Task: Assign Person0000000115 as Assignee of Child Issue ChildIssue0000000573 of Issue Issue0000000287 in Backlog  in Scrum Project Project0000000058 in Jira. Assign Person0000000115 as Assignee of Child Issue ChildIssue0000000574 of Issue Issue0000000287 in Backlog  in Scrum Project Project0000000058 in Jira. Assign Person0000000115 as Assignee of Child Issue ChildIssue0000000575 of Issue Issue0000000288 in Backlog  in Scrum Project Project0000000058 in Jira. Assign Person0000000116 as Assignee of Child Issue ChildIssue0000000576 of Issue Issue0000000288 in Backlog  in Scrum Project Project0000000058 in Jira. Assign Person0000000116 as Assignee of Child Issue ChildIssue0000000577 of Issue Issue0000000289 in Backlog  in Scrum Project Project0000000058 in Jira
Action: Mouse moved to (56, 298)
Screenshot: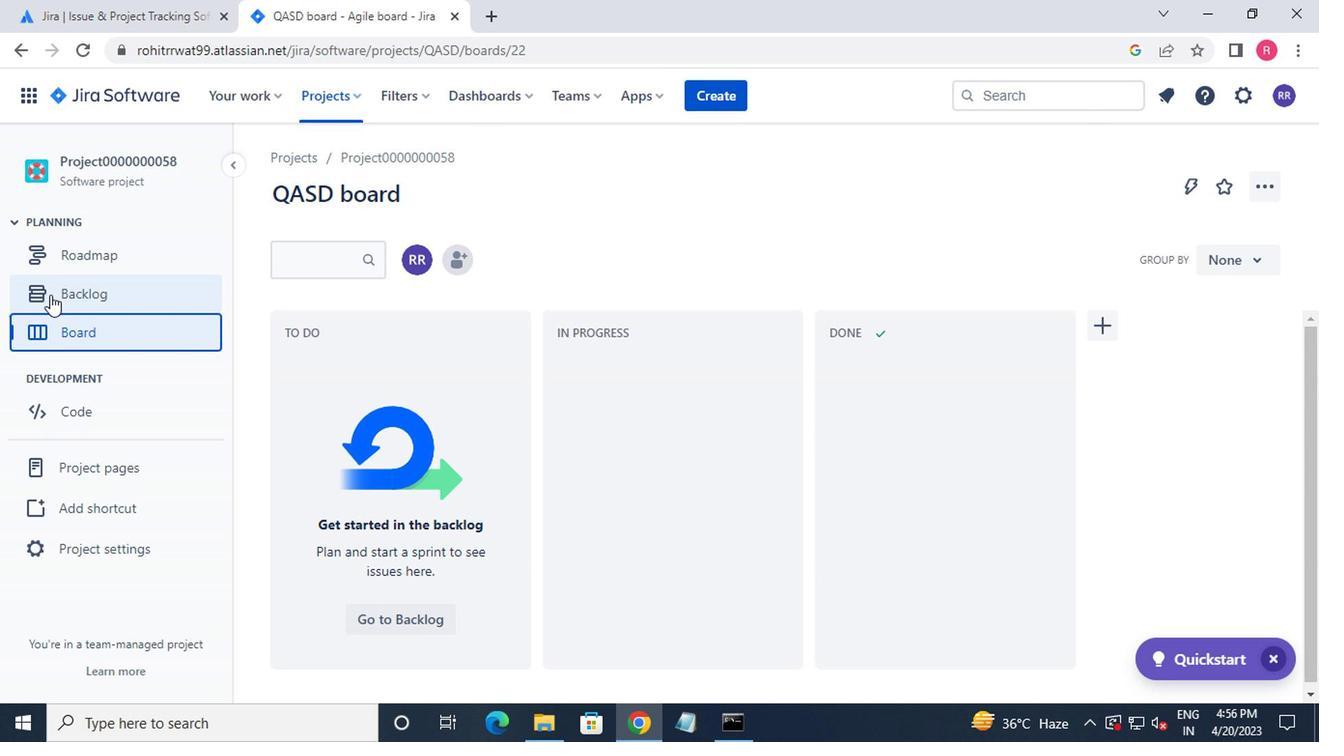 
Action: Mouse pressed left at (56, 298)
Screenshot: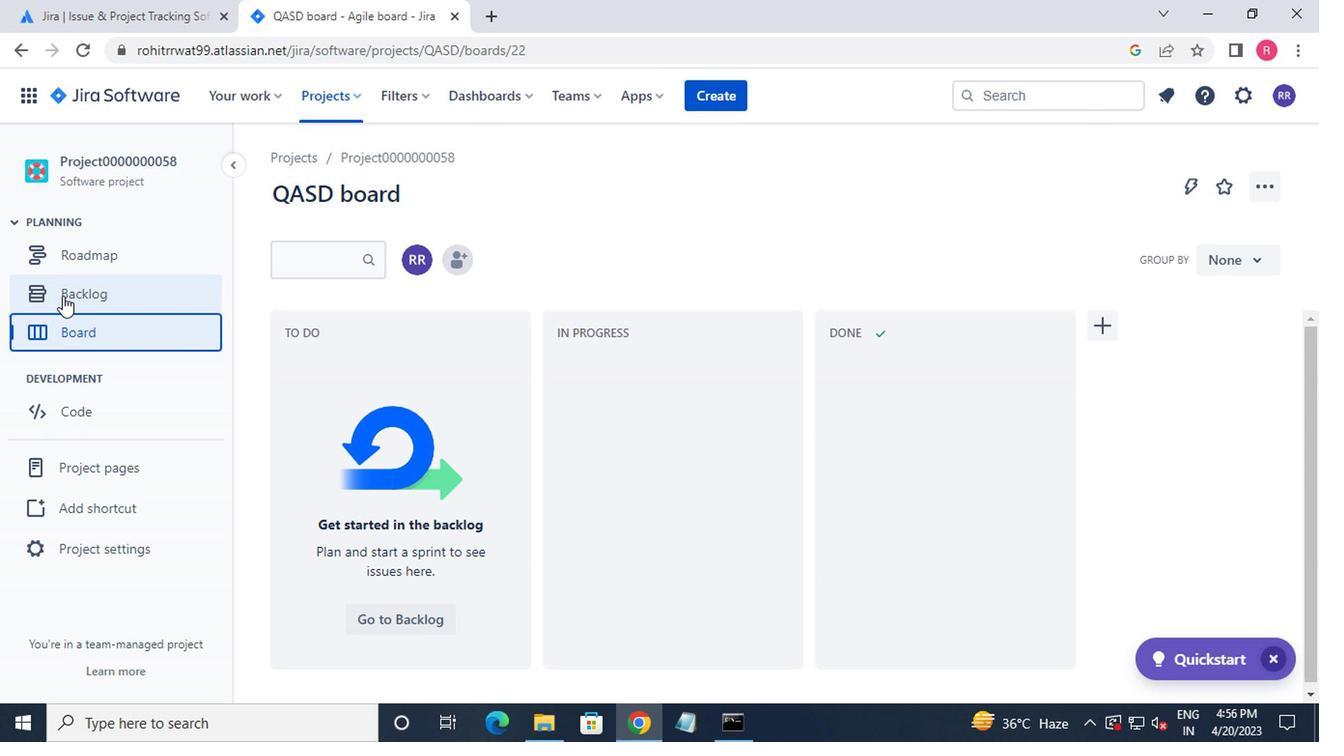 
Action: Mouse moved to (345, 412)
Screenshot: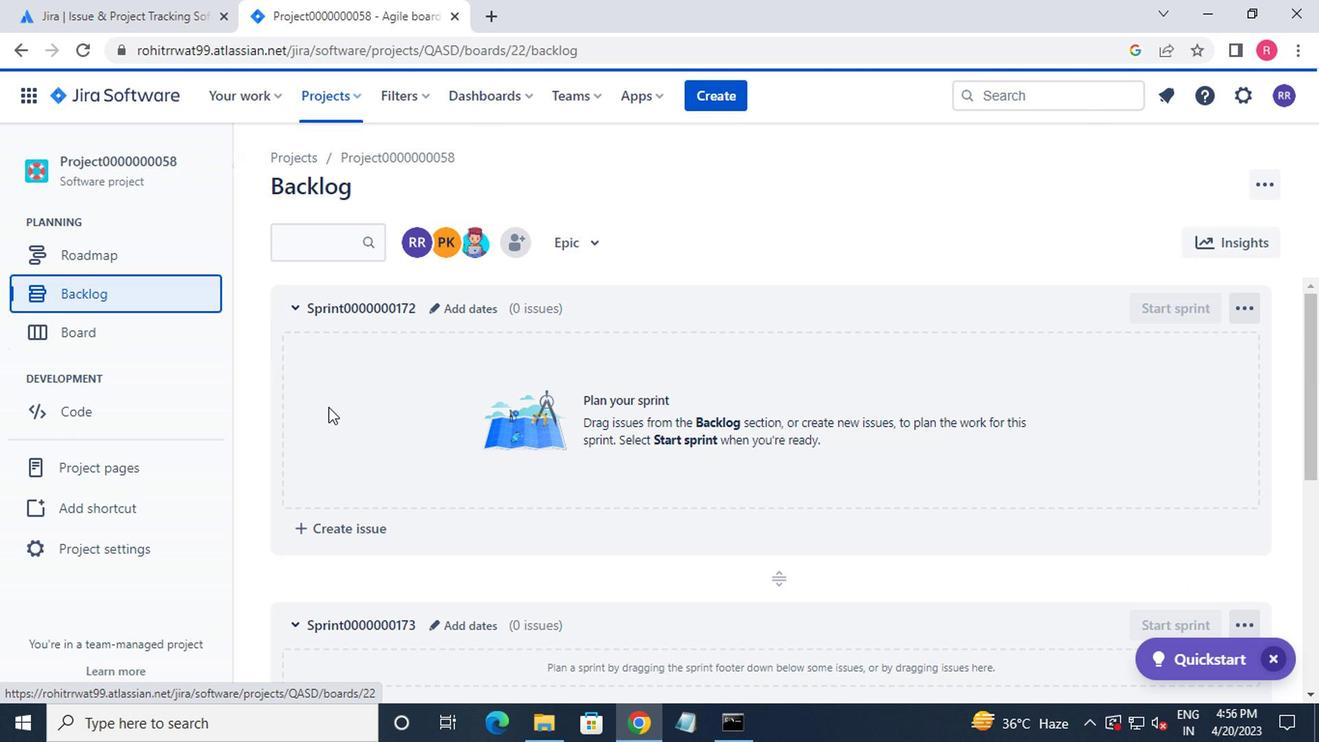
Action: Mouse scrolled (345, 411) with delta (0, 0)
Screenshot: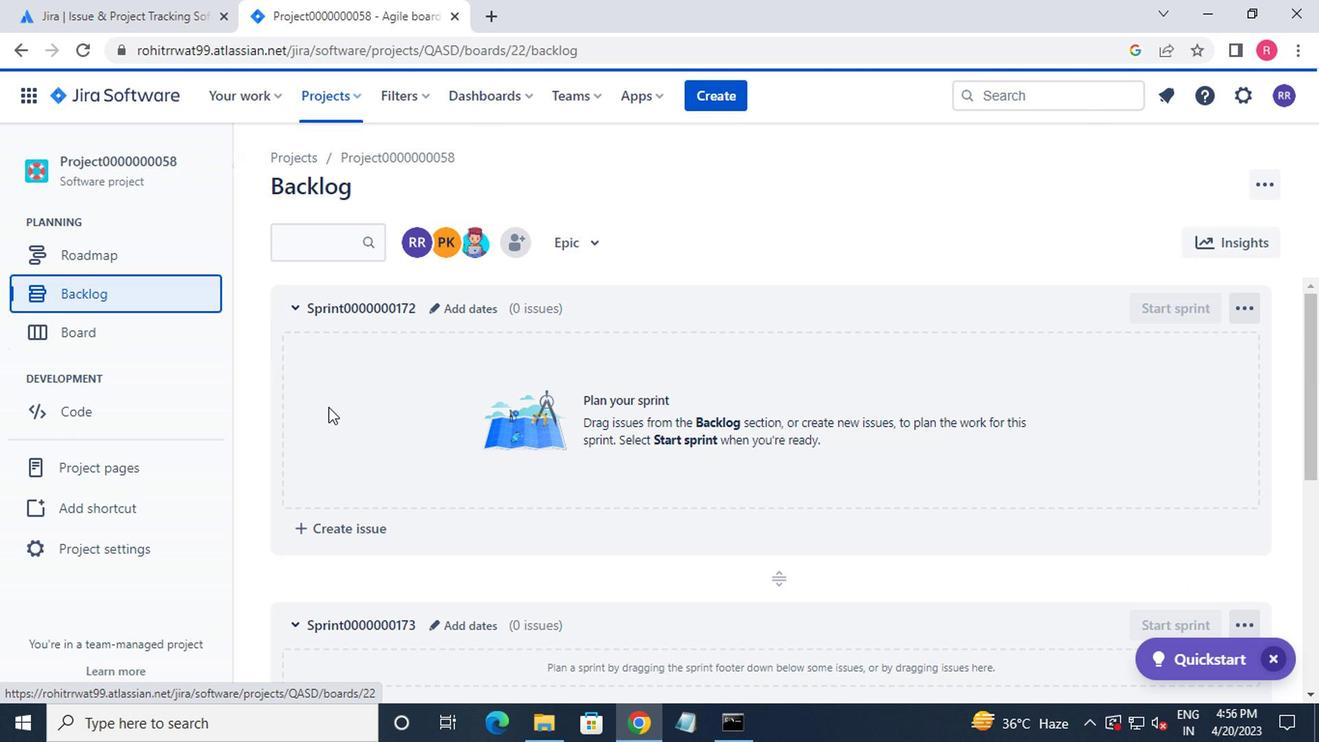 
Action: Mouse moved to (385, 415)
Screenshot: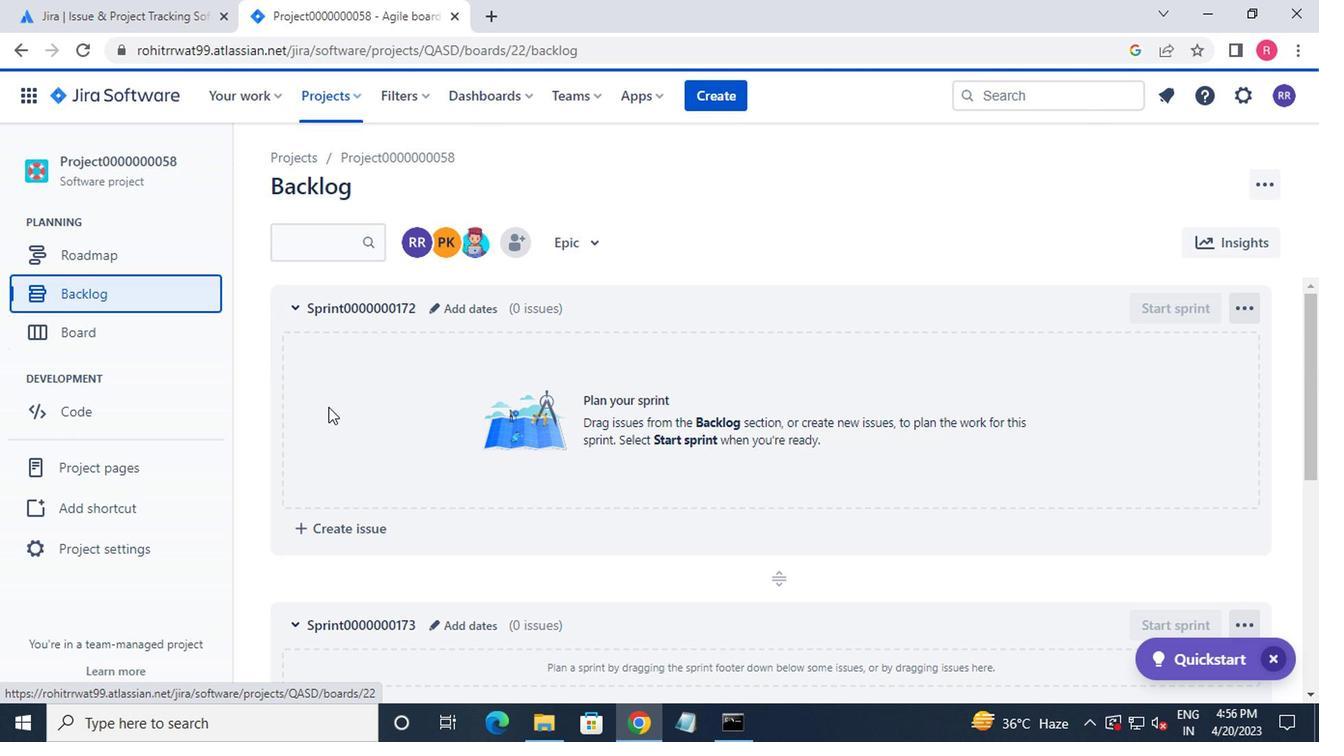 
Action: Mouse scrolled (385, 414) with delta (0, 0)
Screenshot: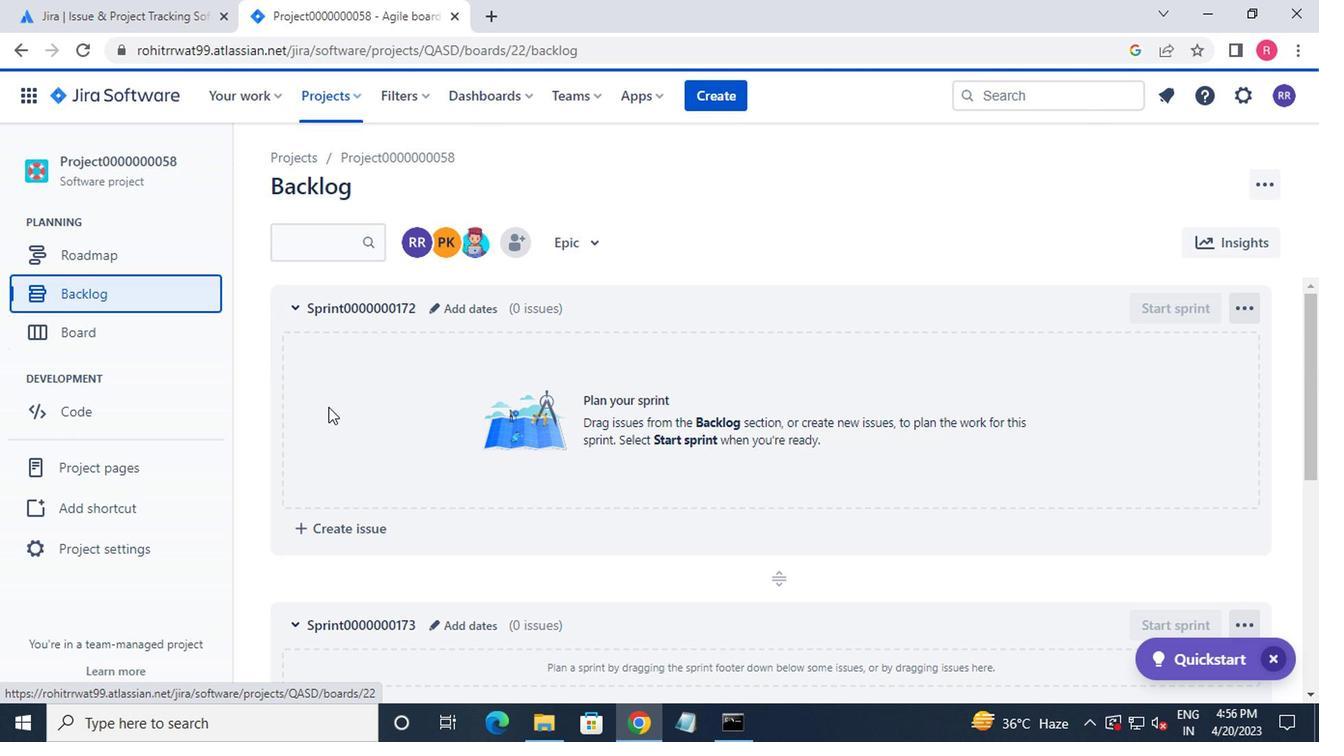
Action: Mouse moved to (414, 415)
Screenshot: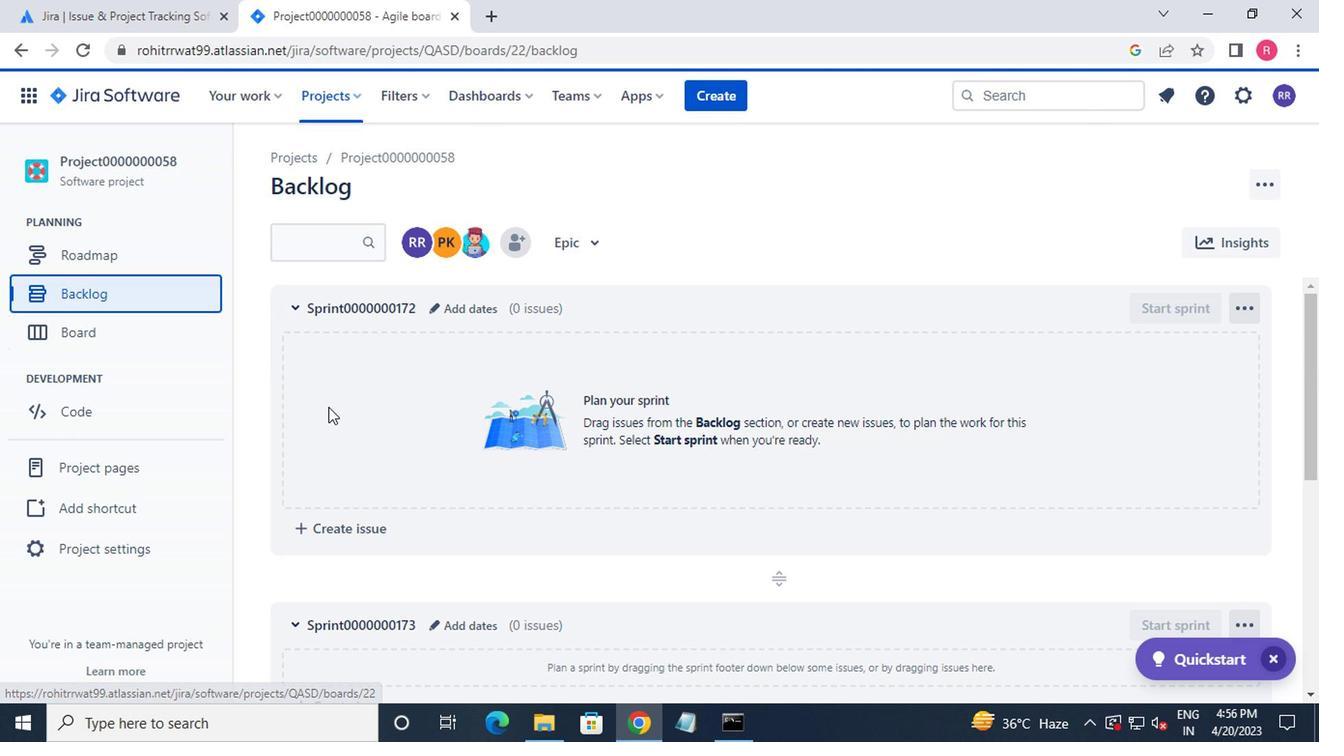 
Action: Mouse scrolled (414, 414) with delta (0, 0)
Screenshot: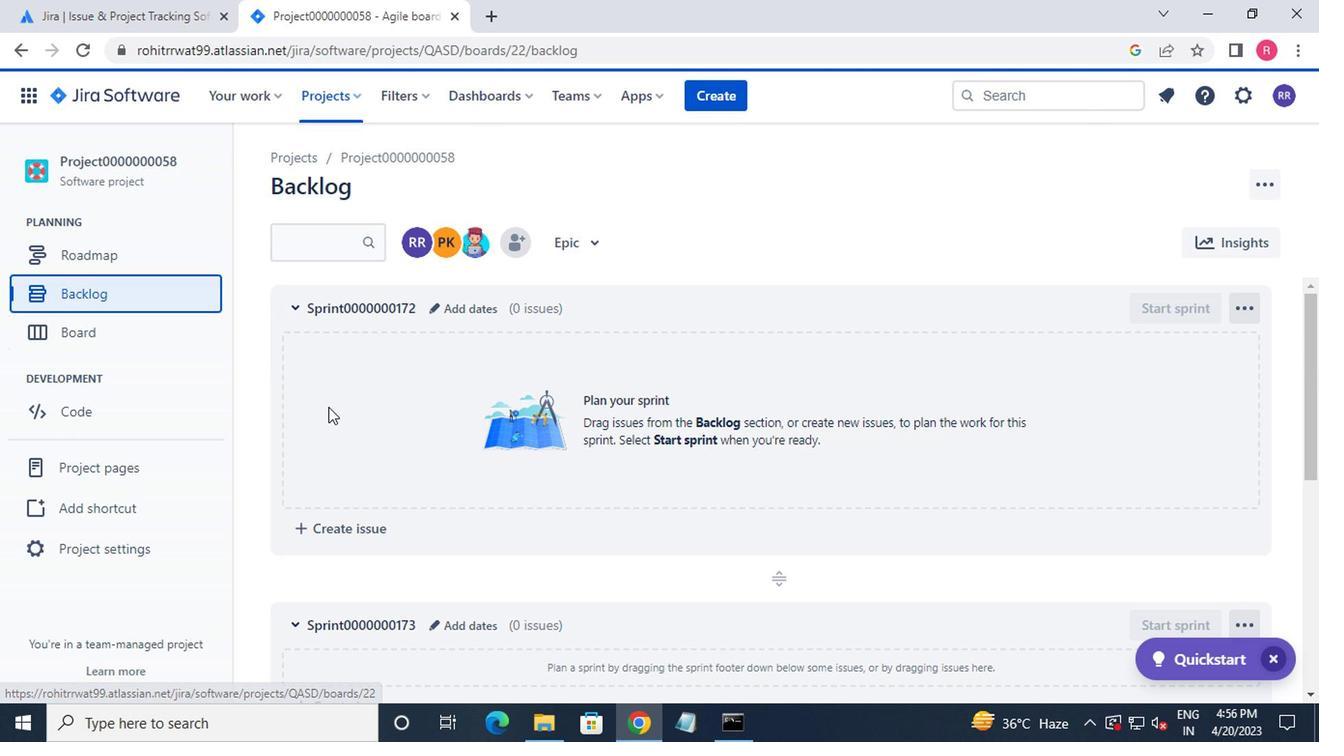 
Action: Mouse moved to (426, 416)
Screenshot: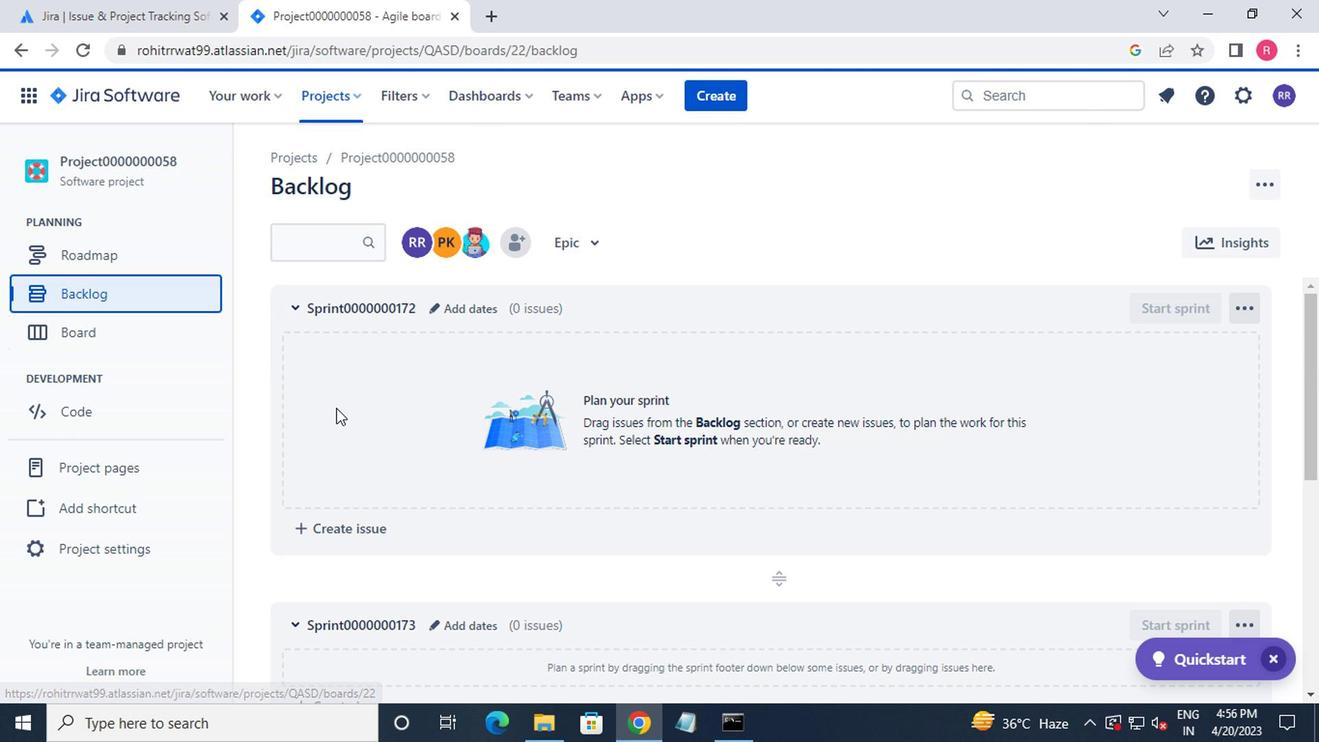 
Action: Mouse scrolled (426, 415) with delta (0, -1)
Screenshot: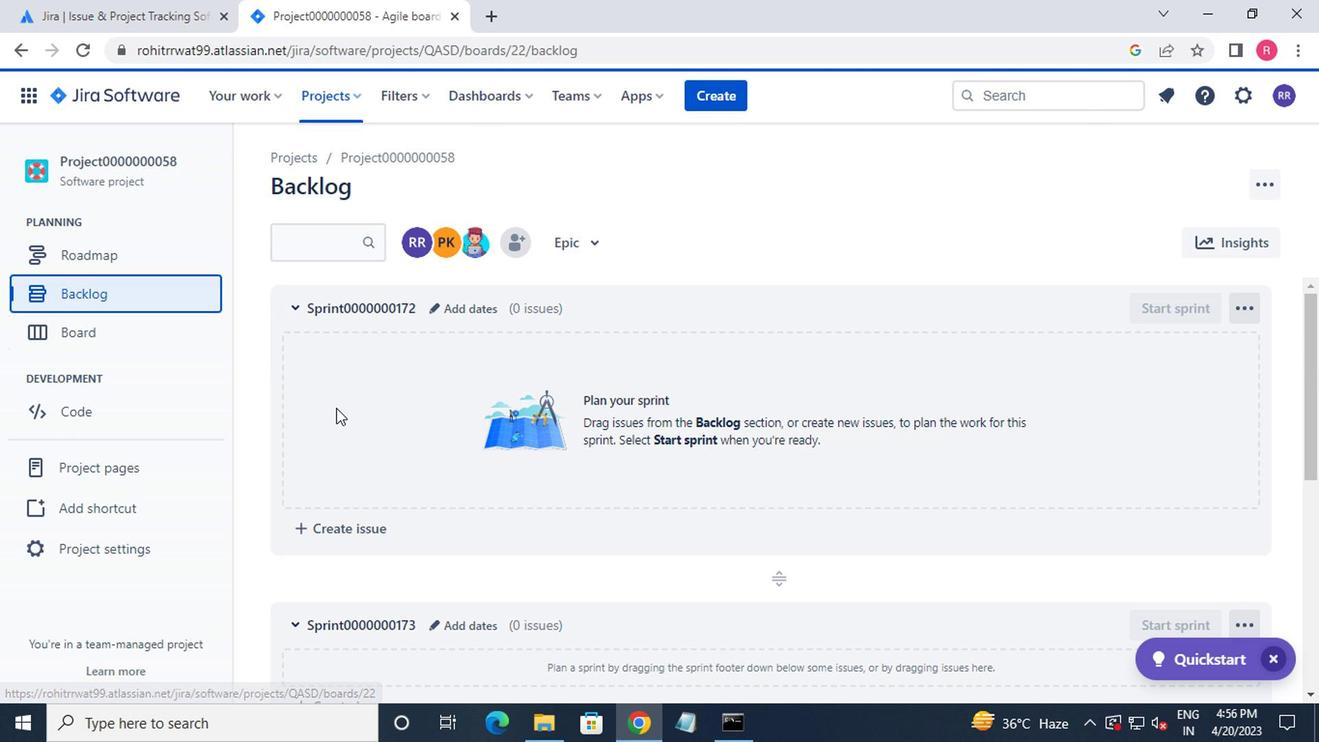 
Action: Mouse moved to (428, 416)
Screenshot: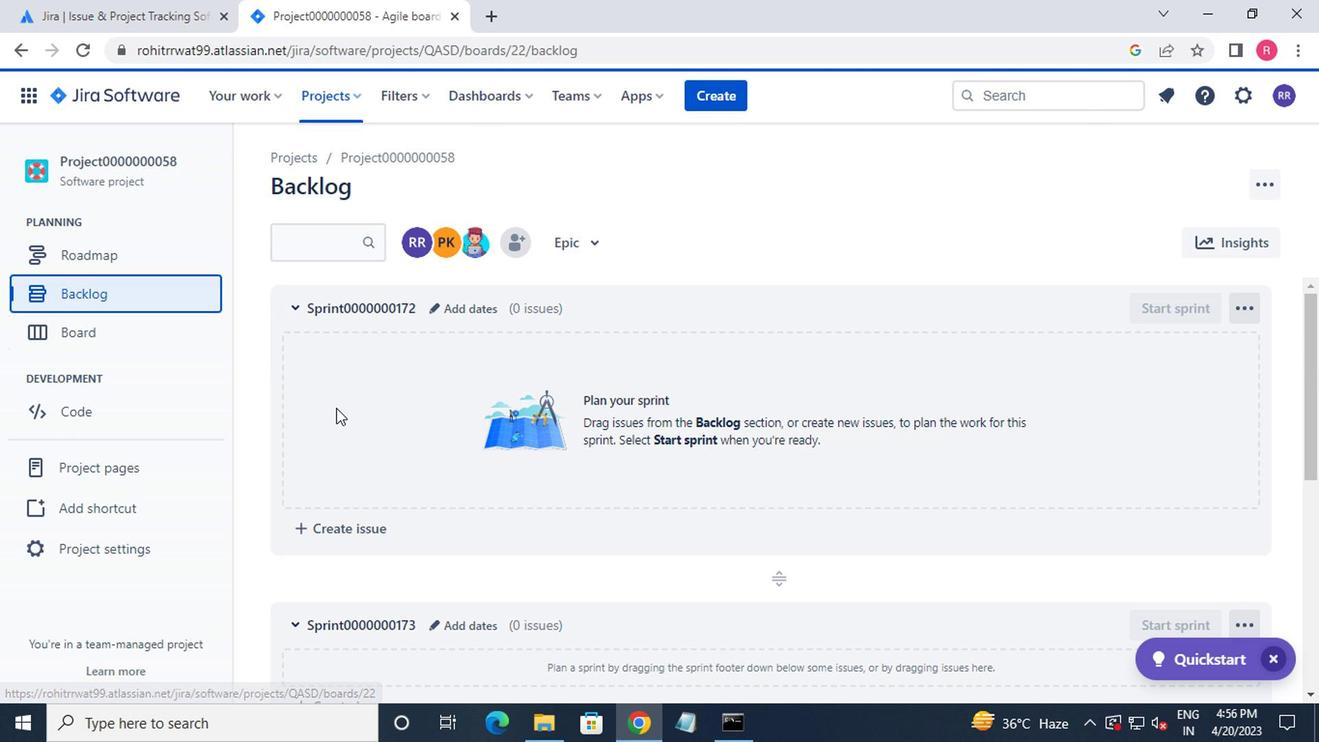
Action: Mouse scrolled (428, 415) with delta (0, -1)
Screenshot: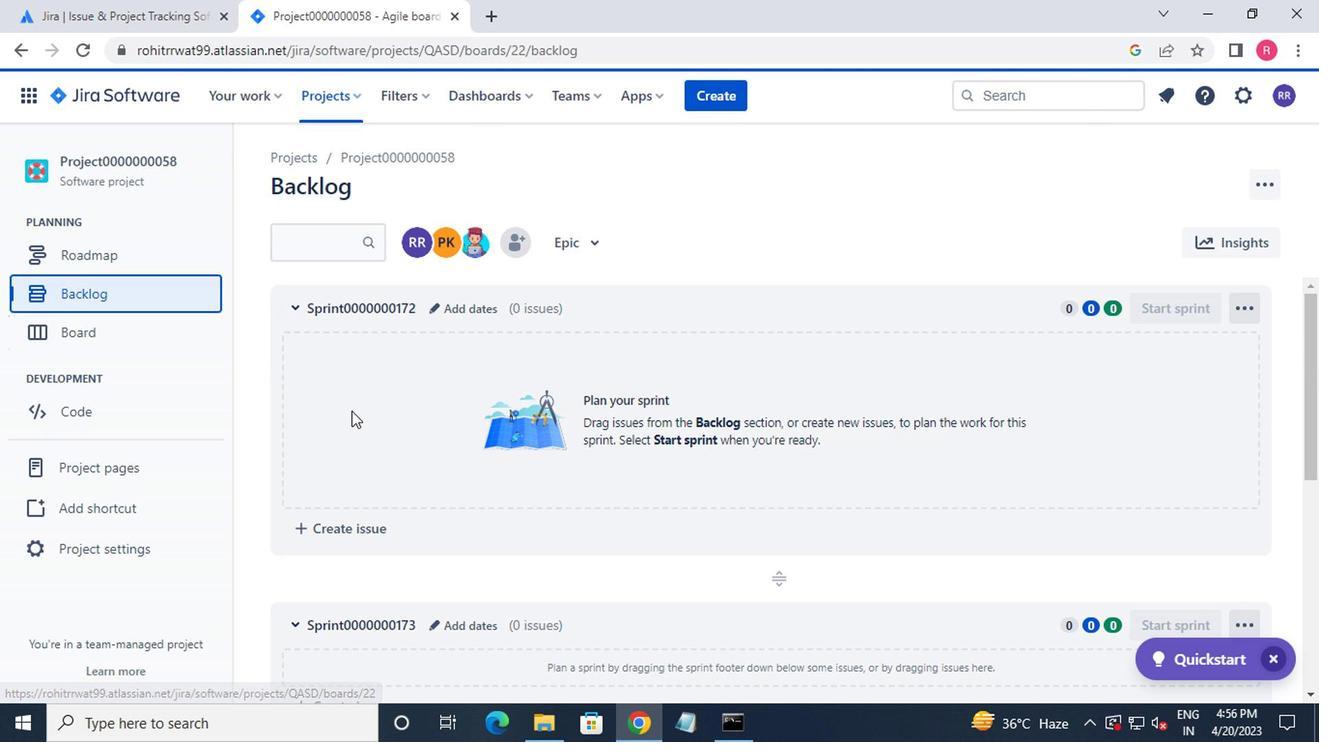 
Action: Mouse moved to (630, 470)
Screenshot: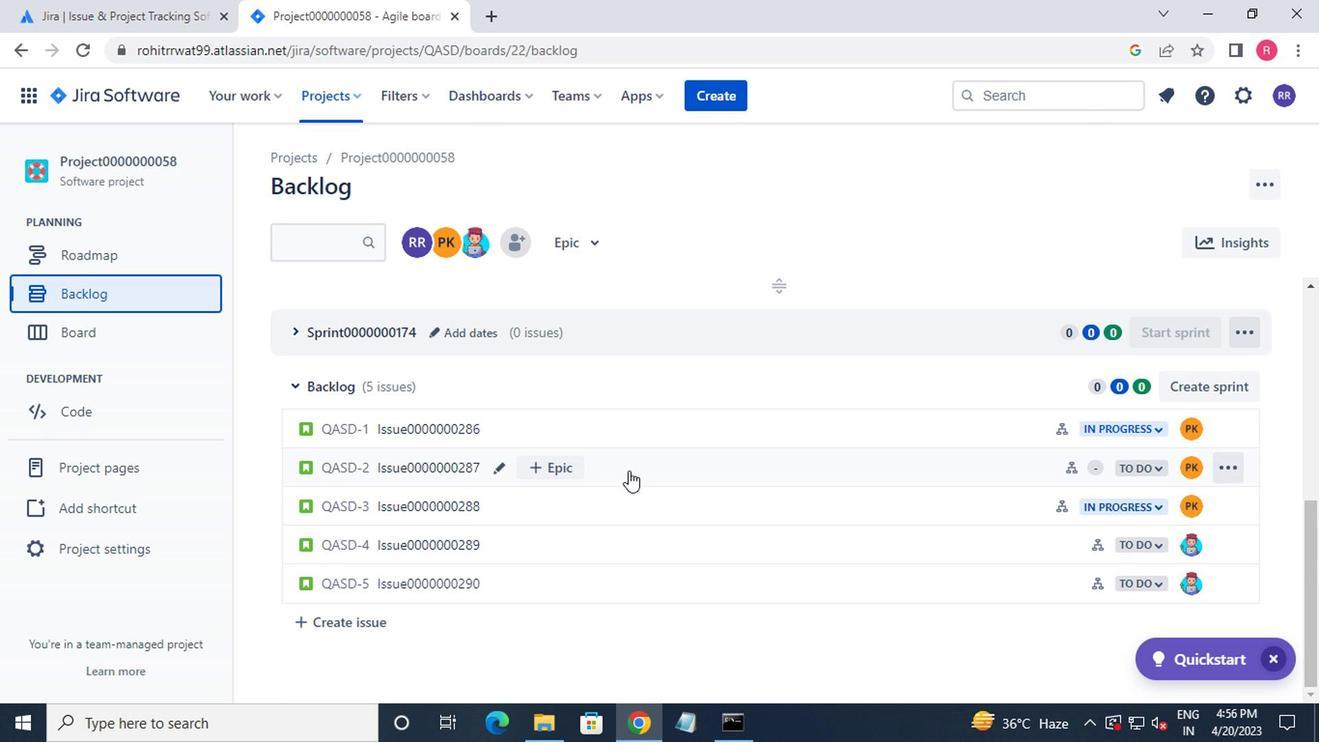 
Action: Mouse pressed left at (630, 470)
Screenshot: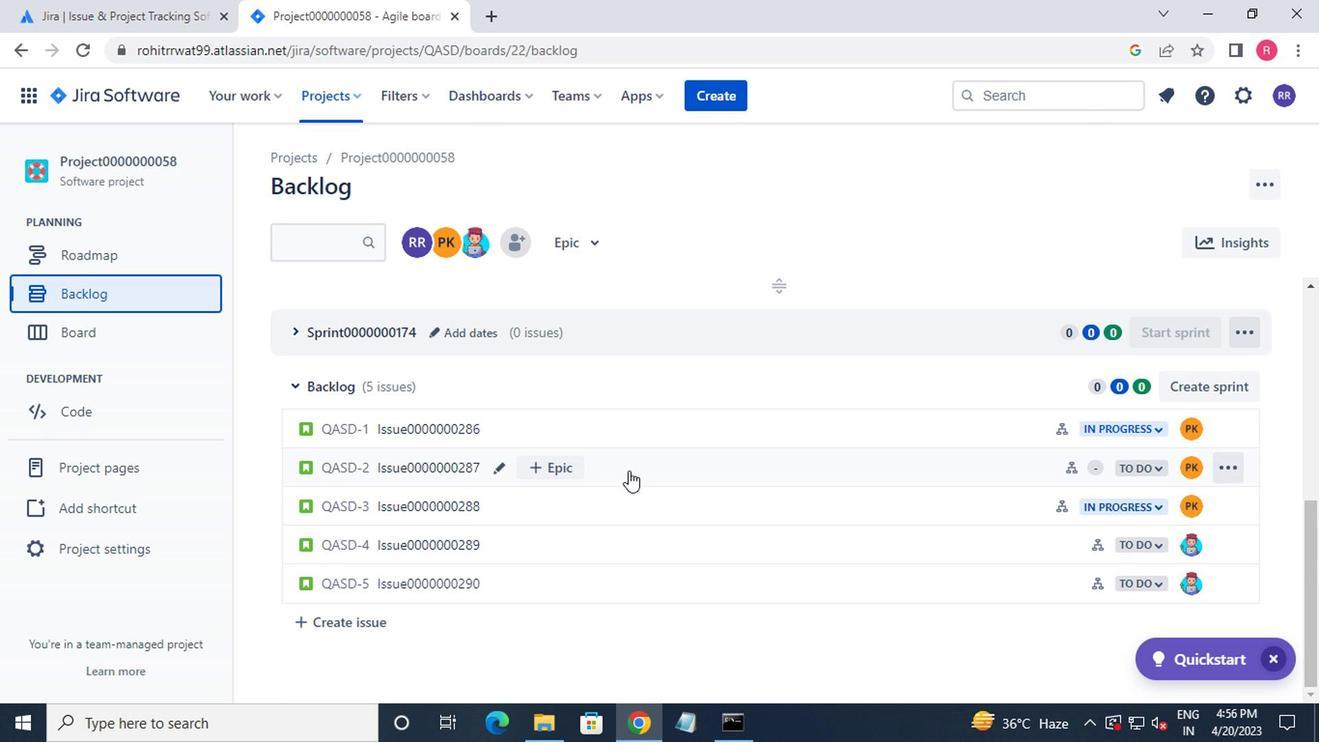 
Action: Mouse moved to (962, 393)
Screenshot: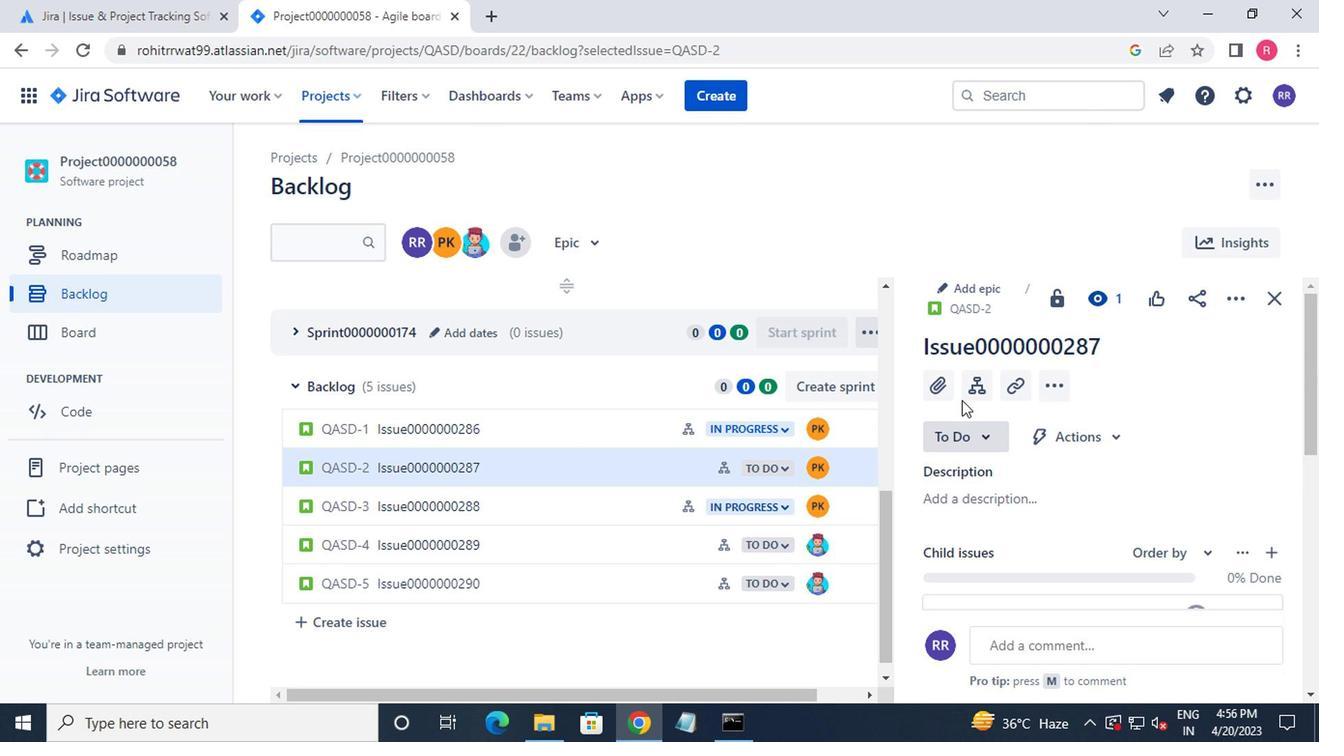 
Action: Mouse pressed left at (962, 393)
Screenshot: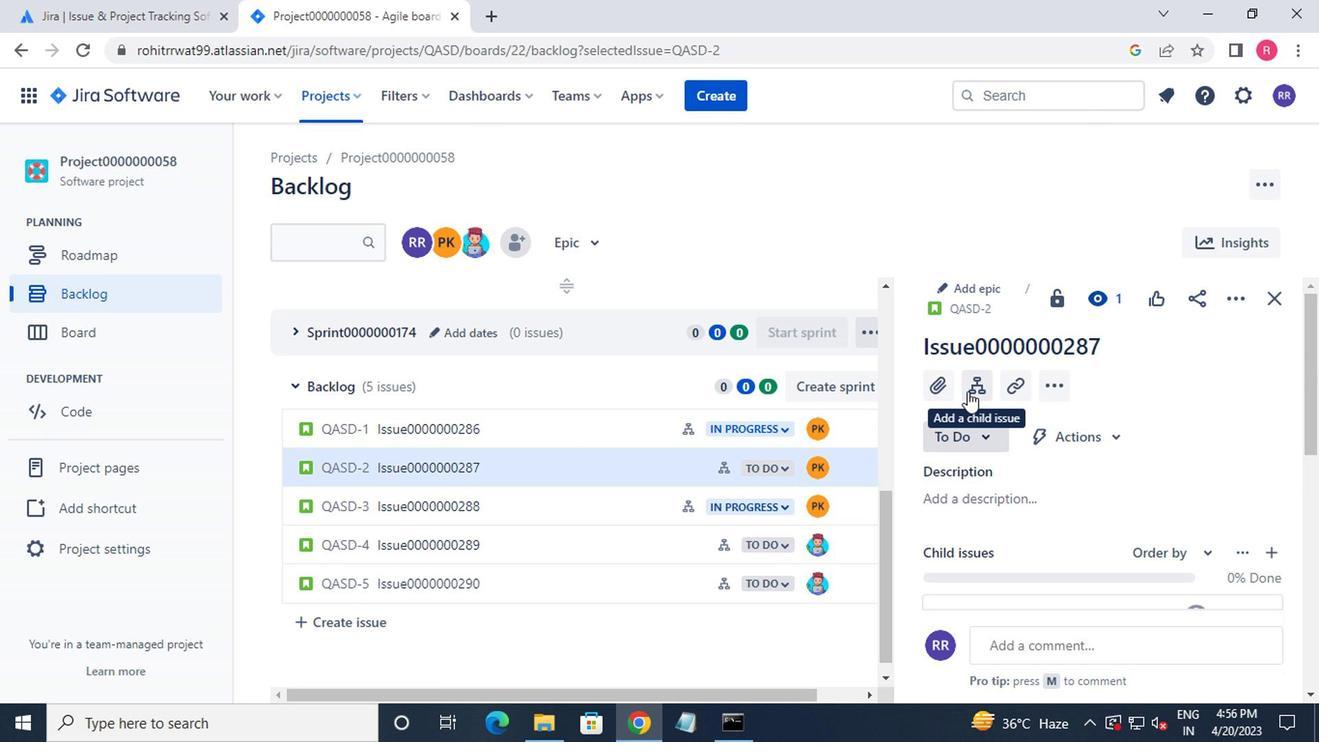 
Action: Mouse moved to (1189, 384)
Screenshot: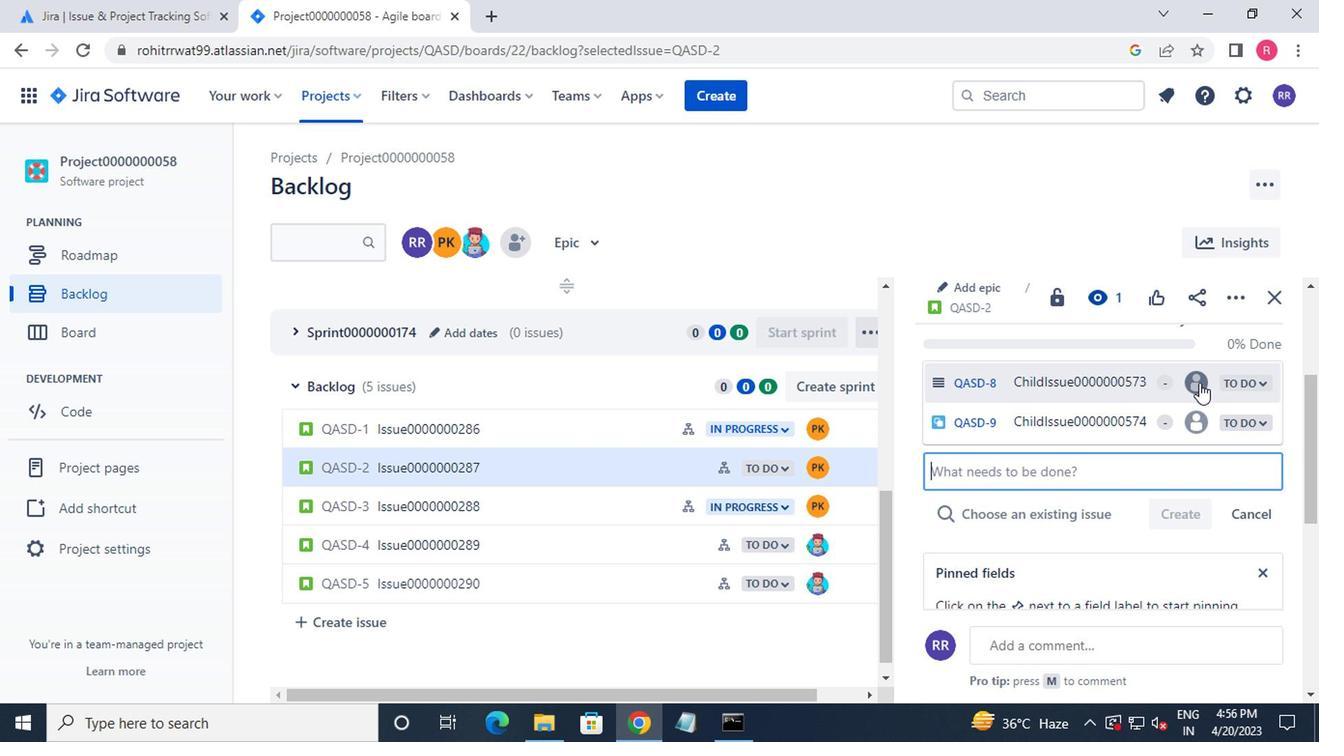 
Action: Mouse pressed left at (1189, 384)
Screenshot: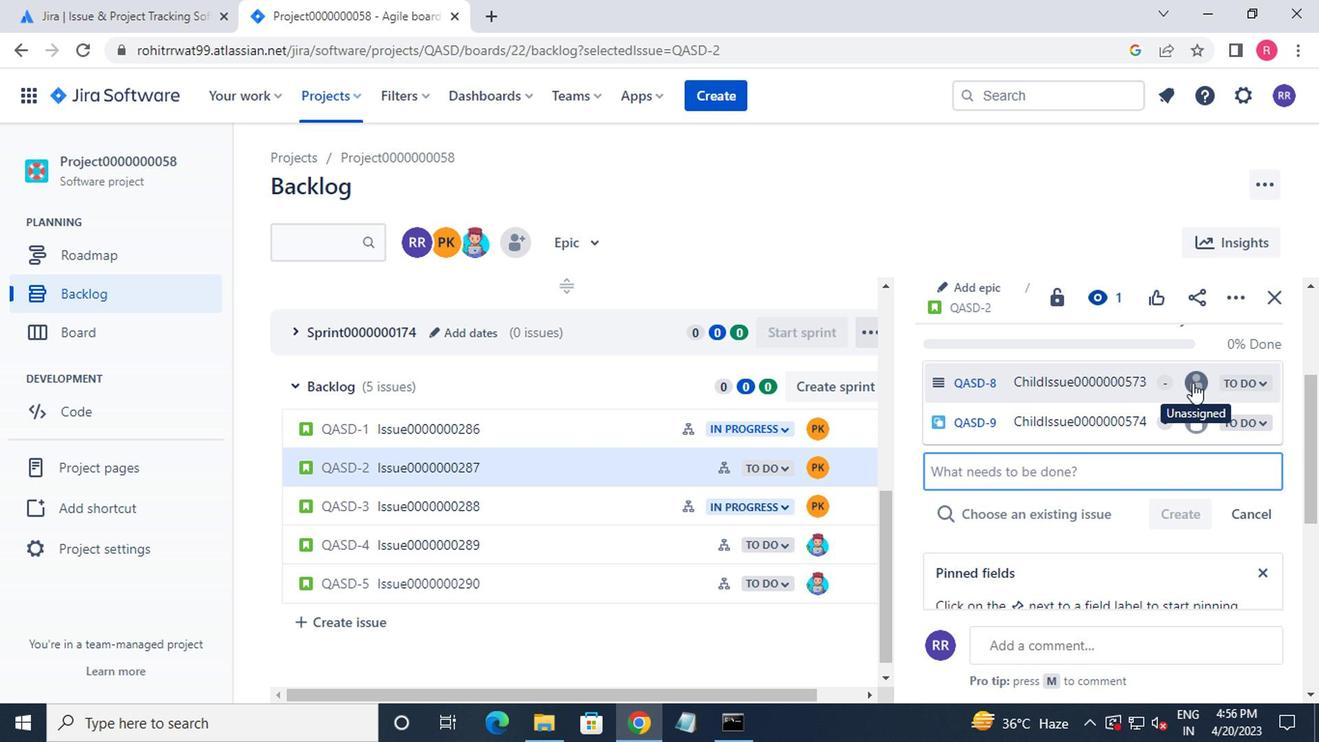 
Action: Mouse moved to (1047, 459)
Screenshot: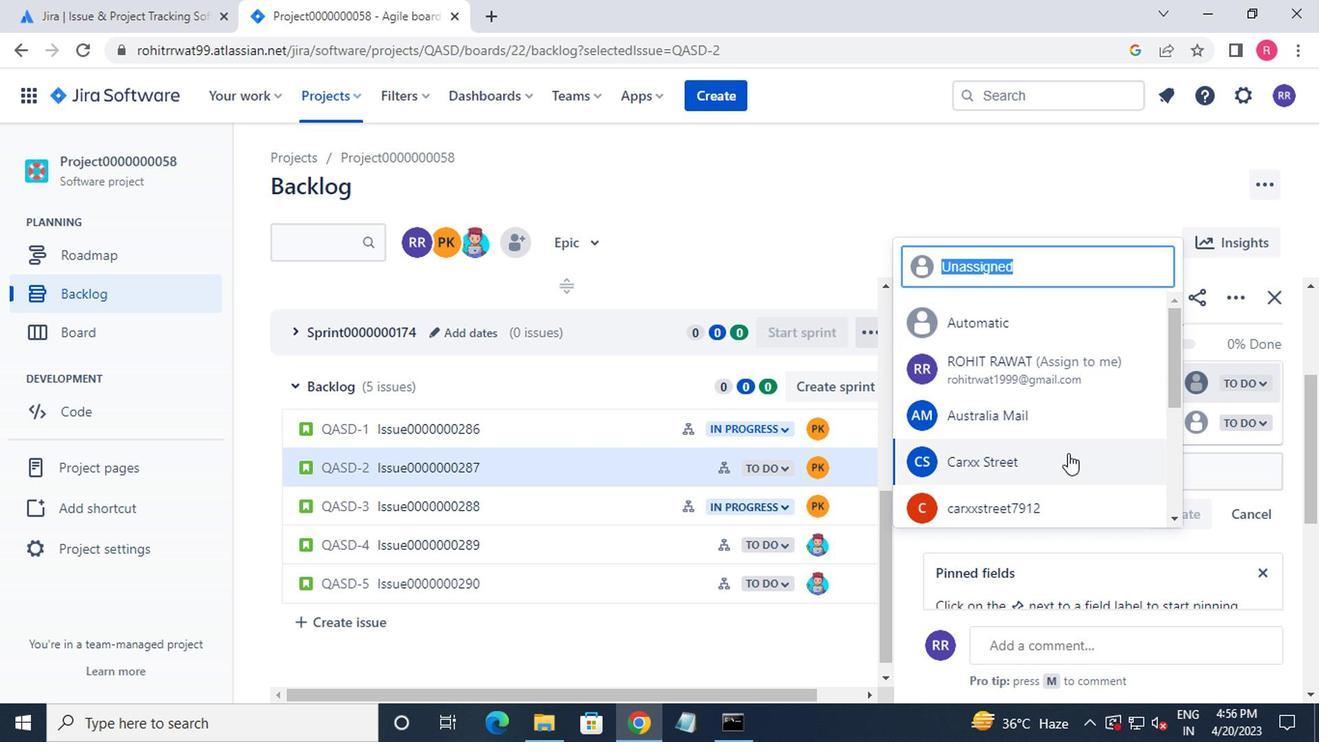 
Action: Mouse scrolled (1047, 459) with delta (0, 0)
Screenshot: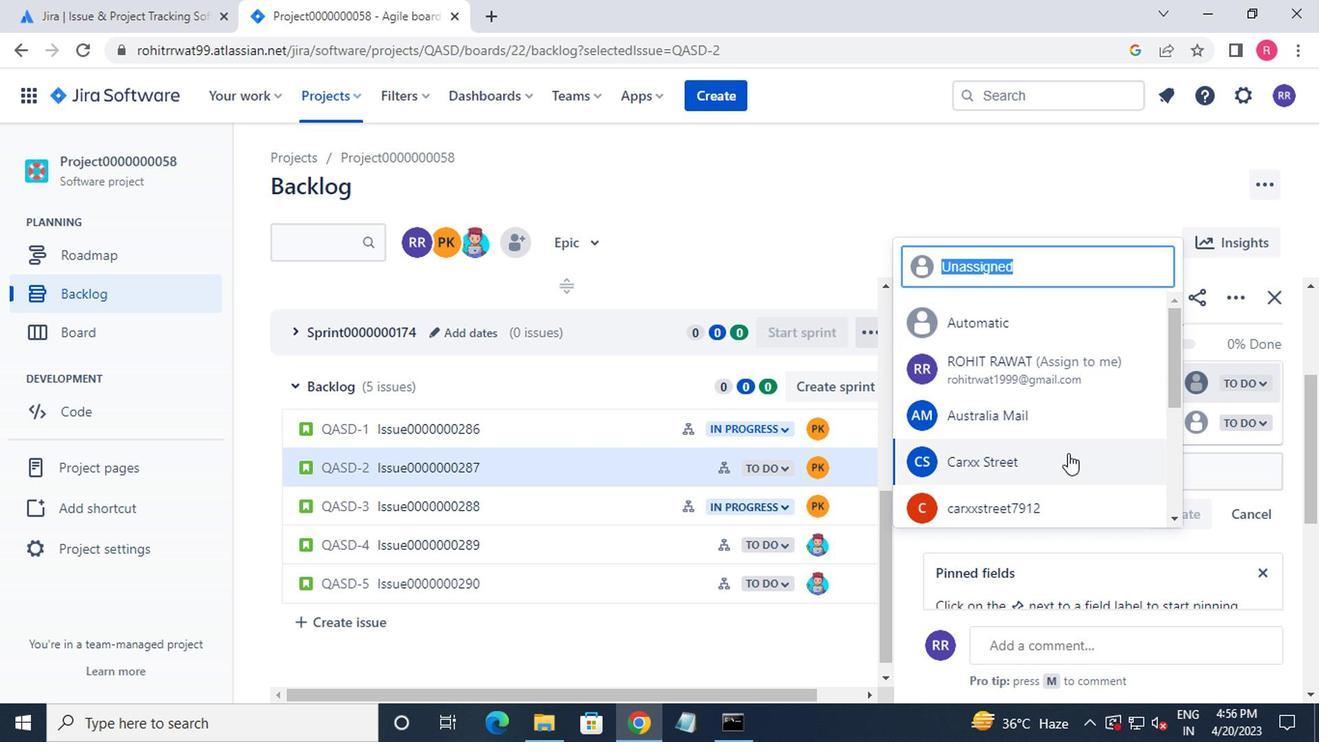 
Action: Mouse scrolled (1047, 459) with delta (0, 0)
Screenshot: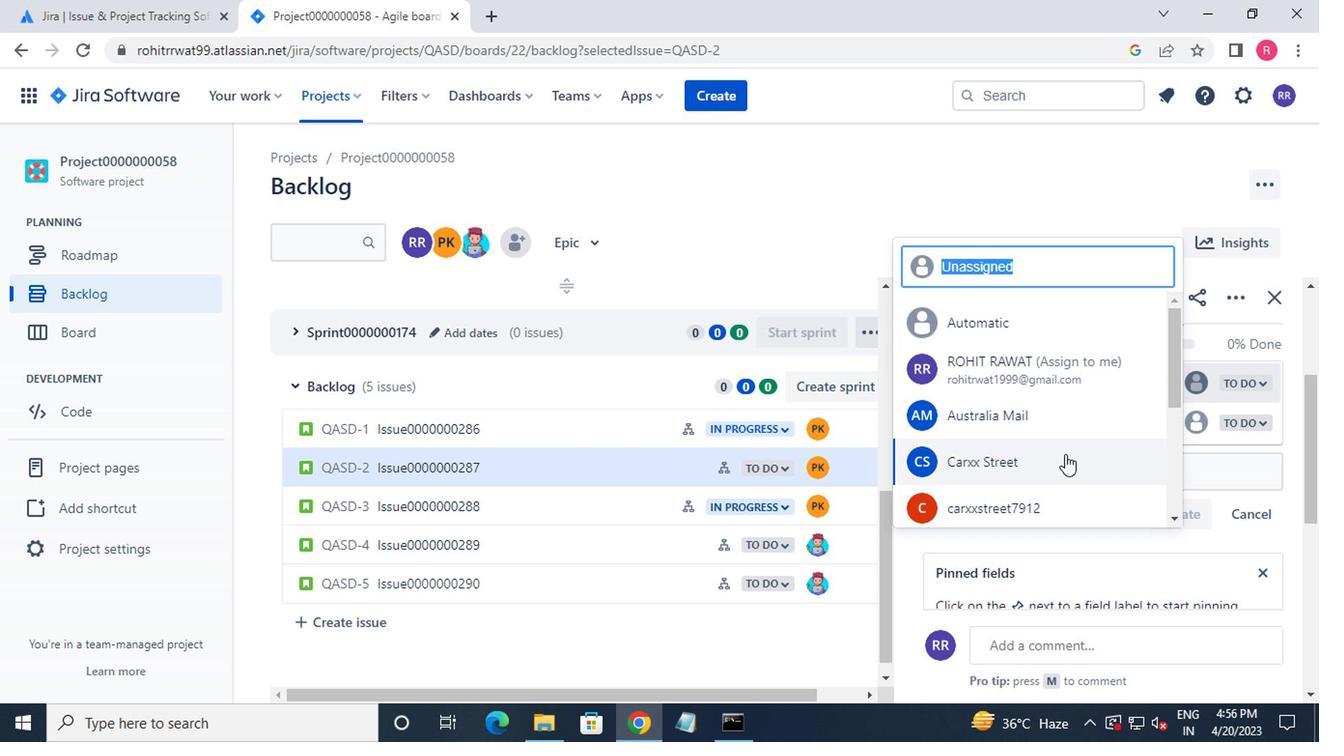 
Action: Mouse scrolled (1047, 459) with delta (0, 0)
Screenshot: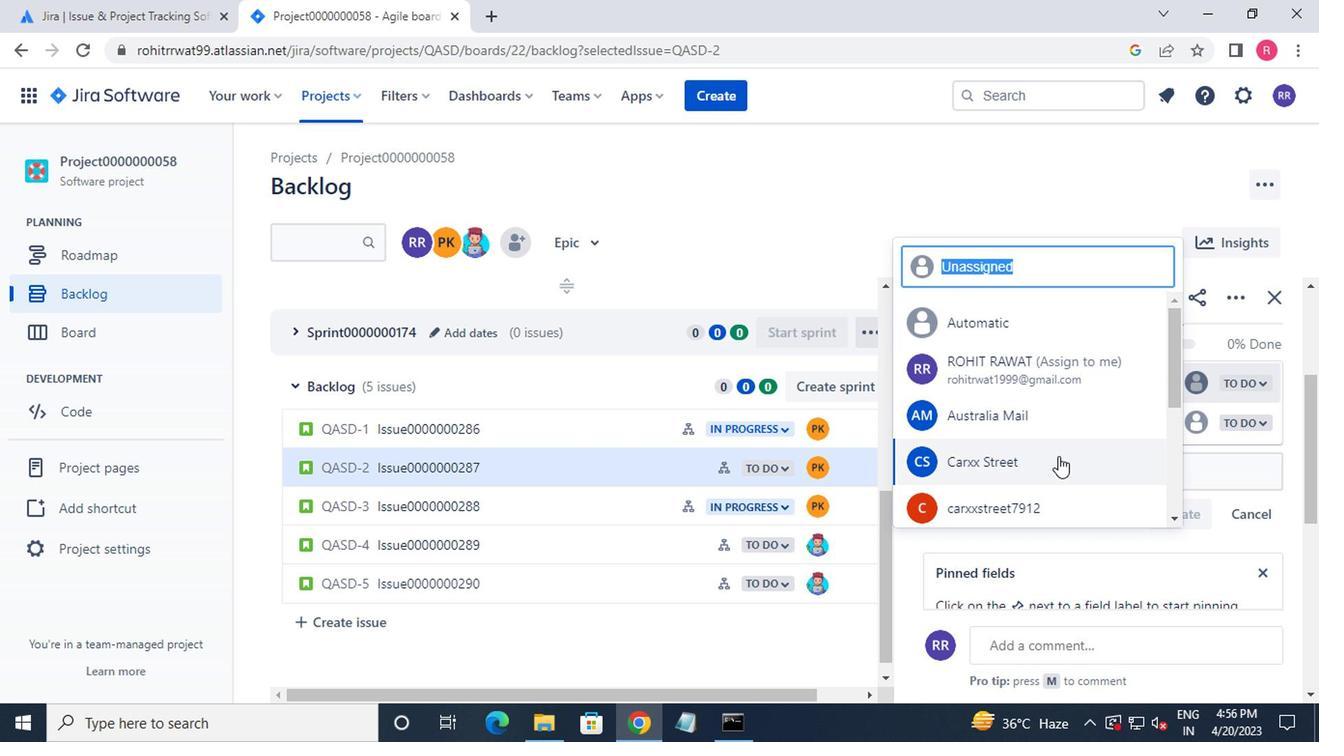 
Action: Mouse moved to (1014, 356)
Screenshot: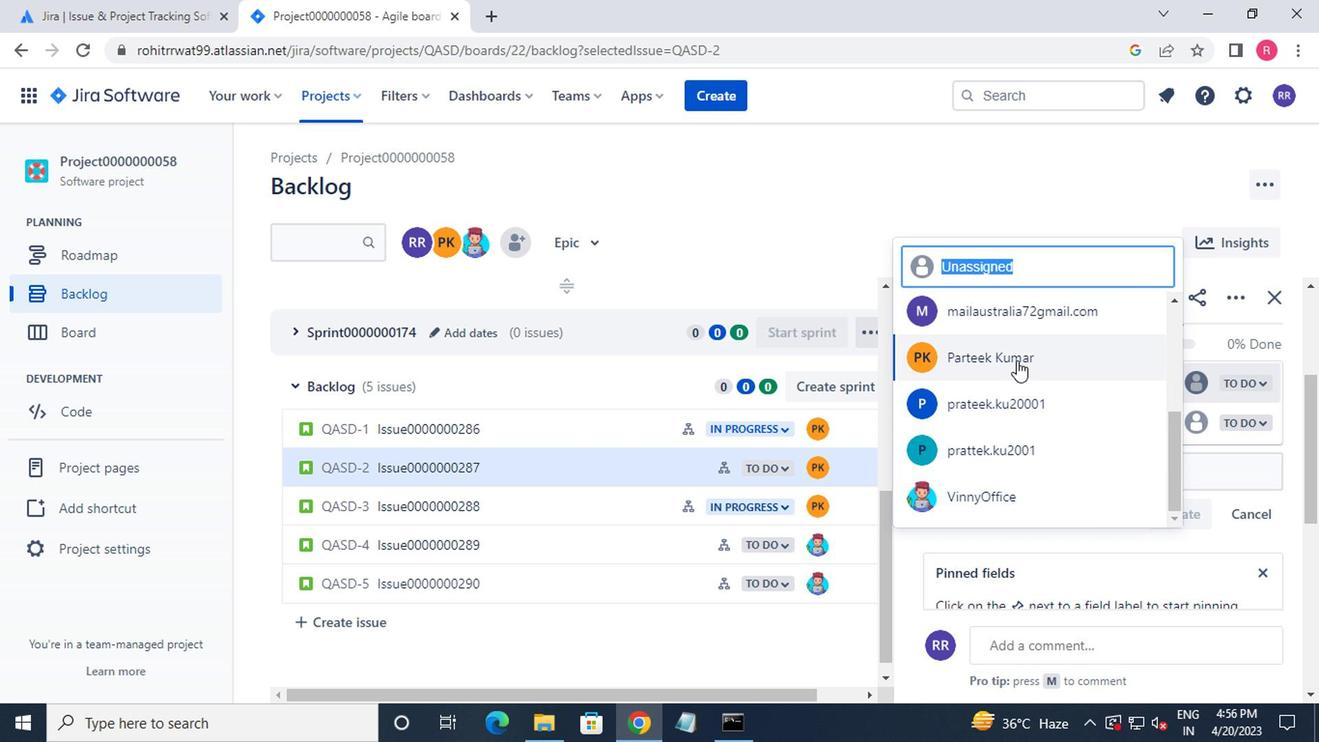 
Action: Mouse pressed left at (1014, 356)
Screenshot: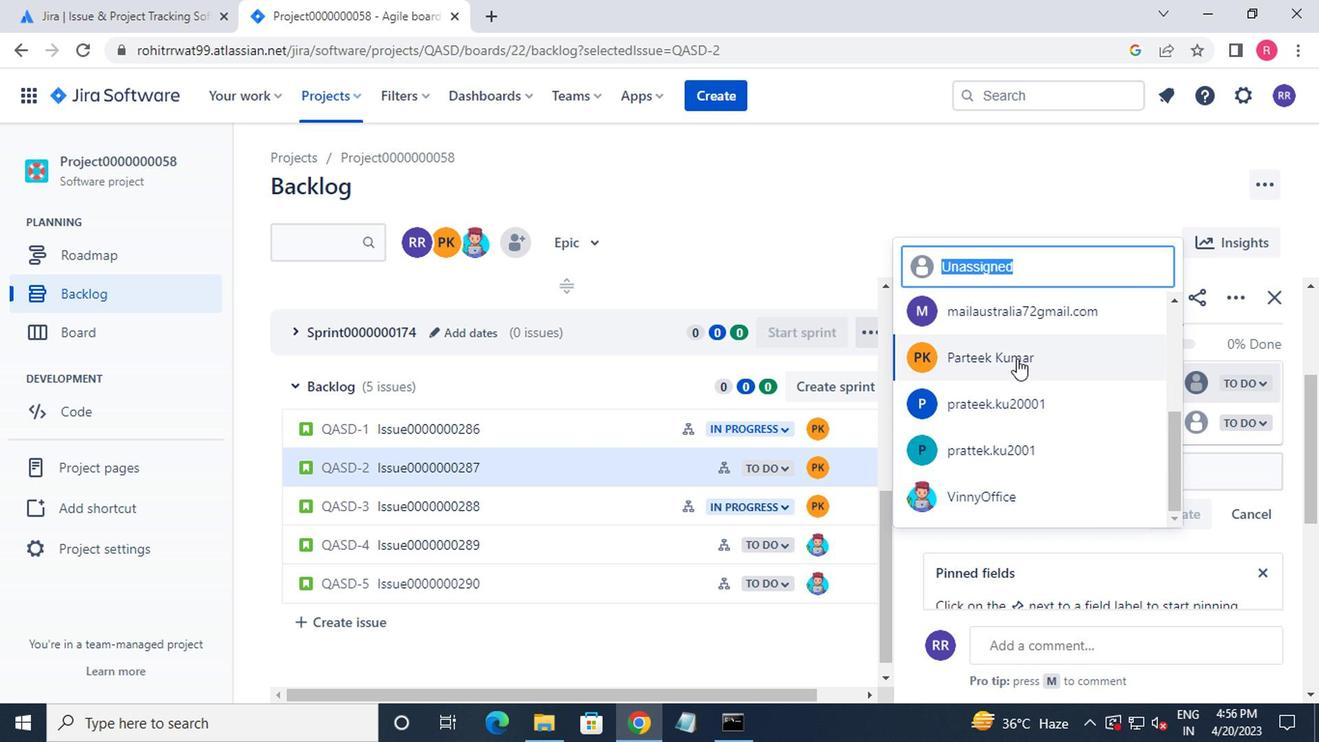 
Action: Mouse moved to (1182, 427)
Screenshot: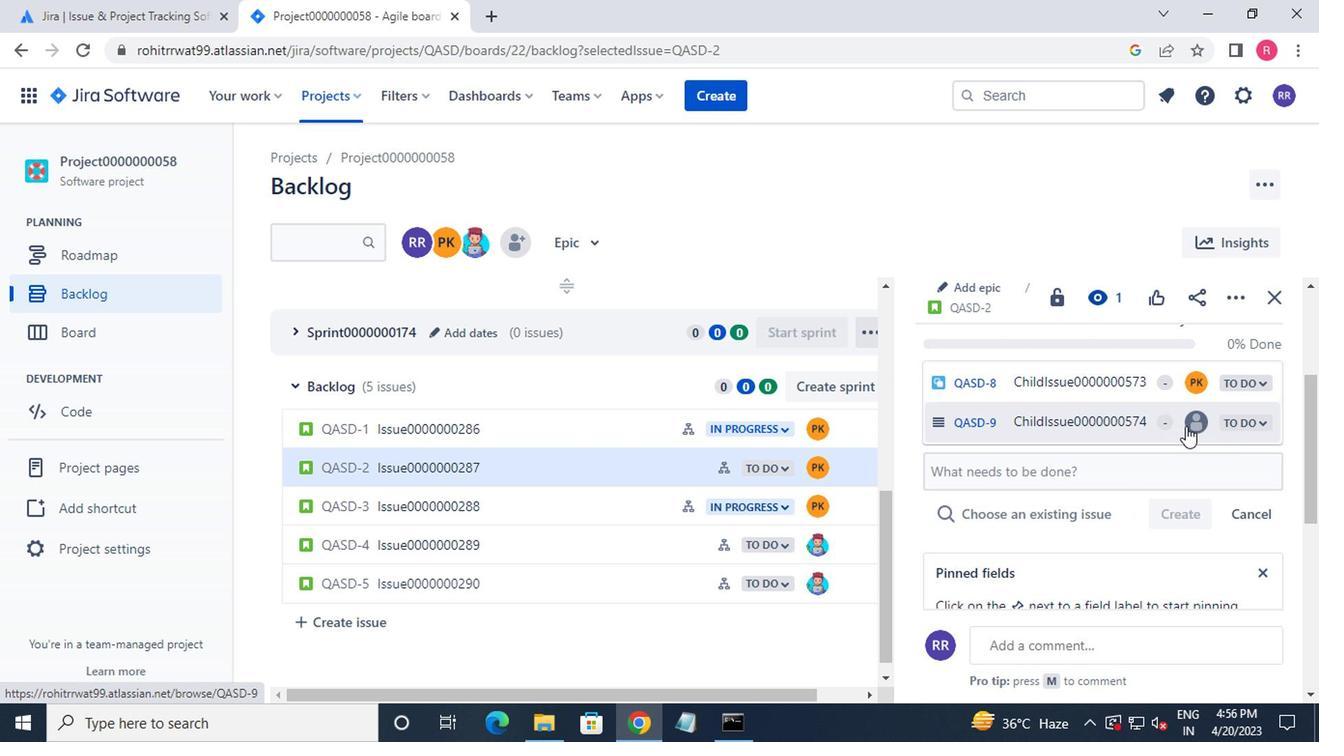 
Action: Mouse pressed left at (1182, 427)
Screenshot: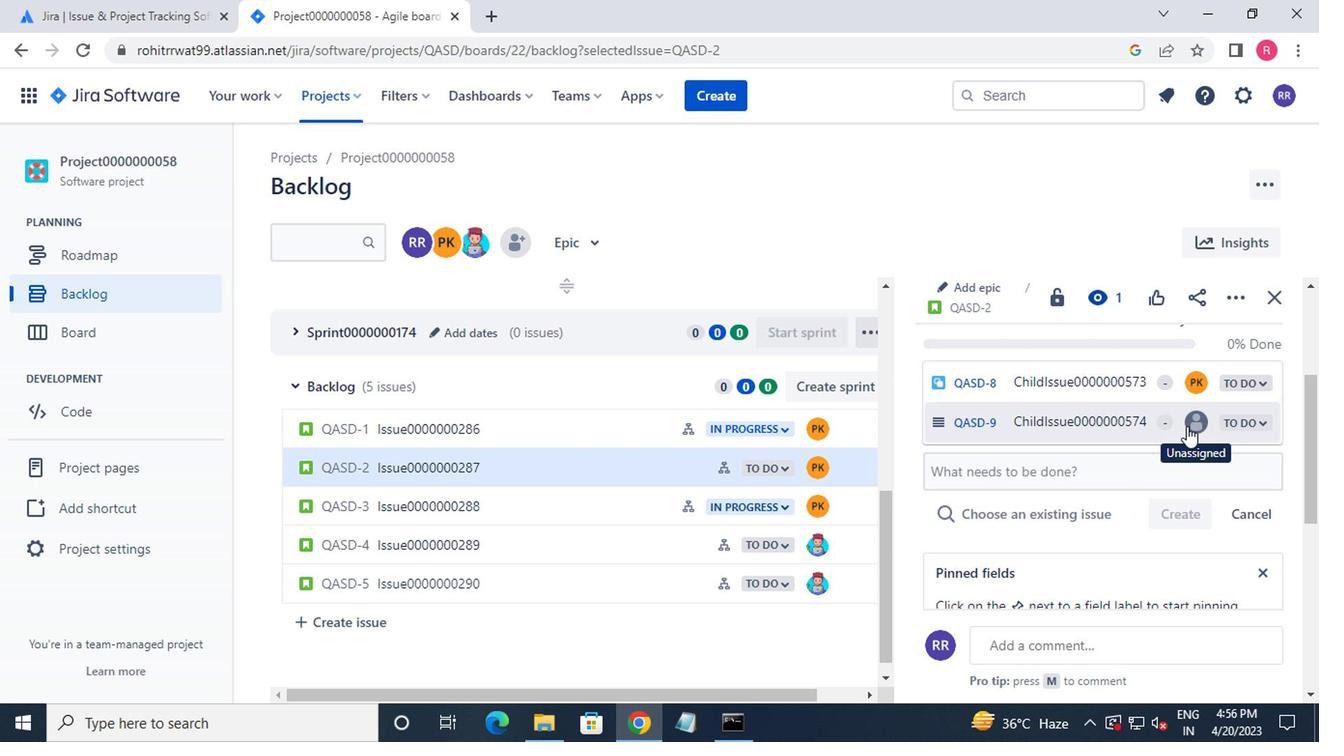 
Action: Mouse moved to (1097, 458)
Screenshot: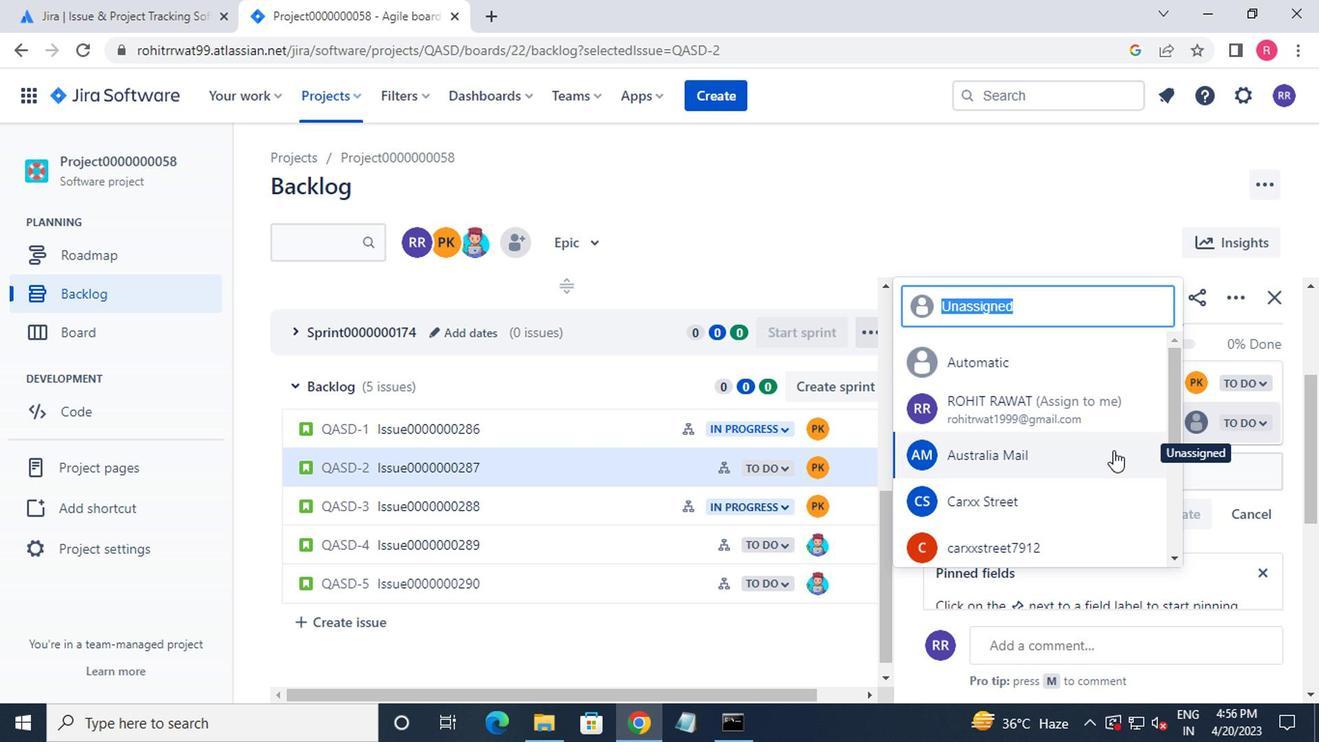 
Action: Mouse scrolled (1097, 457) with delta (0, -1)
Screenshot: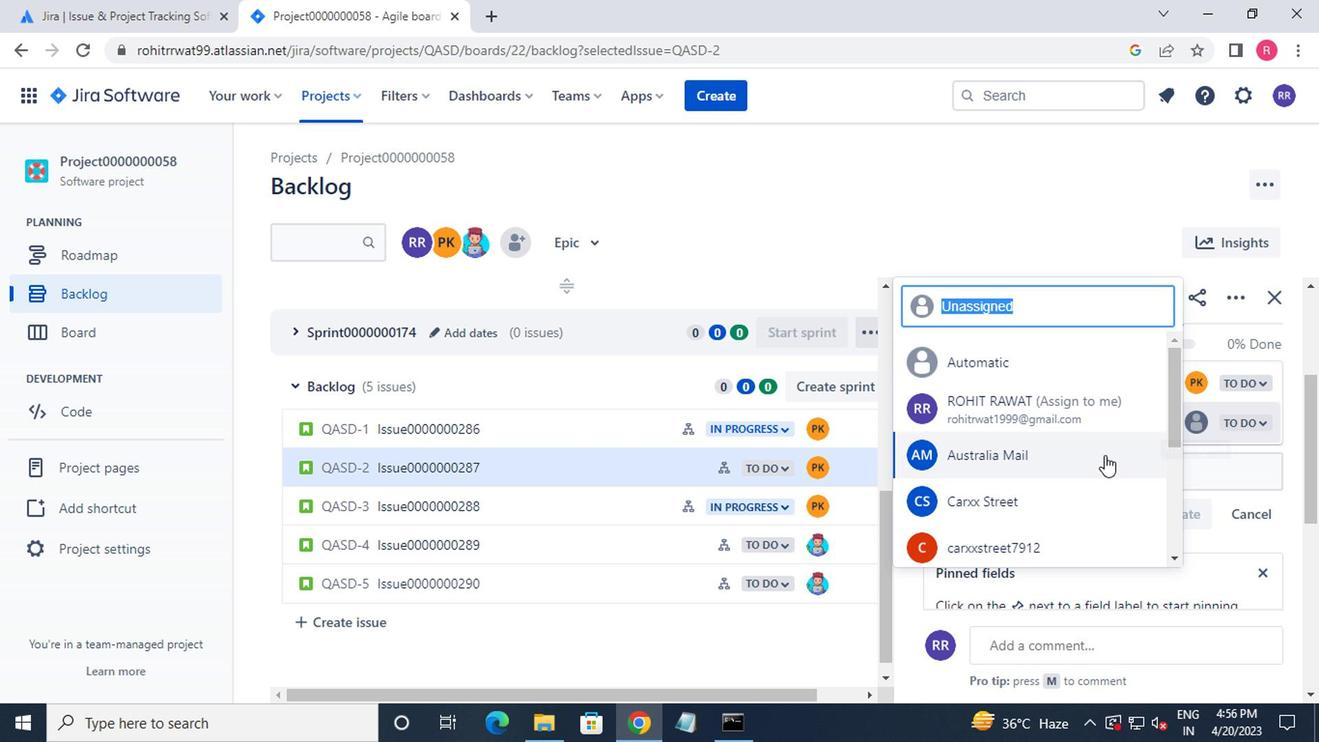 
Action: Mouse scrolled (1097, 457) with delta (0, -1)
Screenshot: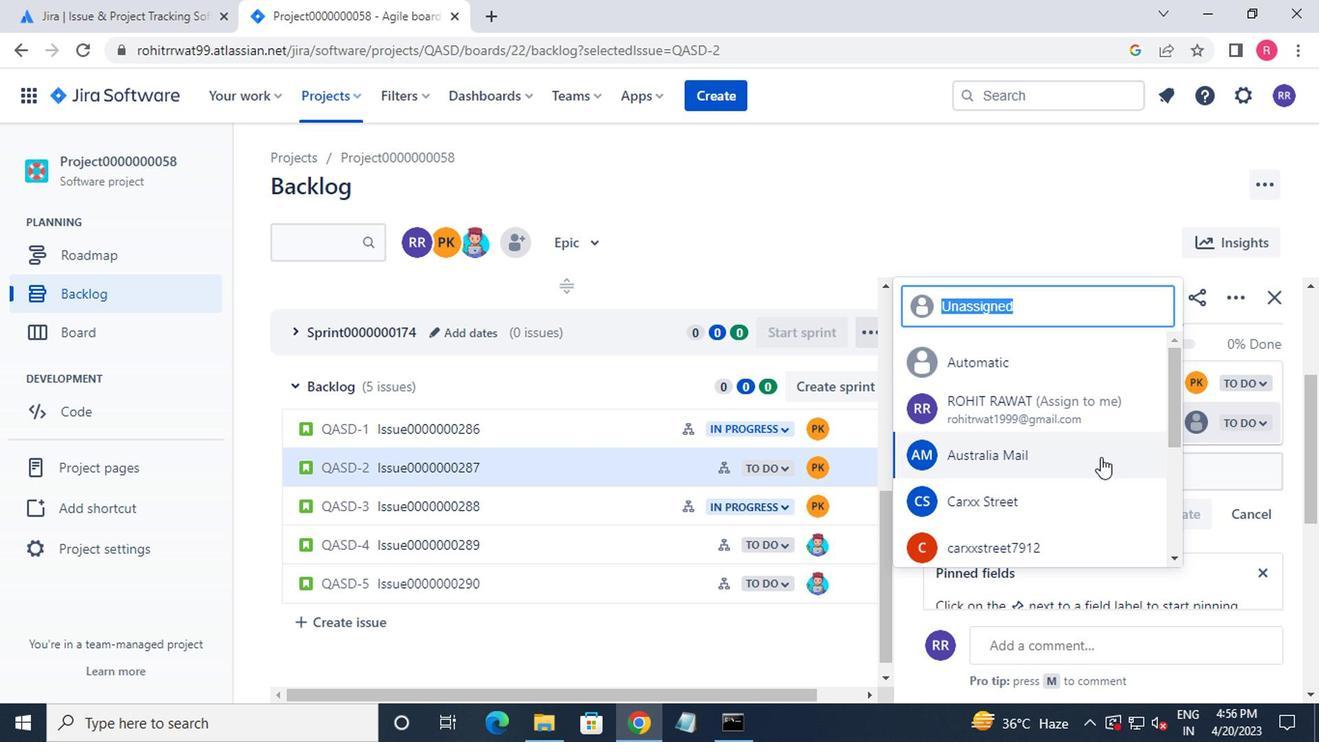 
Action: Mouse moved to (1097, 459)
Screenshot: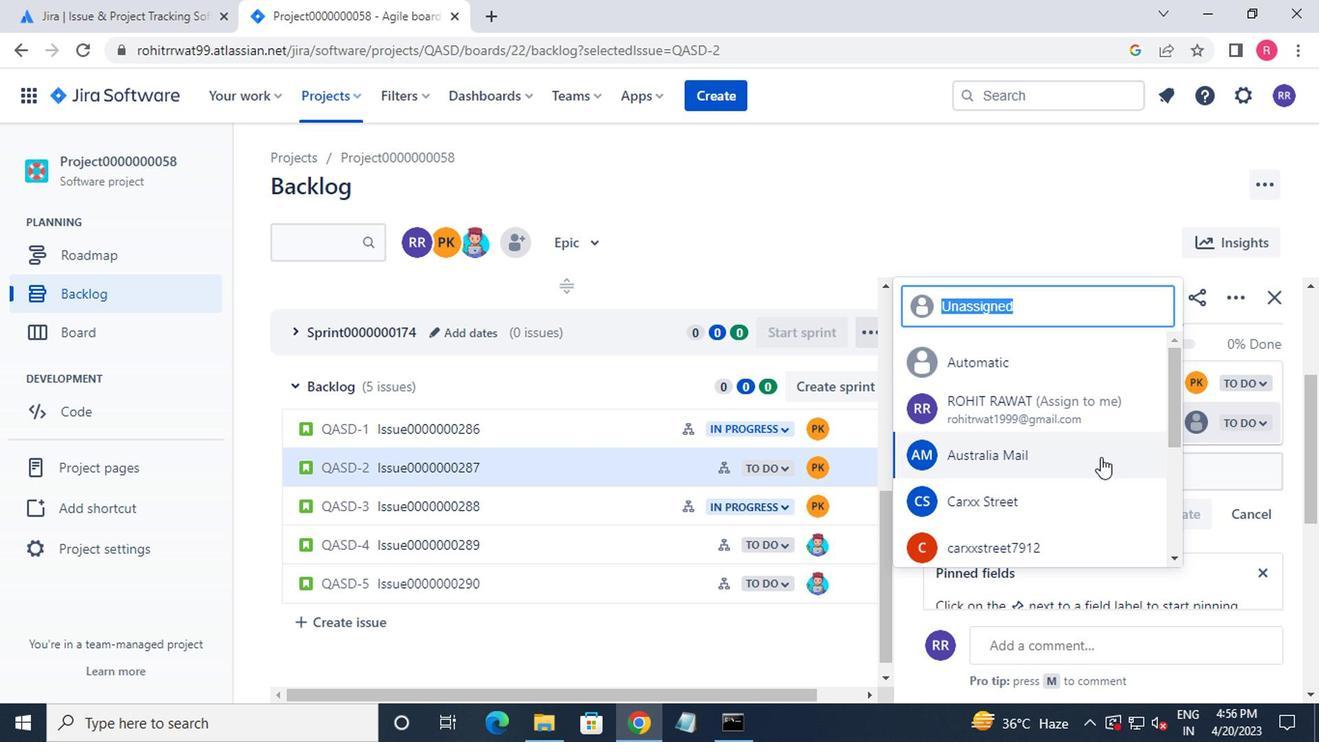 
Action: Mouse scrolled (1097, 458) with delta (0, 0)
Screenshot: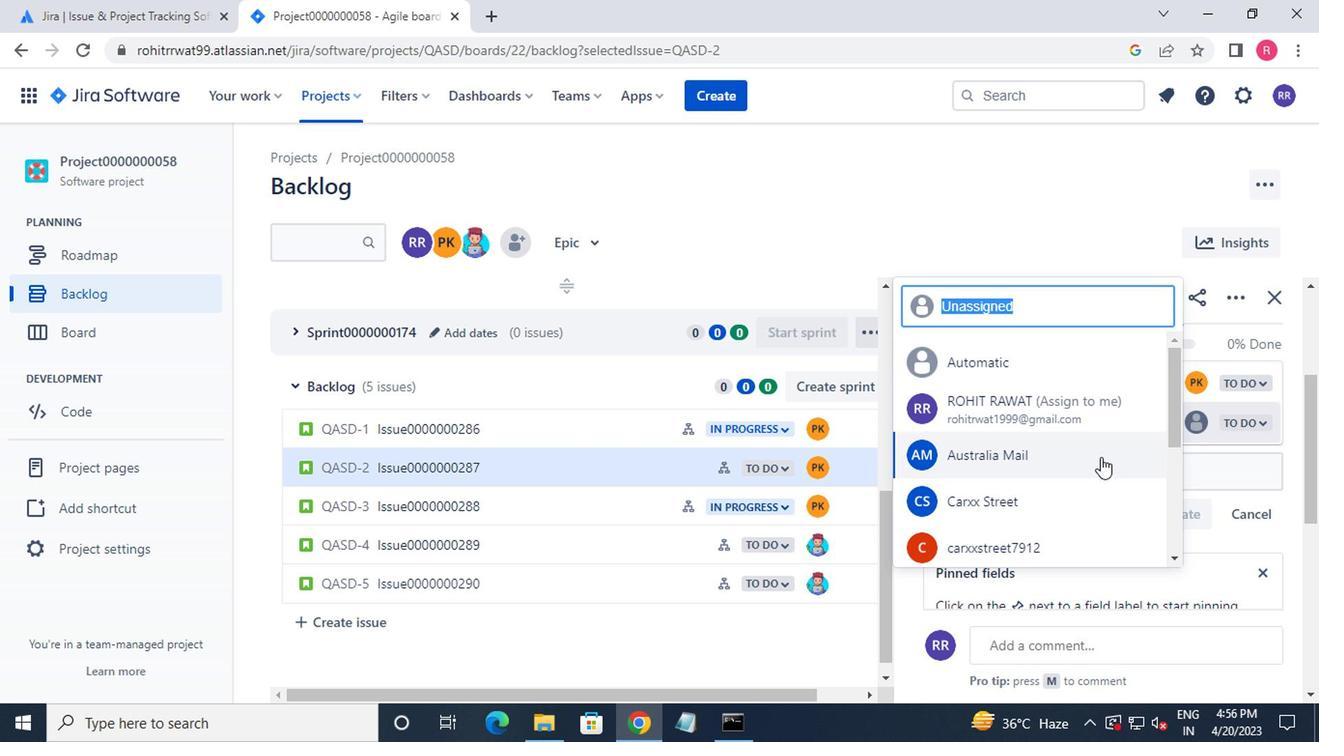 
Action: Mouse moved to (1095, 461)
Screenshot: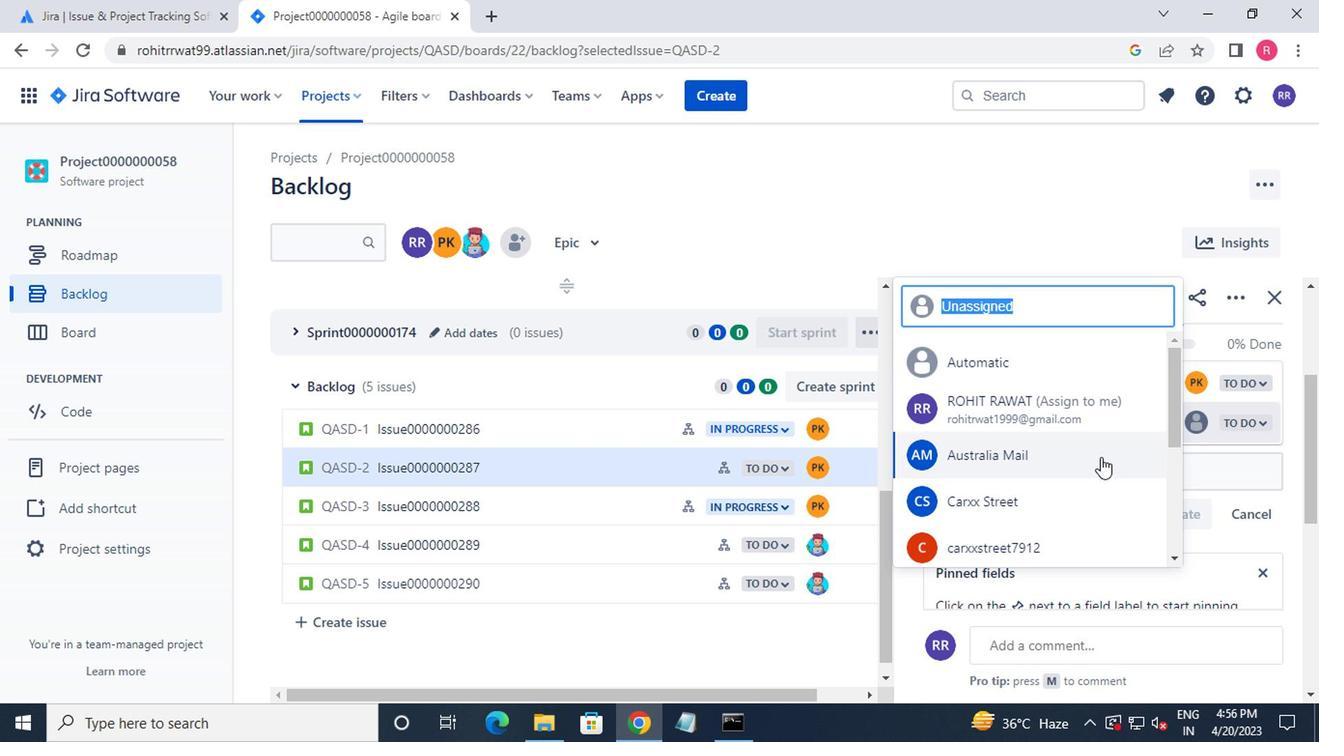 
Action: Mouse scrolled (1095, 459) with delta (0, -1)
Screenshot: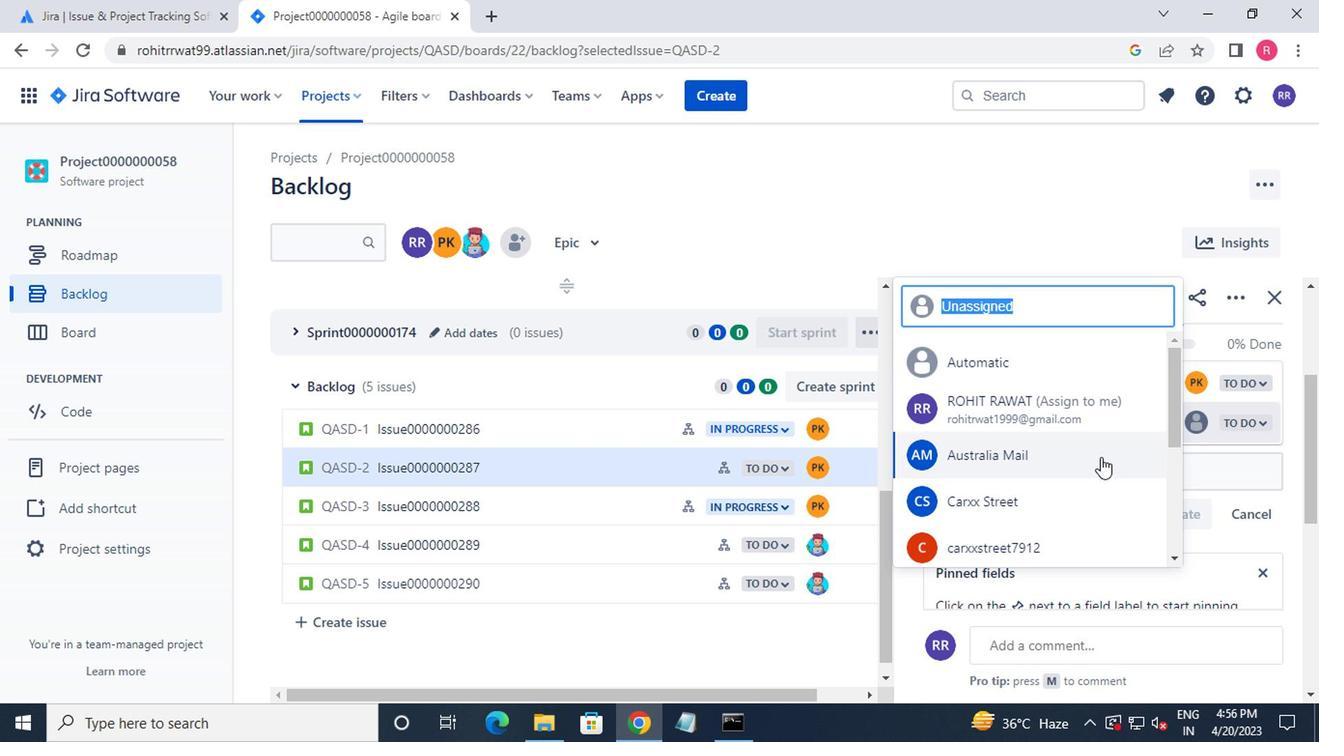 
Action: Mouse moved to (1056, 407)
Screenshot: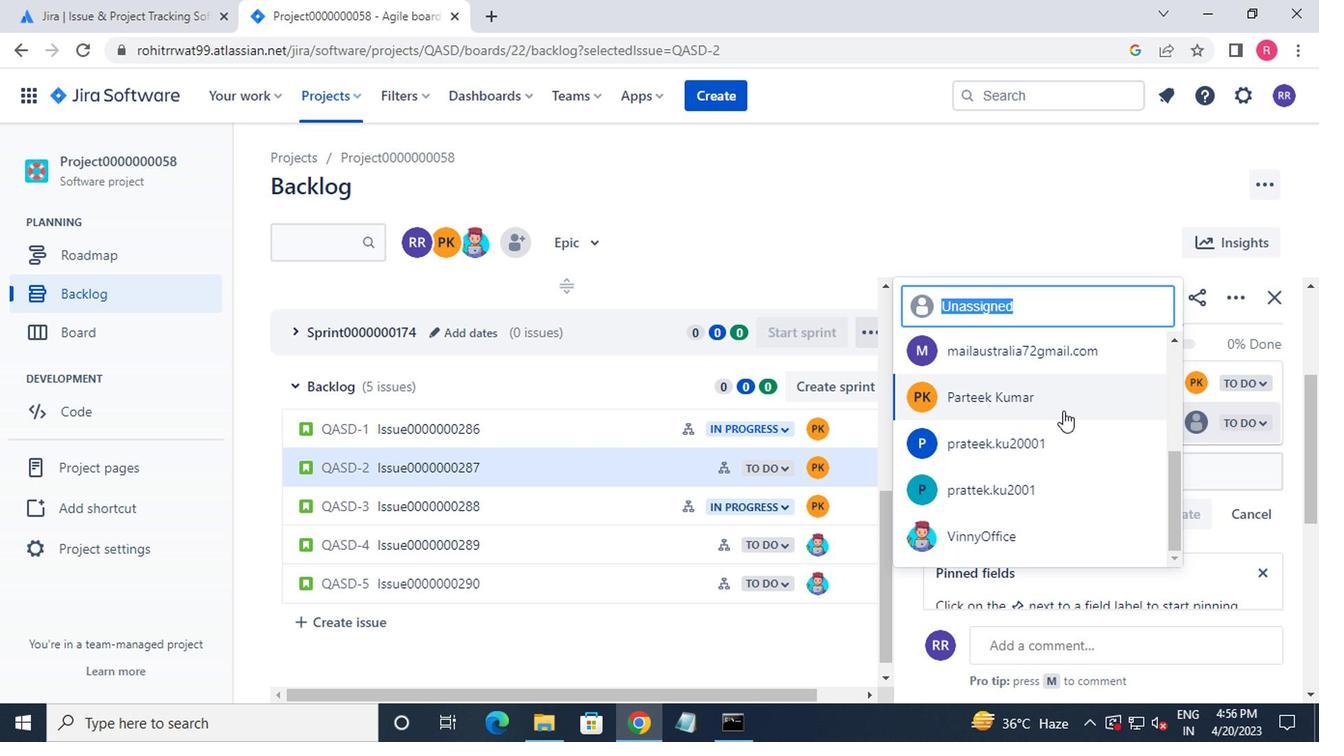 
Action: Mouse pressed left at (1056, 407)
Screenshot: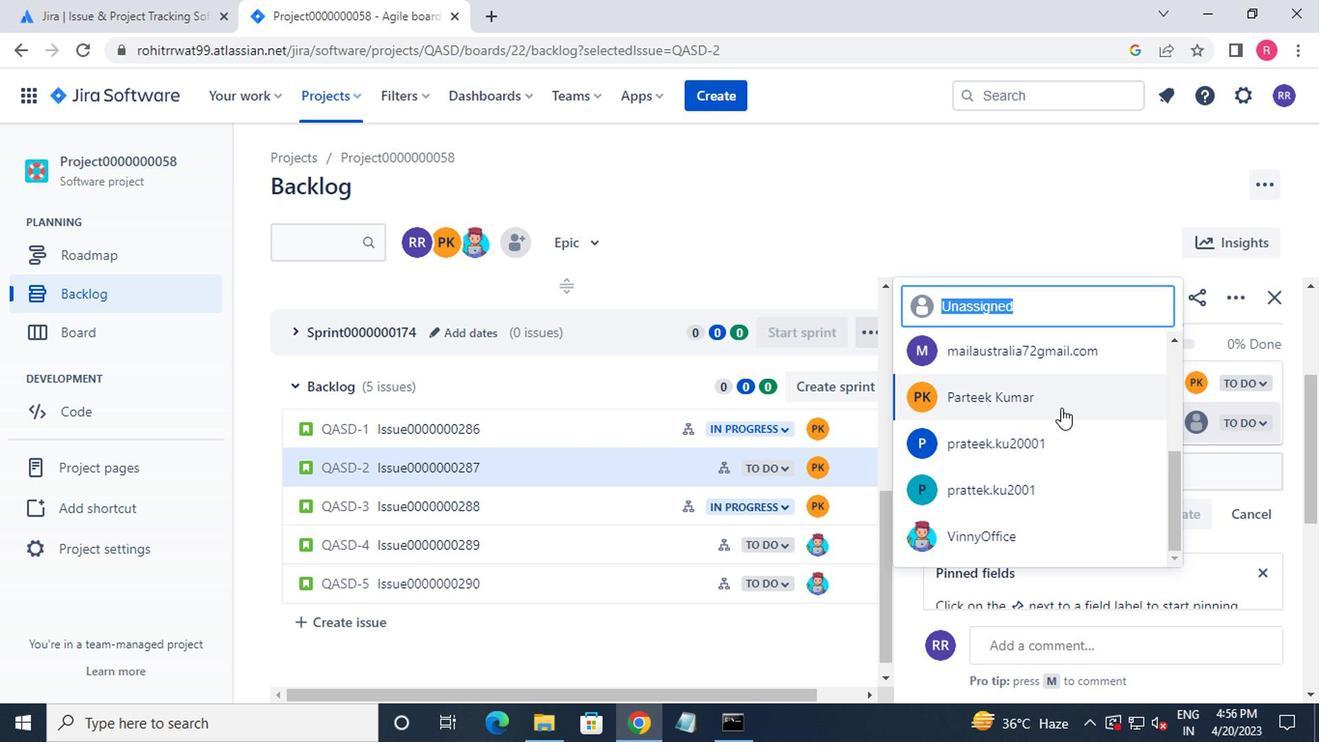 
Action: Mouse moved to (604, 514)
Screenshot: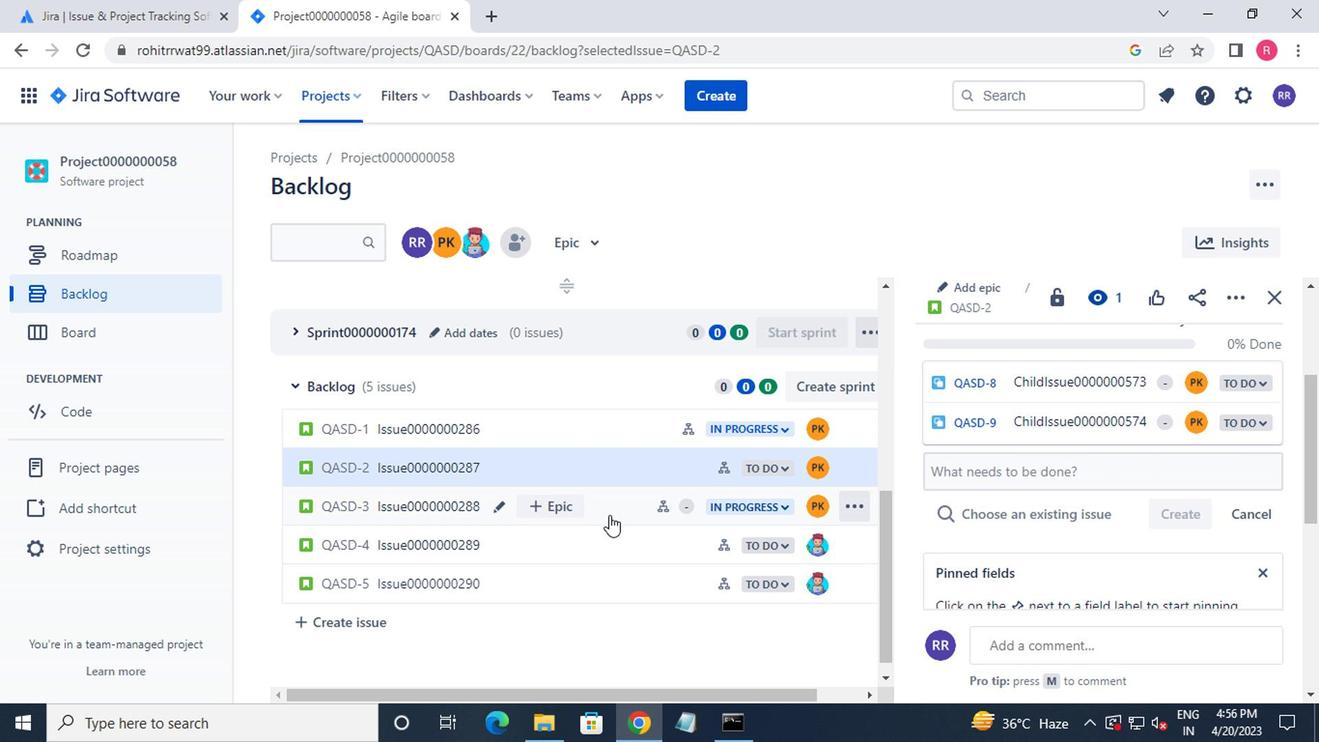 
Action: Mouse pressed left at (604, 514)
Screenshot: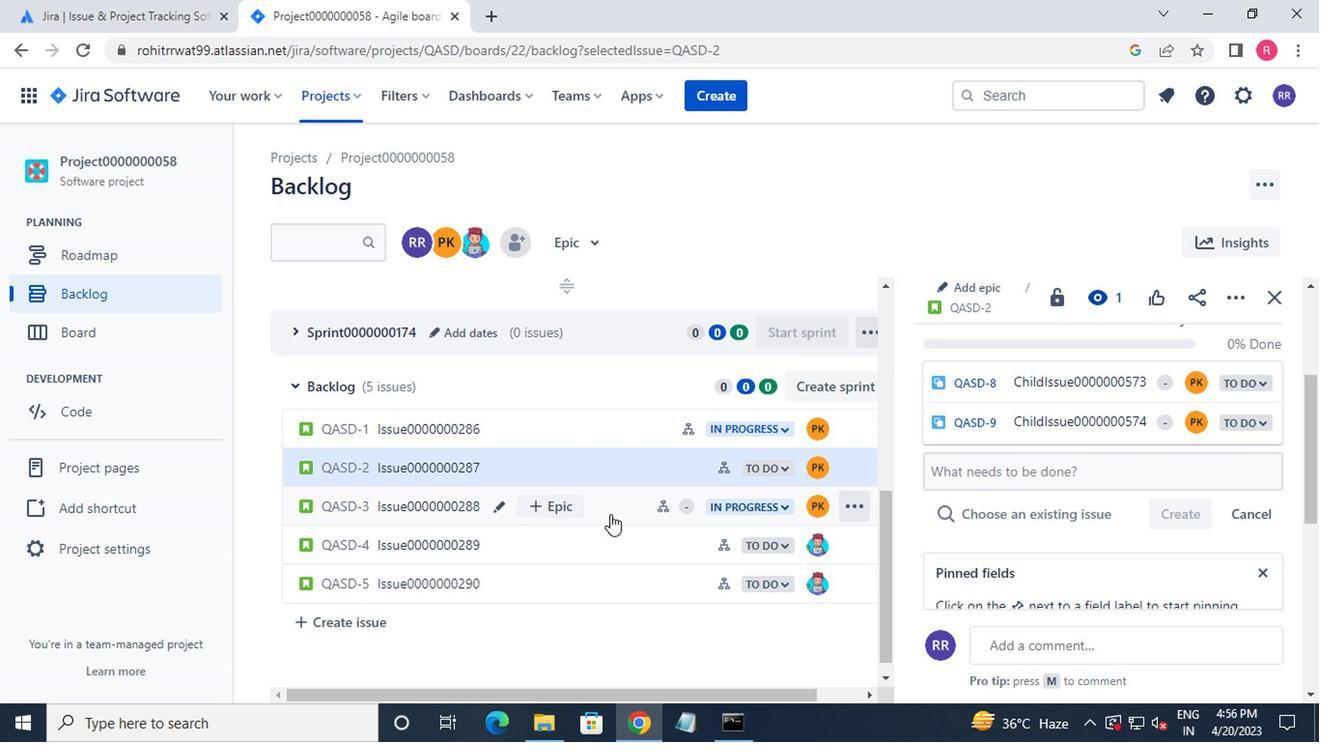 
Action: Mouse moved to (983, 388)
Screenshot: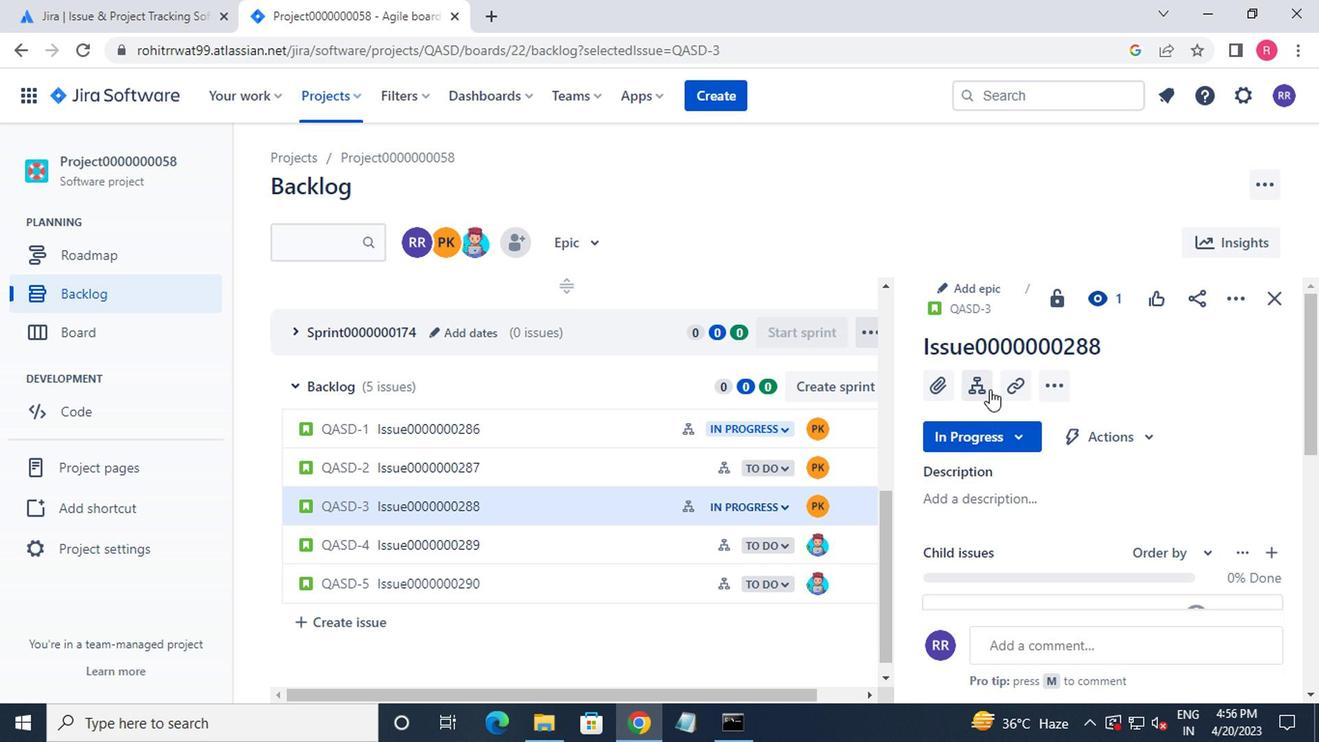 
Action: Mouse pressed left at (983, 388)
Screenshot: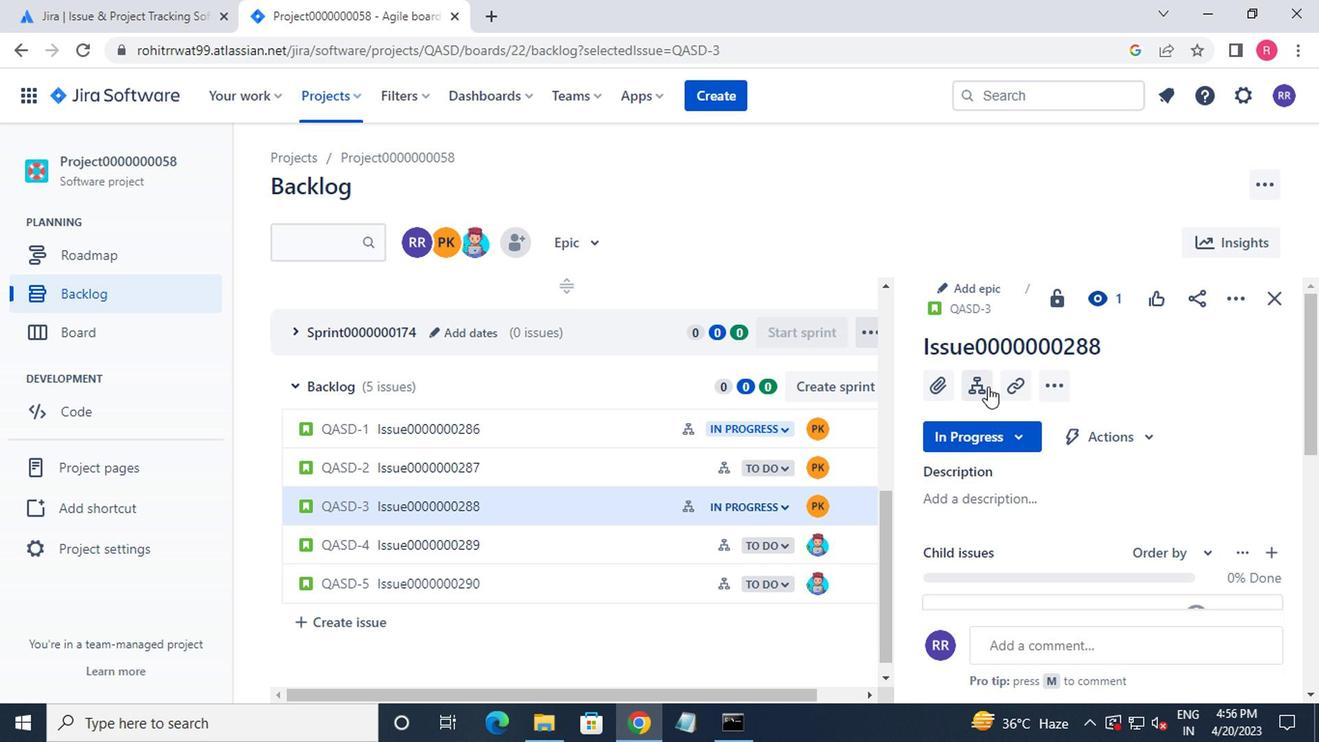 
Action: Mouse moved to (1189, 389)
Screenshot: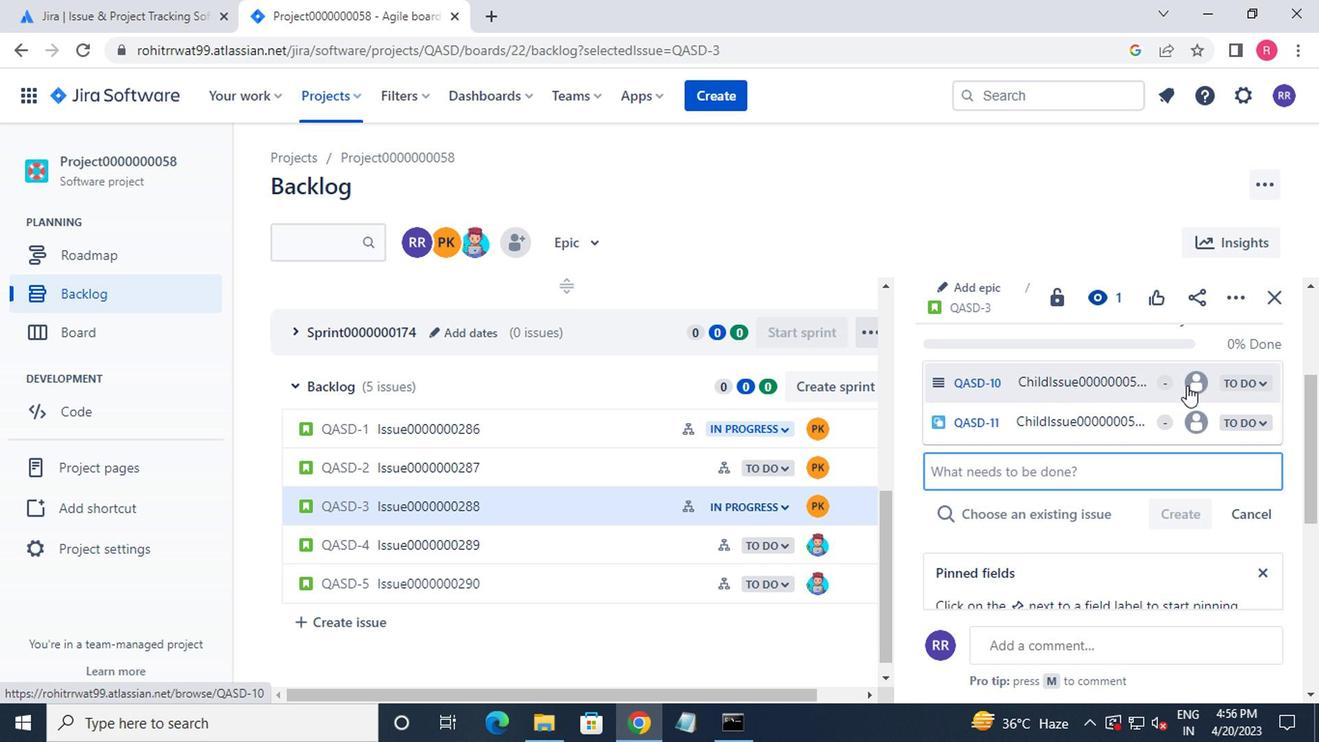 
Action: Mouse pressed left at (1189, 389)
Screenshot: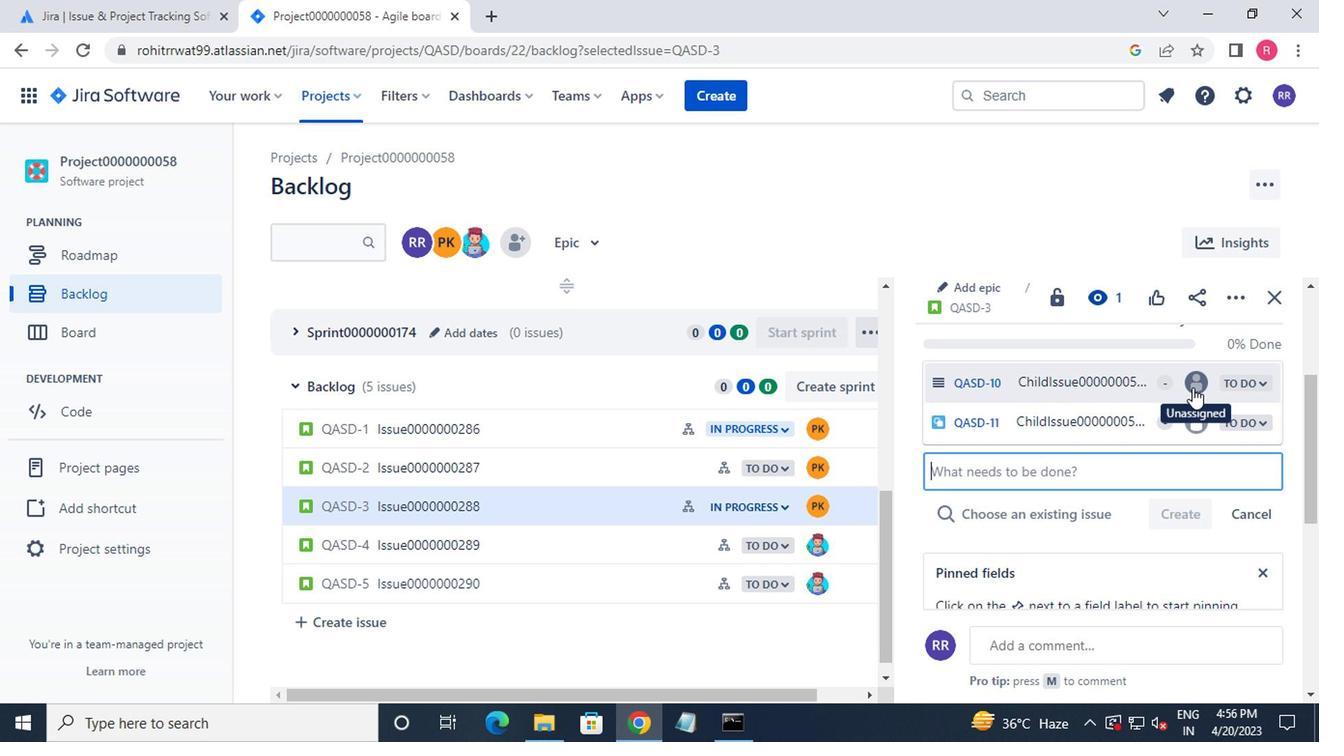 
Action: Mouse moved to (1006, 414)
Screenshot: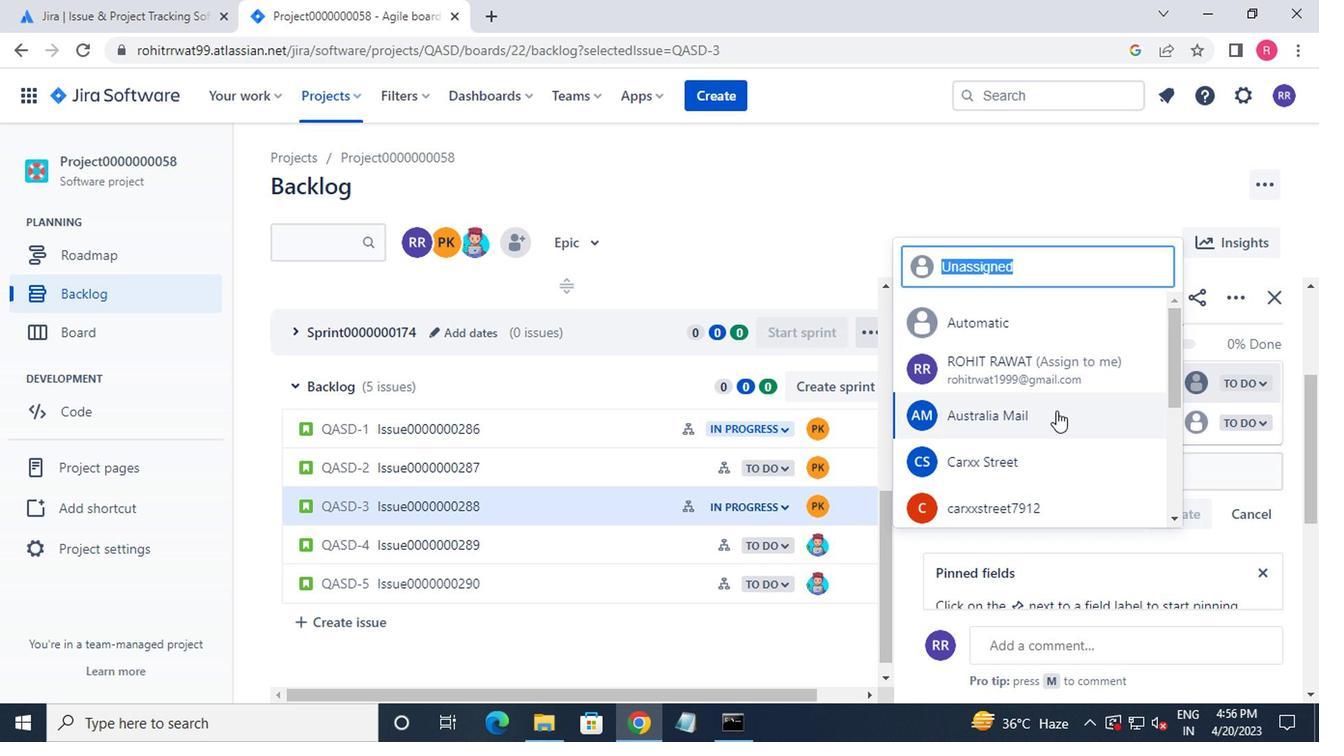 
Action: Mouse scrolled (1006, 413) with delta (0, -1)
Screenshot: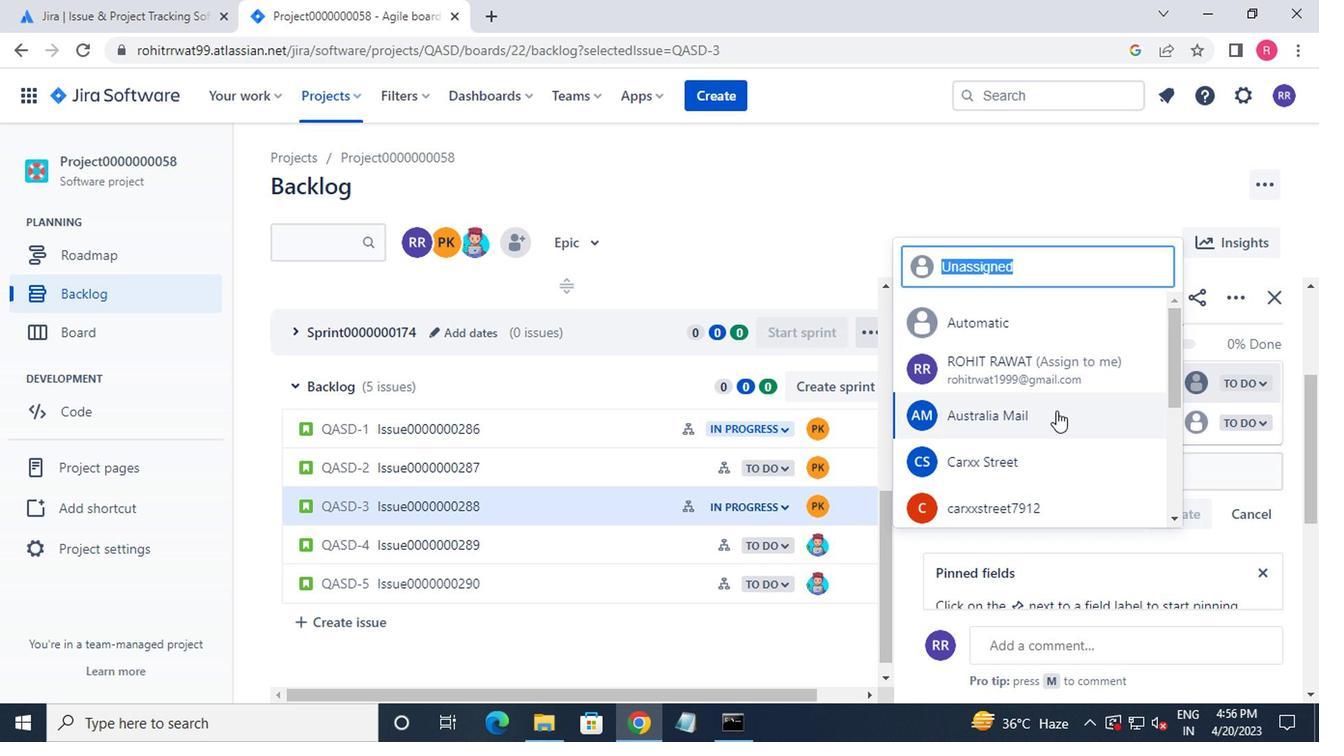 
Action: Mouse moved to (1006, 414)
Screenshot: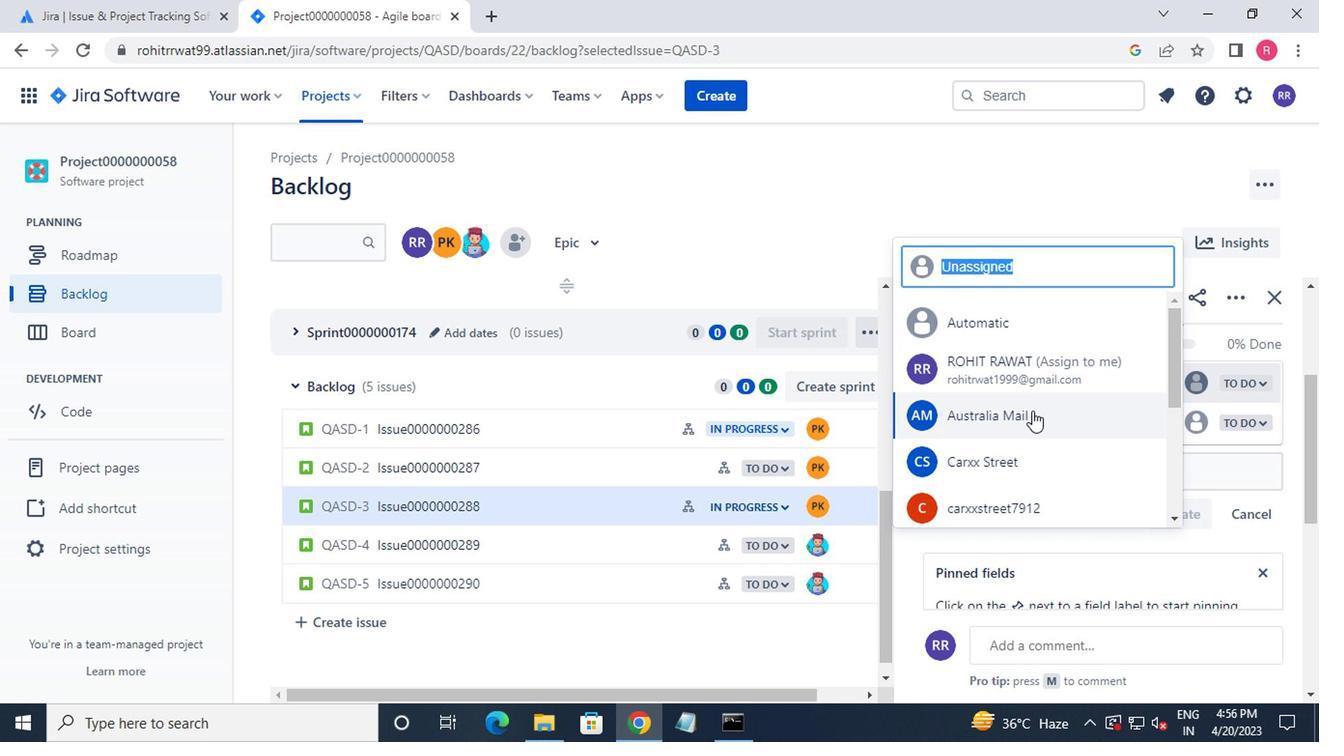 
Action: Mouse scrolled (1006, 413) with delta (0, -1)
Screenshot: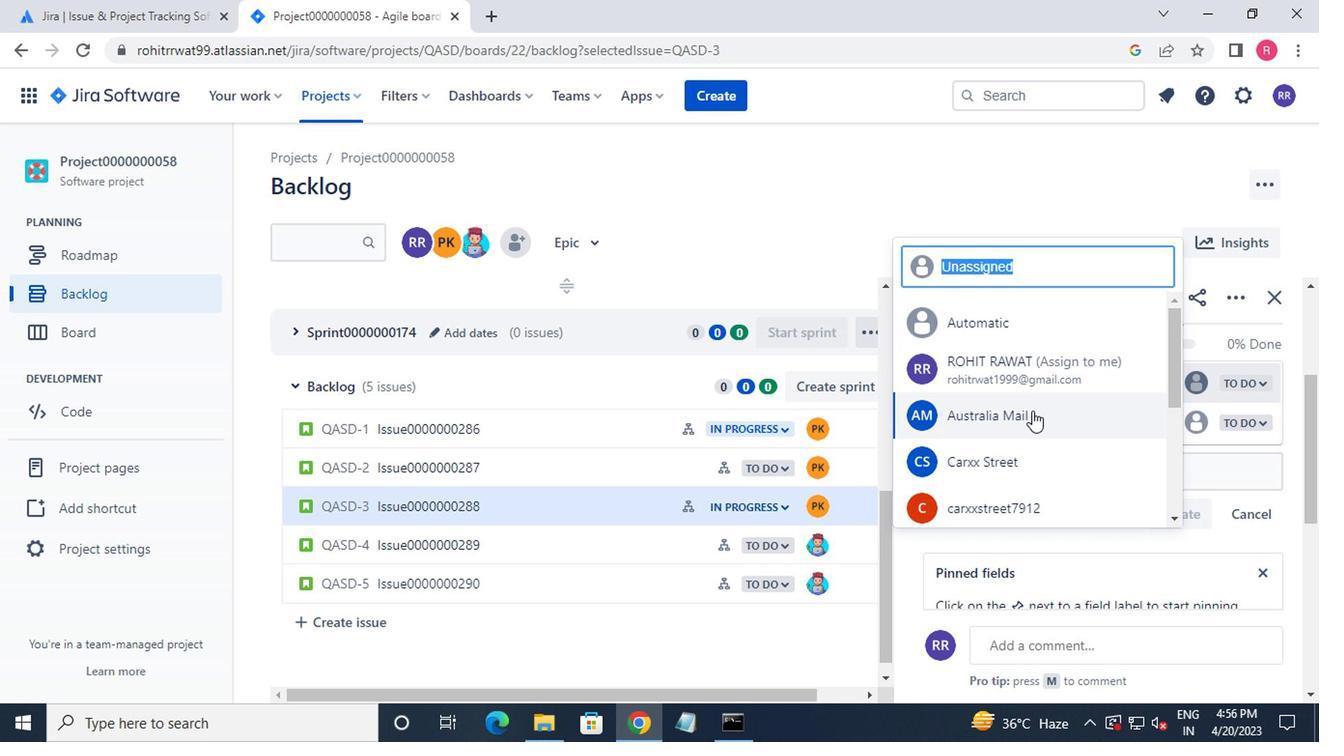 
Action: Mouse moved to (1004, 417)
Screenshot: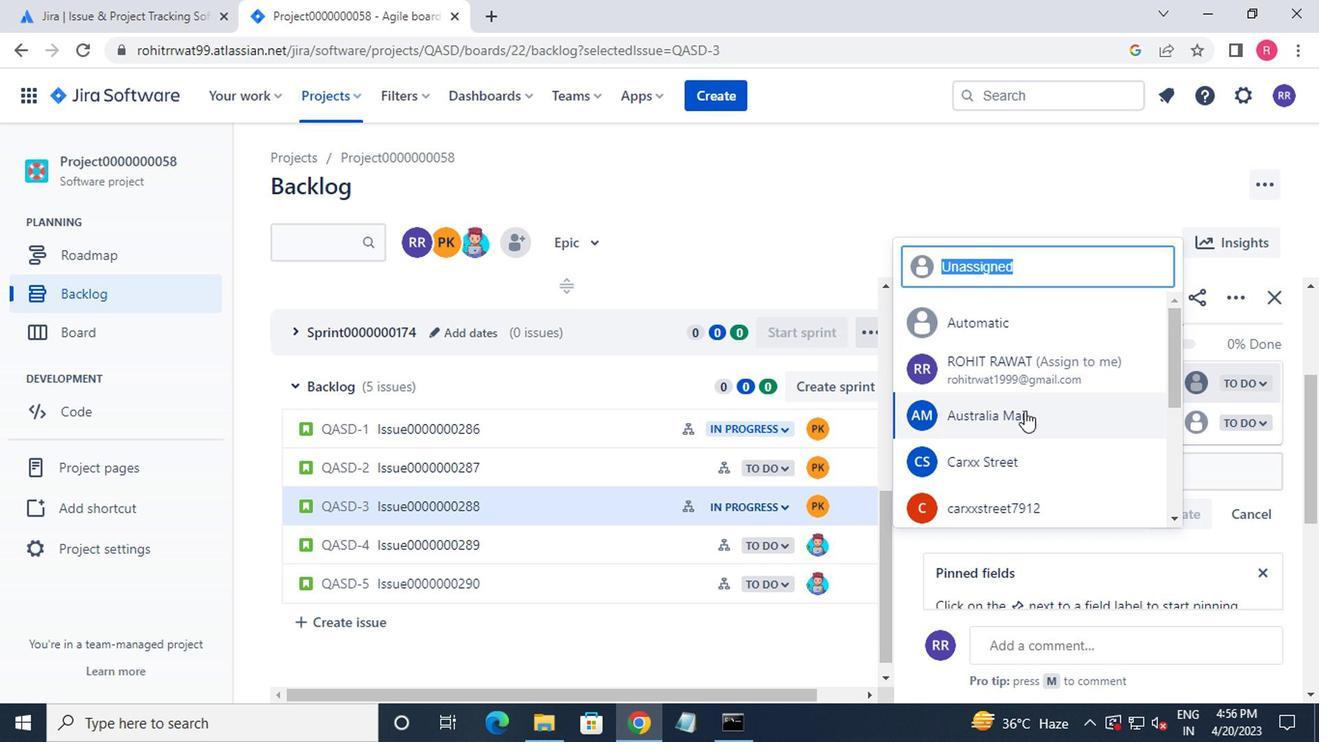 
Action: Mouse scrolled (1004, 416) with delta (0, 0)
Screenshot: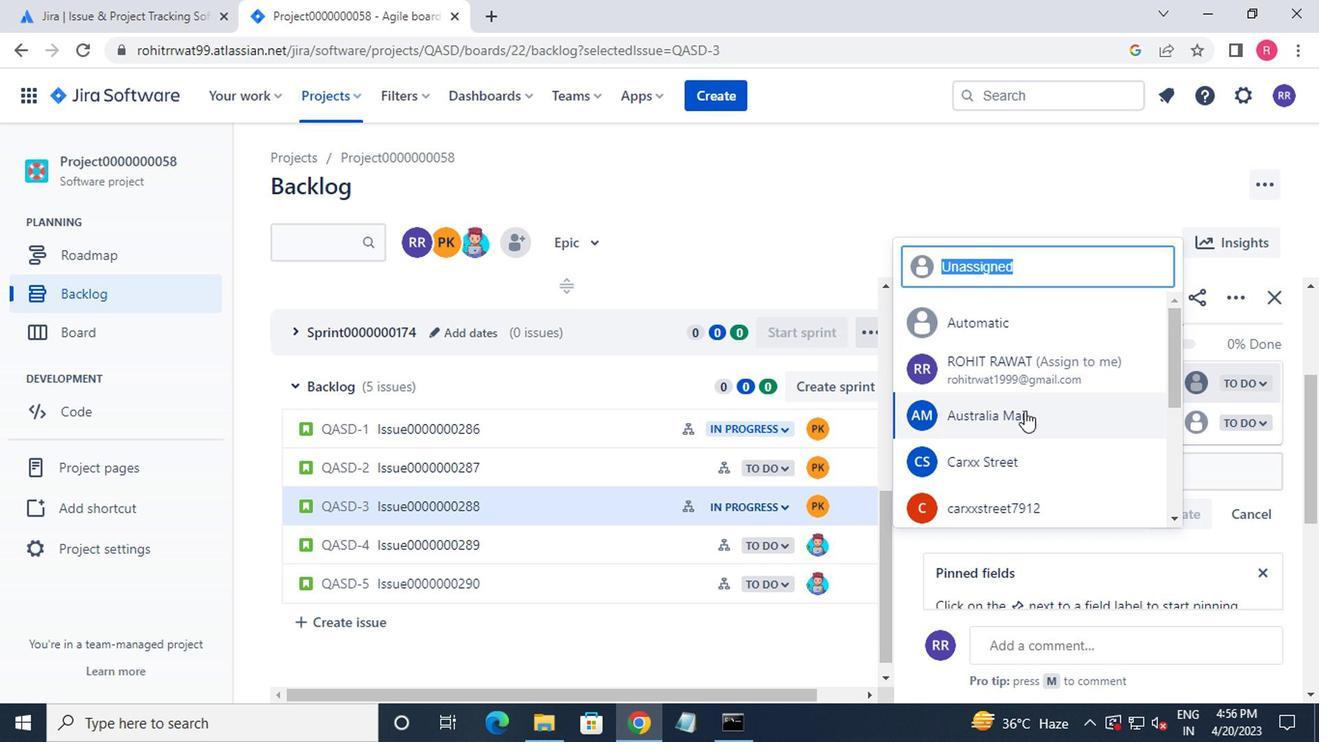 
Action: Mouse moved to (995, 365)
Screenshot: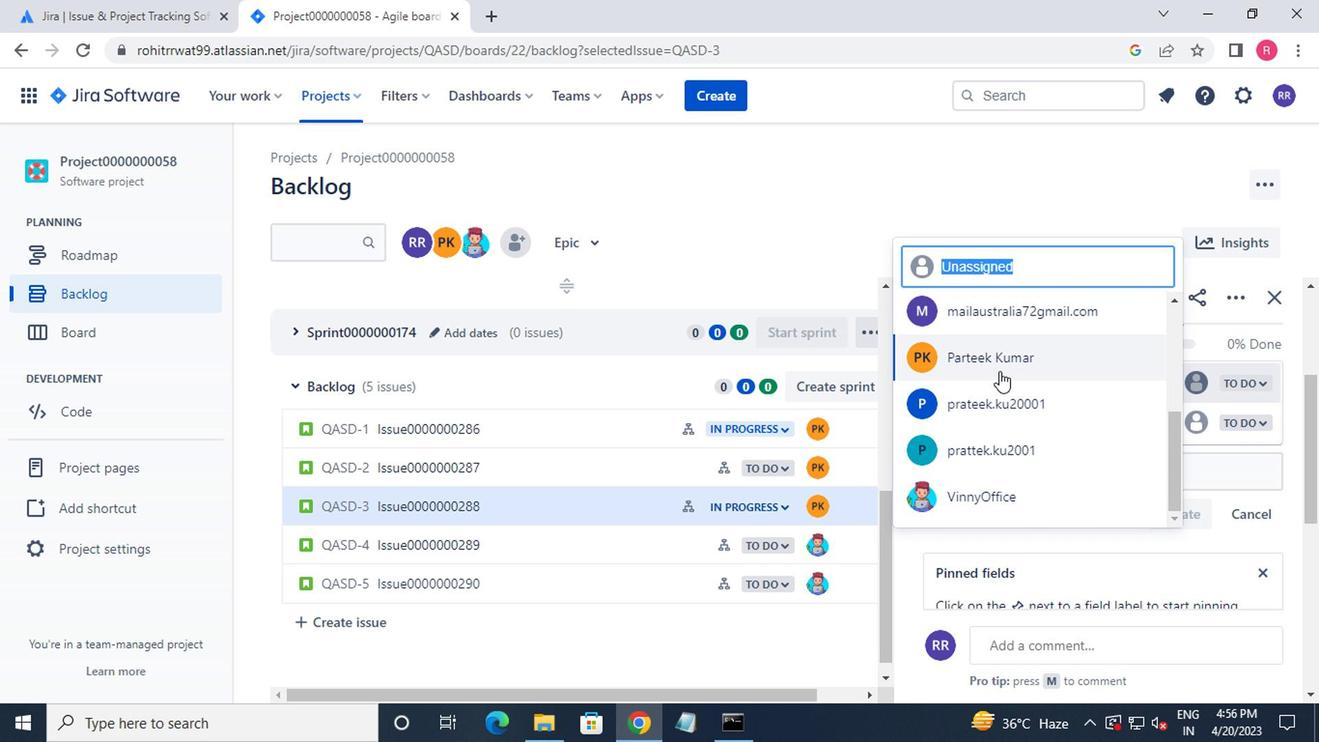 
Action: Mouse pressed left at (995, 365)
Screenshot: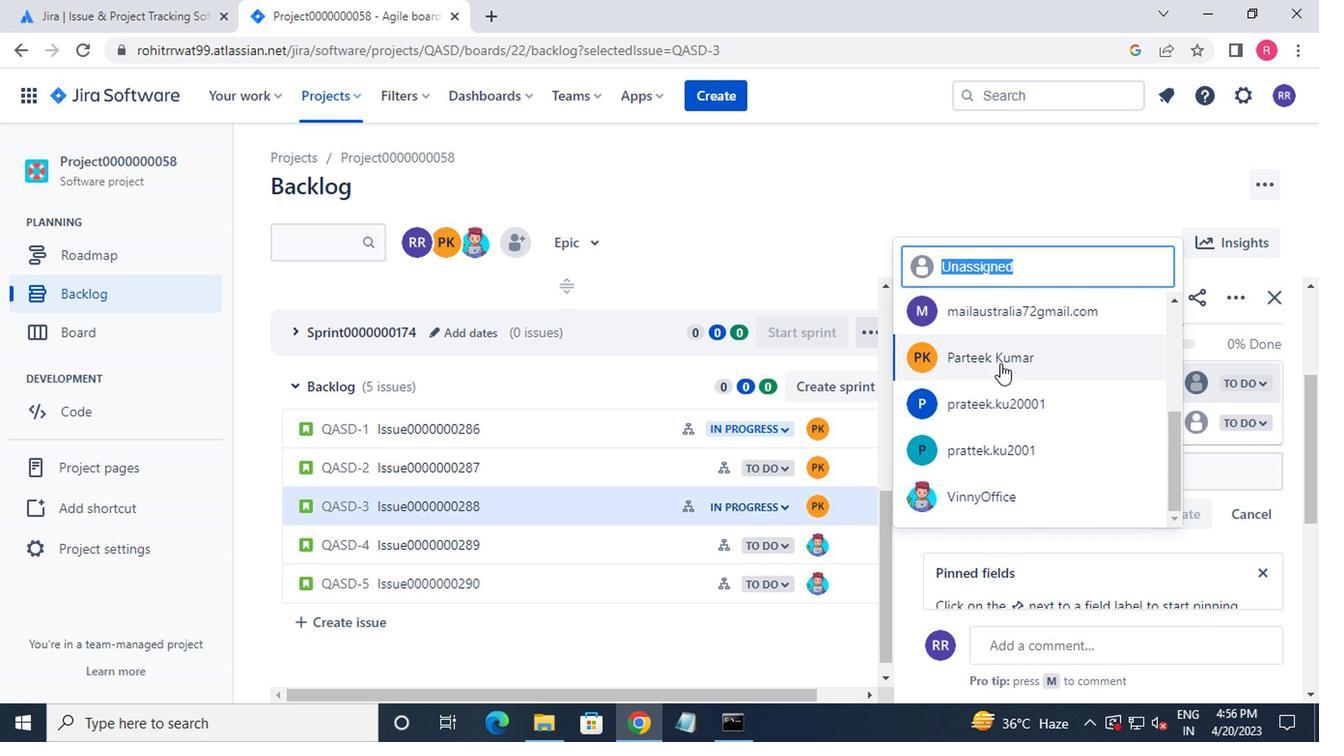 
Action: Mouse moved to (1187, 427)
Screenshot: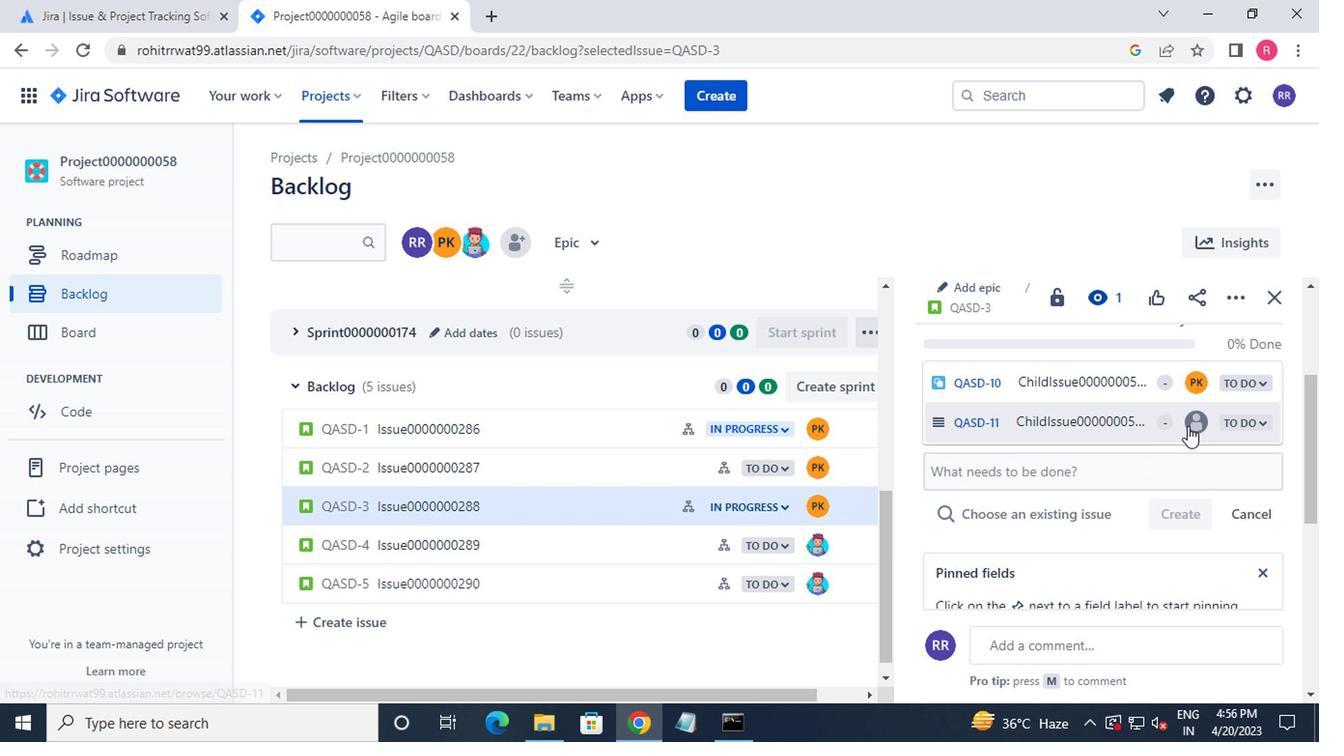 
Action: Mouse pressed left at (1187, 427)
Screenshot: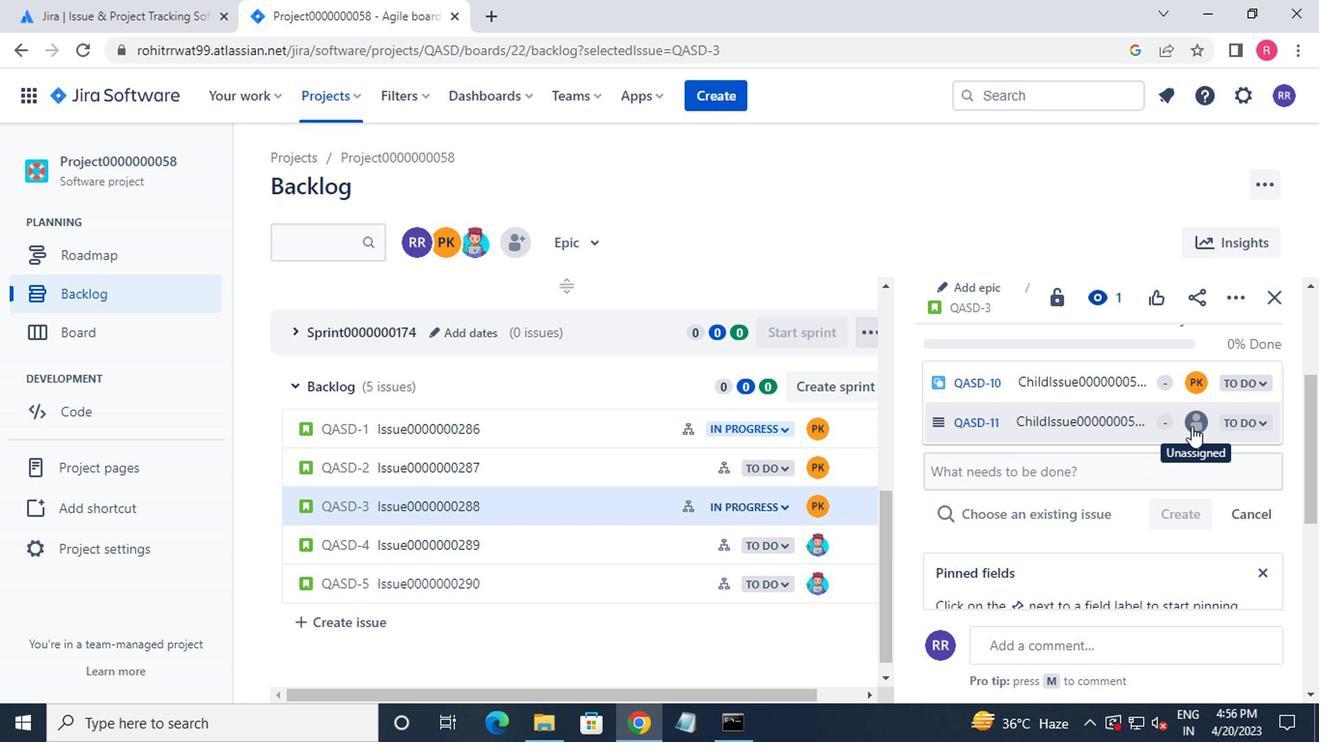 
Action: Mouse moved to (991, 469)
Screenshot: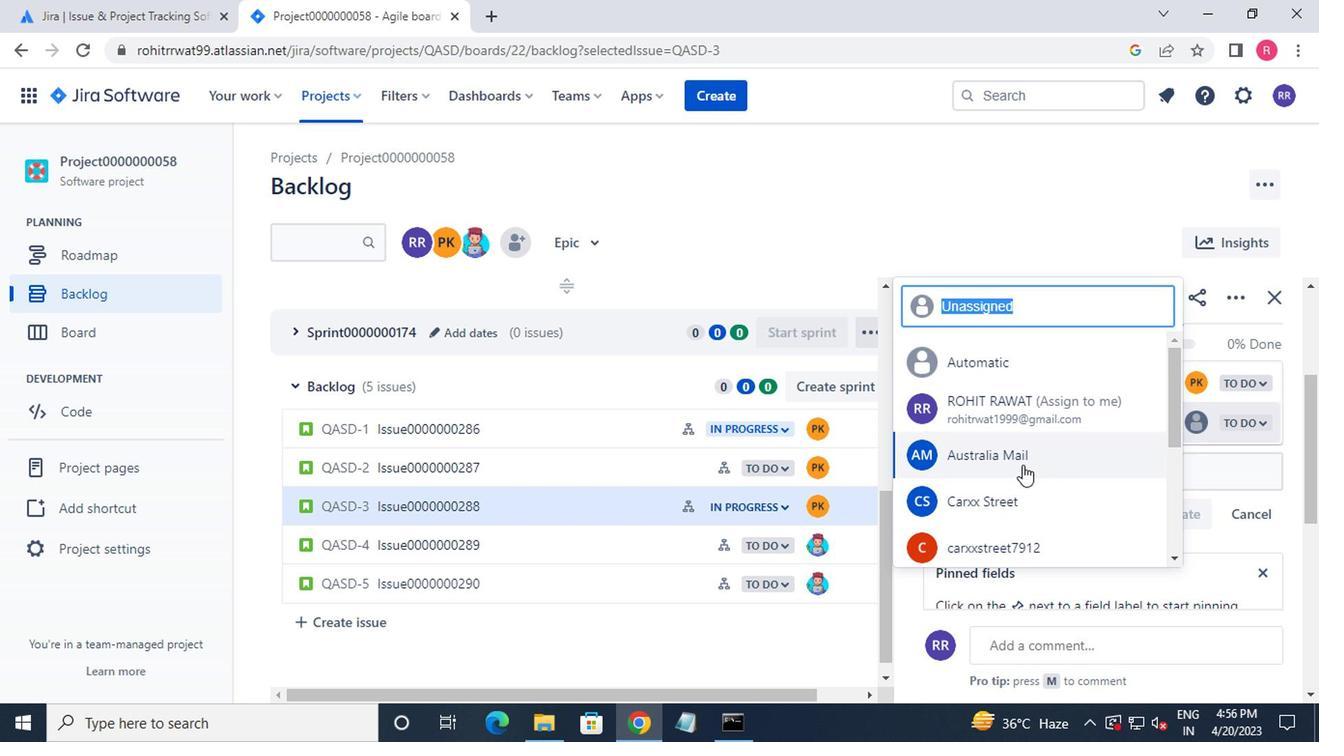 
Action: Mouse scrolled (991, 468) with delta (0, 0)
Screenshot: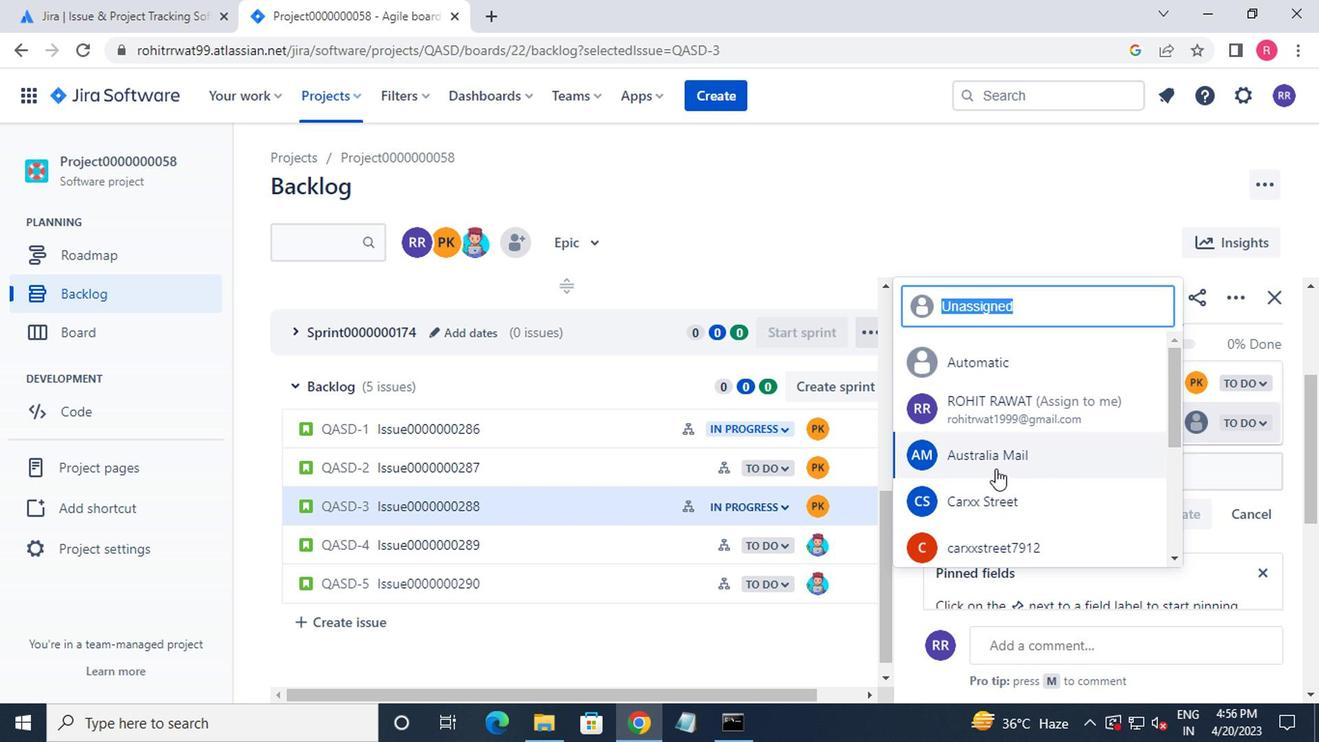 
Action: Mouse scrolled (991, 468) with delta (0, 0)
Screenshot: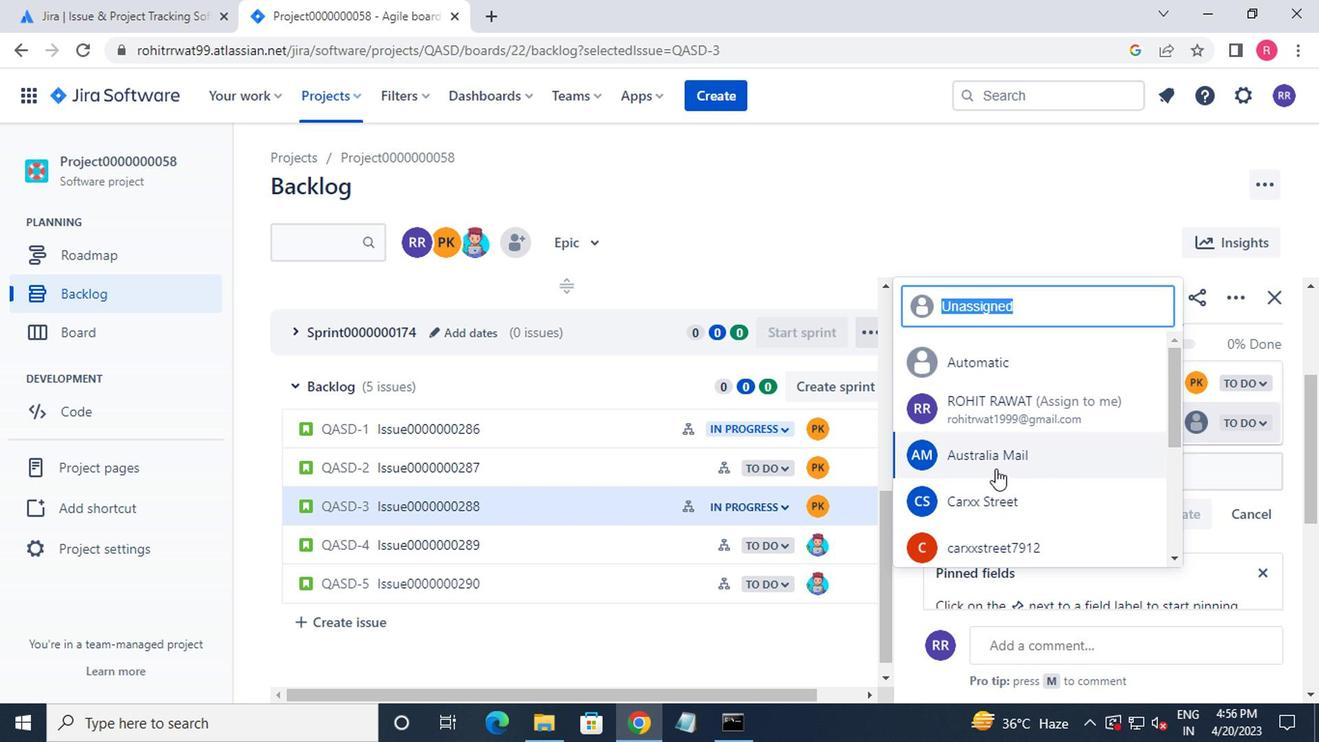 
Action: Mouse scrolled (991, 468) with delta (0, 0)
Screenshot: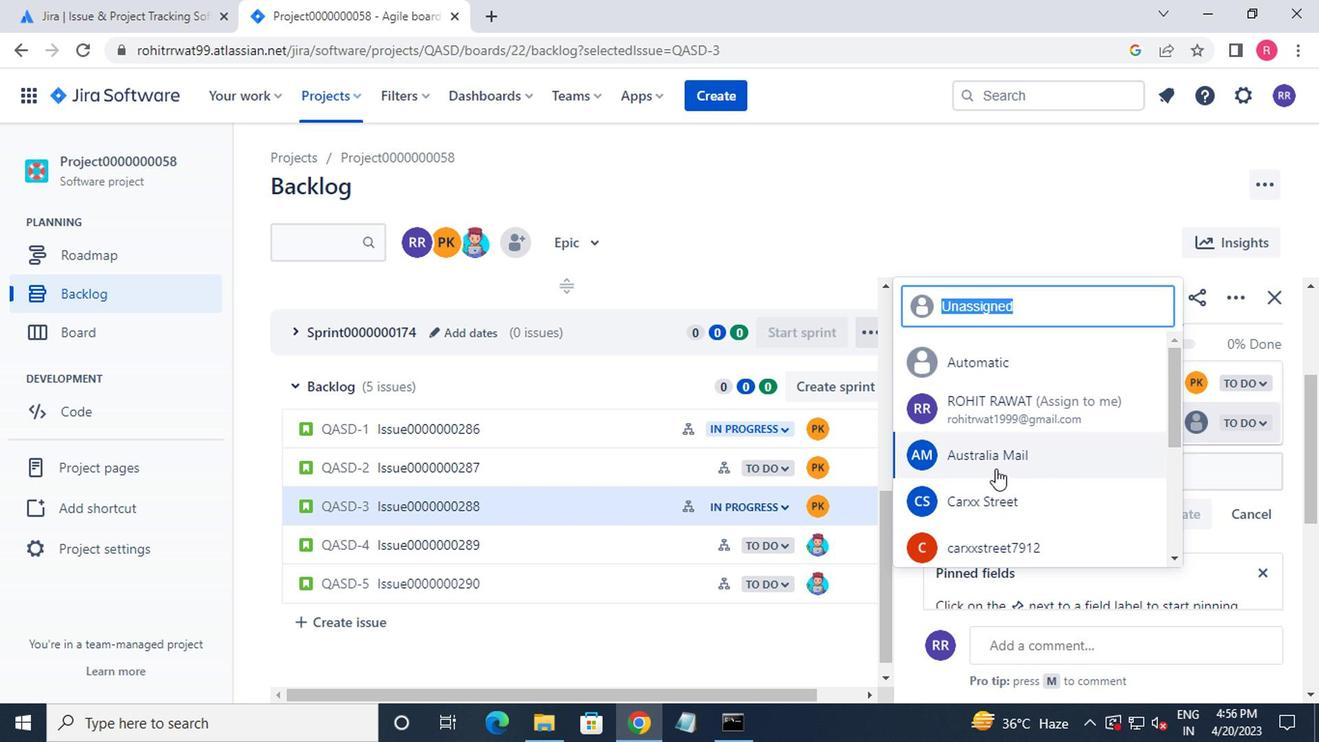 
Action: Mouse moved to (989, 536)
Screenshot: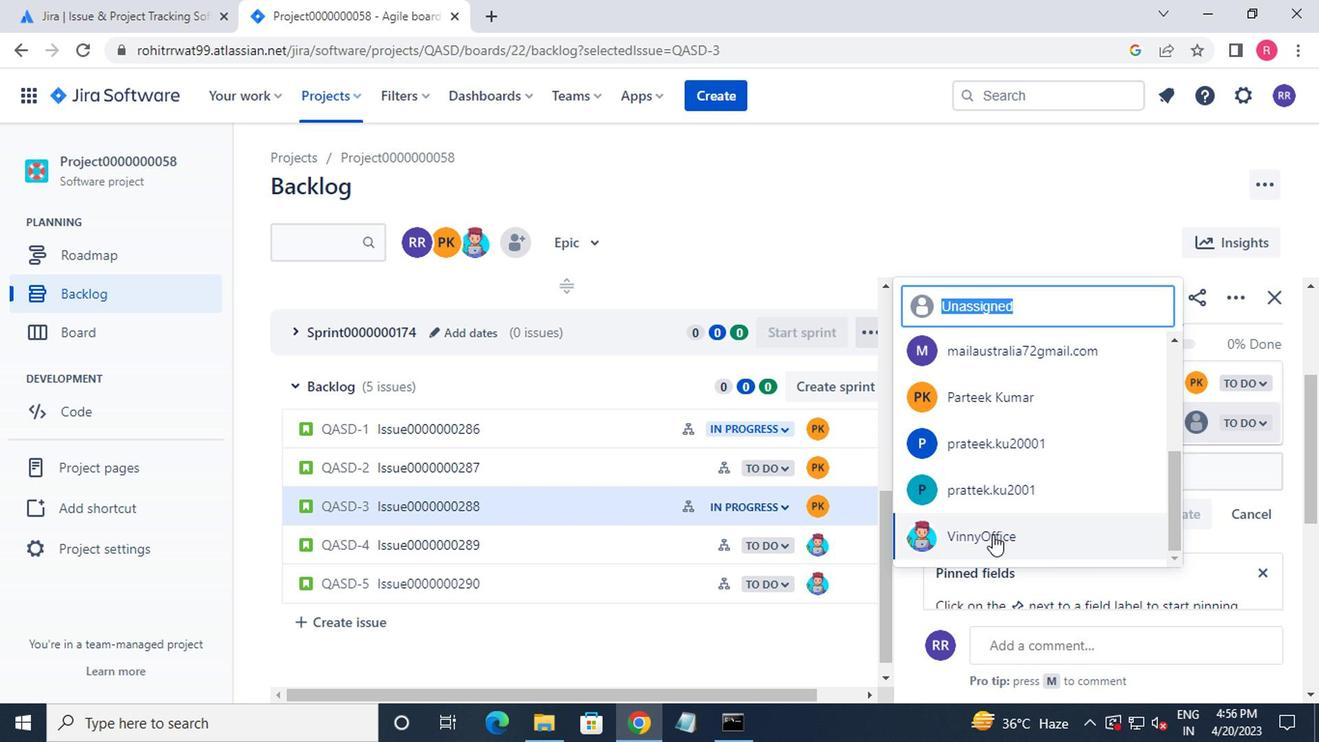 
Action: Mouse pressed left at (989, 536)
Screenshot: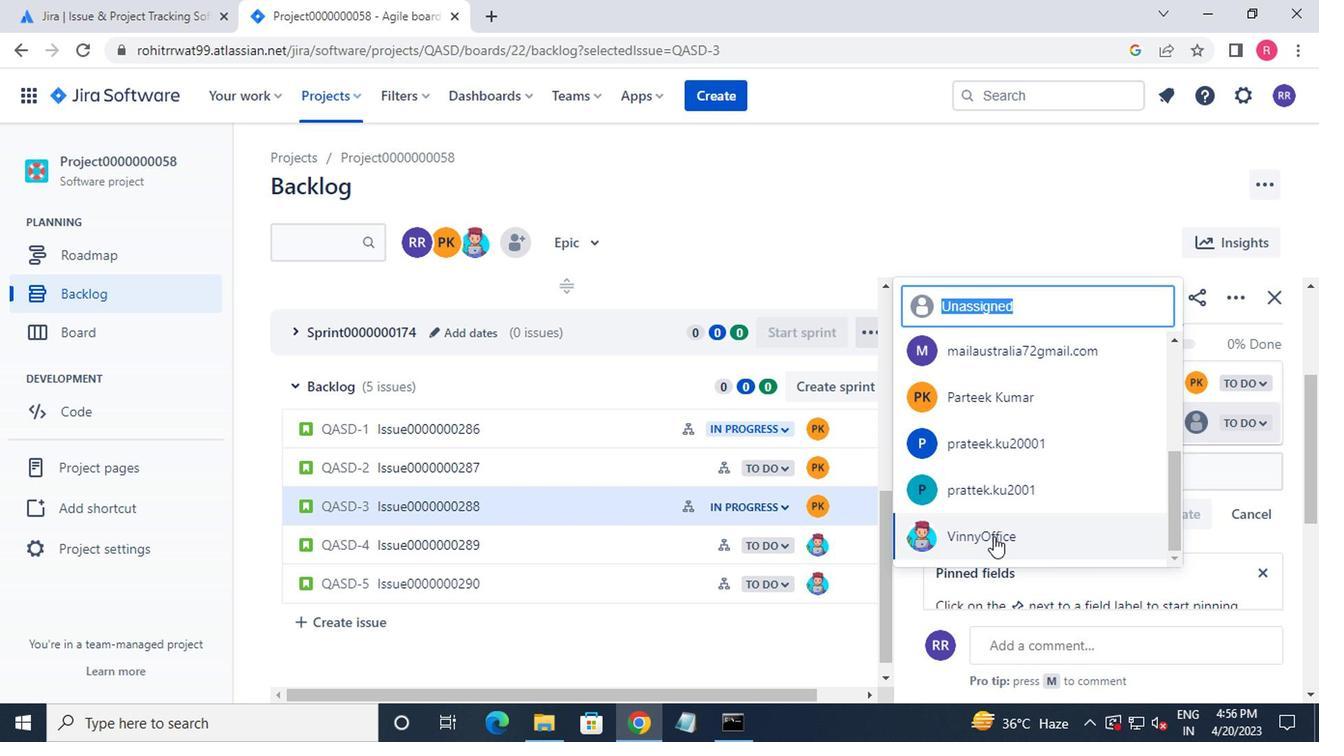 
Action: Mouse moved to (646, 550)
Screenshot: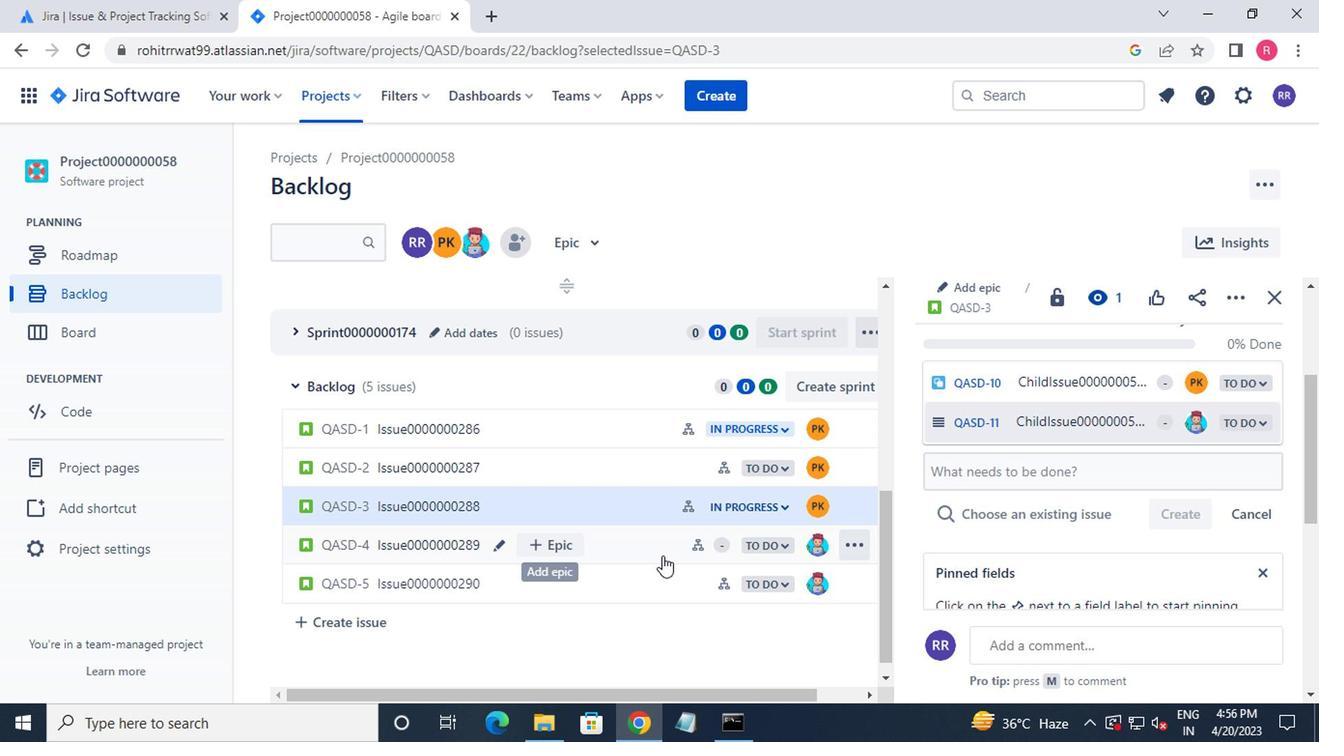 
Action: Mouse pressed left at (646, 550)
Screenshot: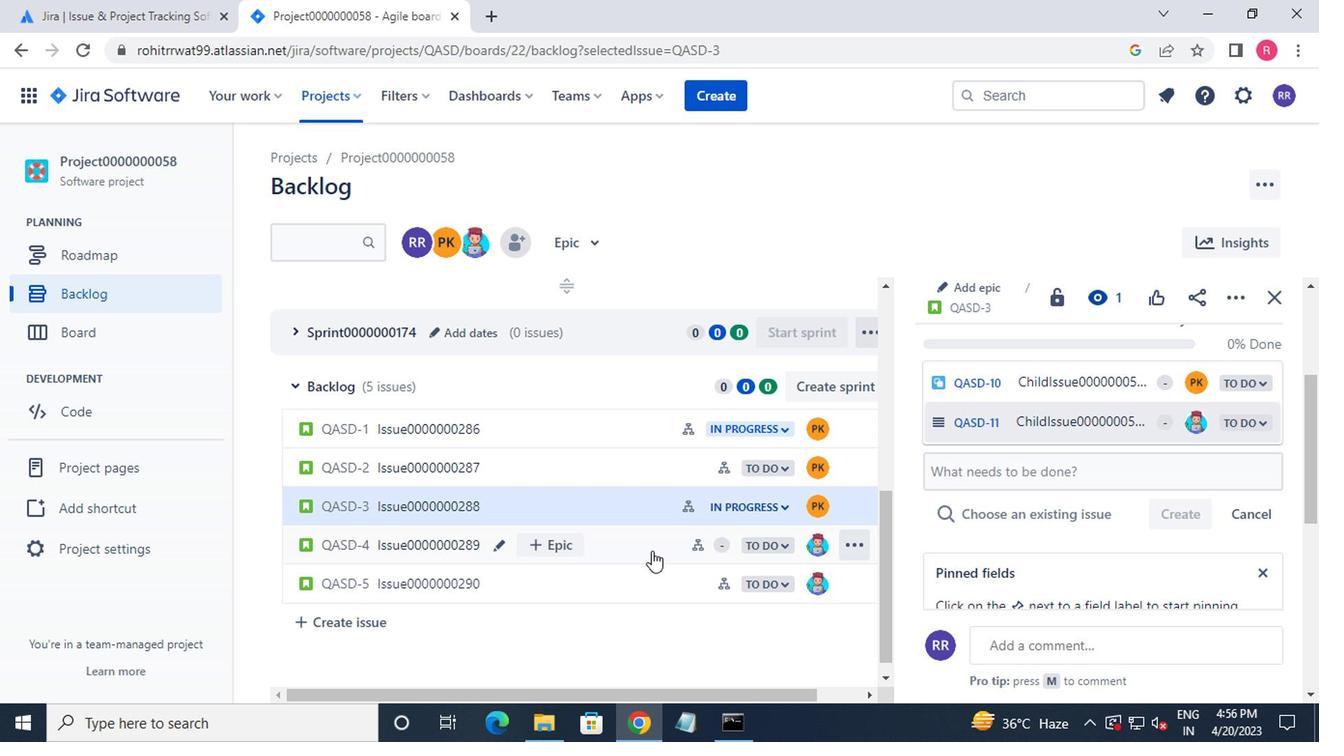 
Action: Mouse moved to (973, 388)
Screenshot: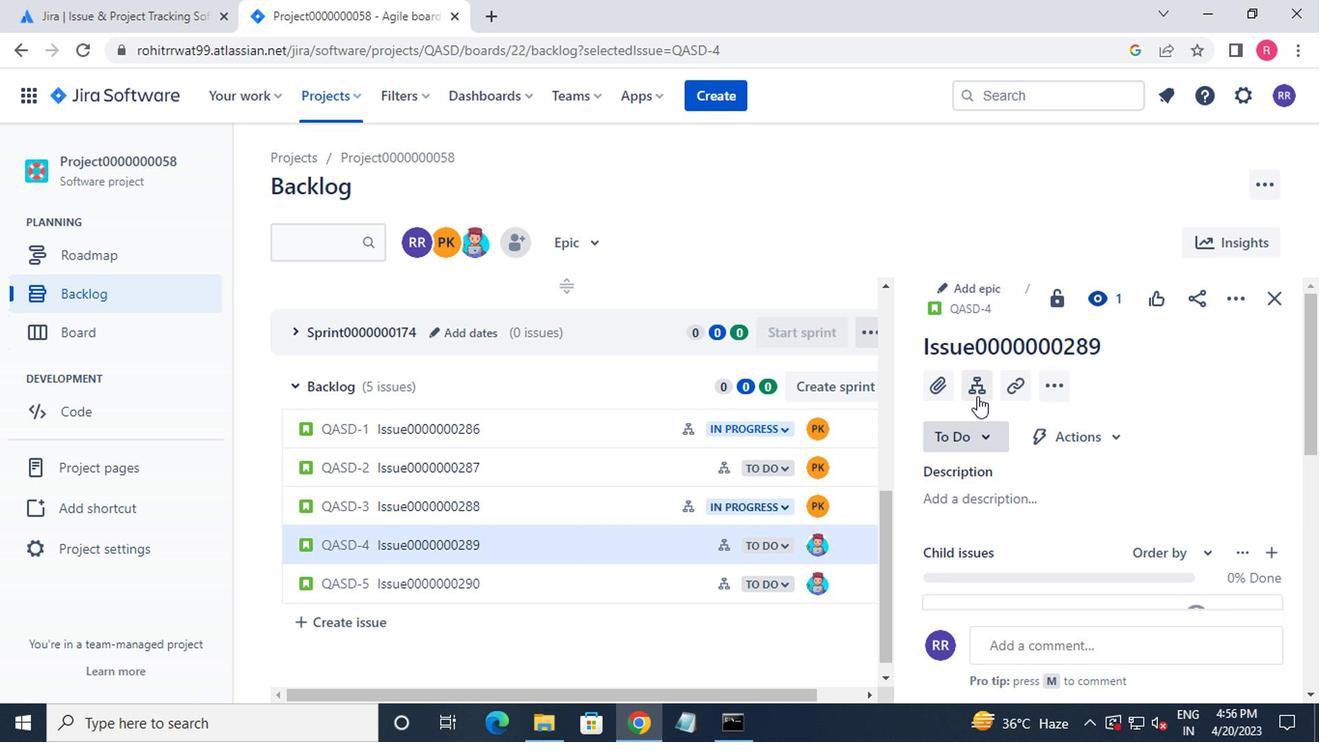 
Action: Mouse pressed left at (973, 388)
Screenshot: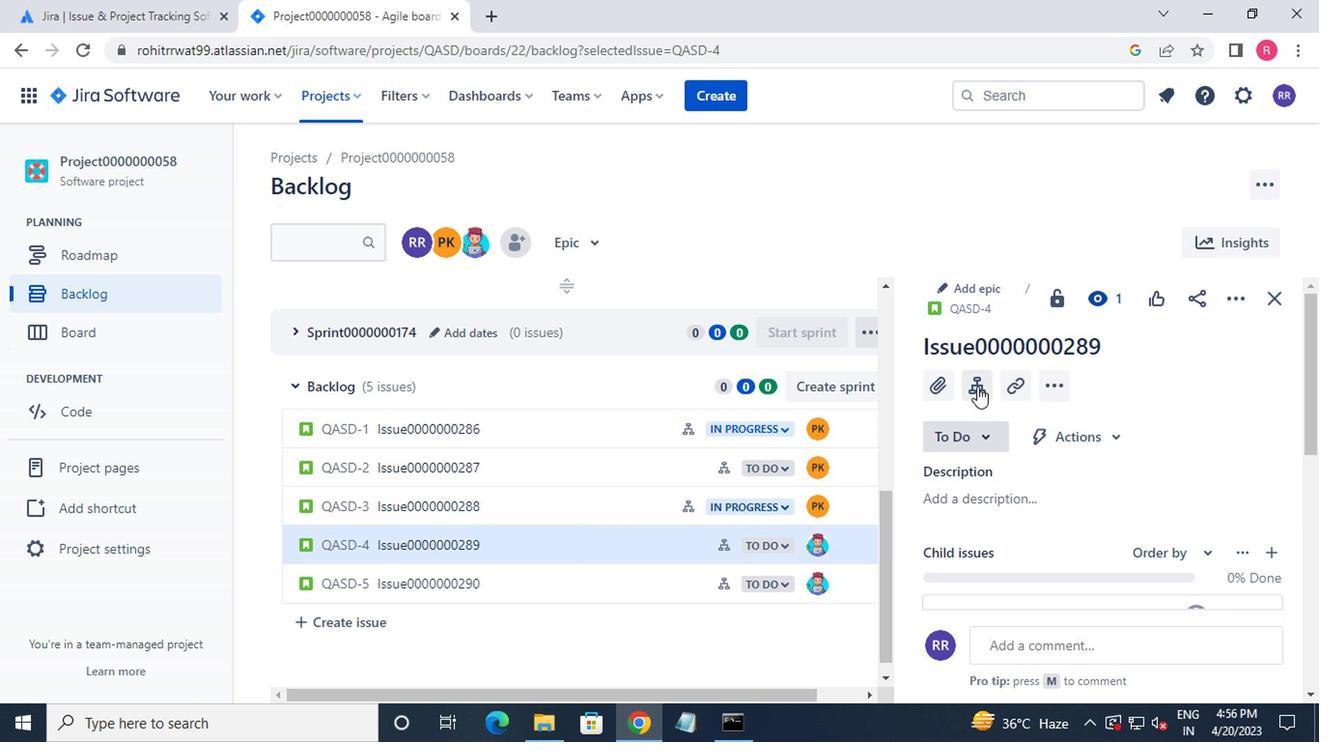 
Action: Mouse moved to (1187, 383)
Screenshot: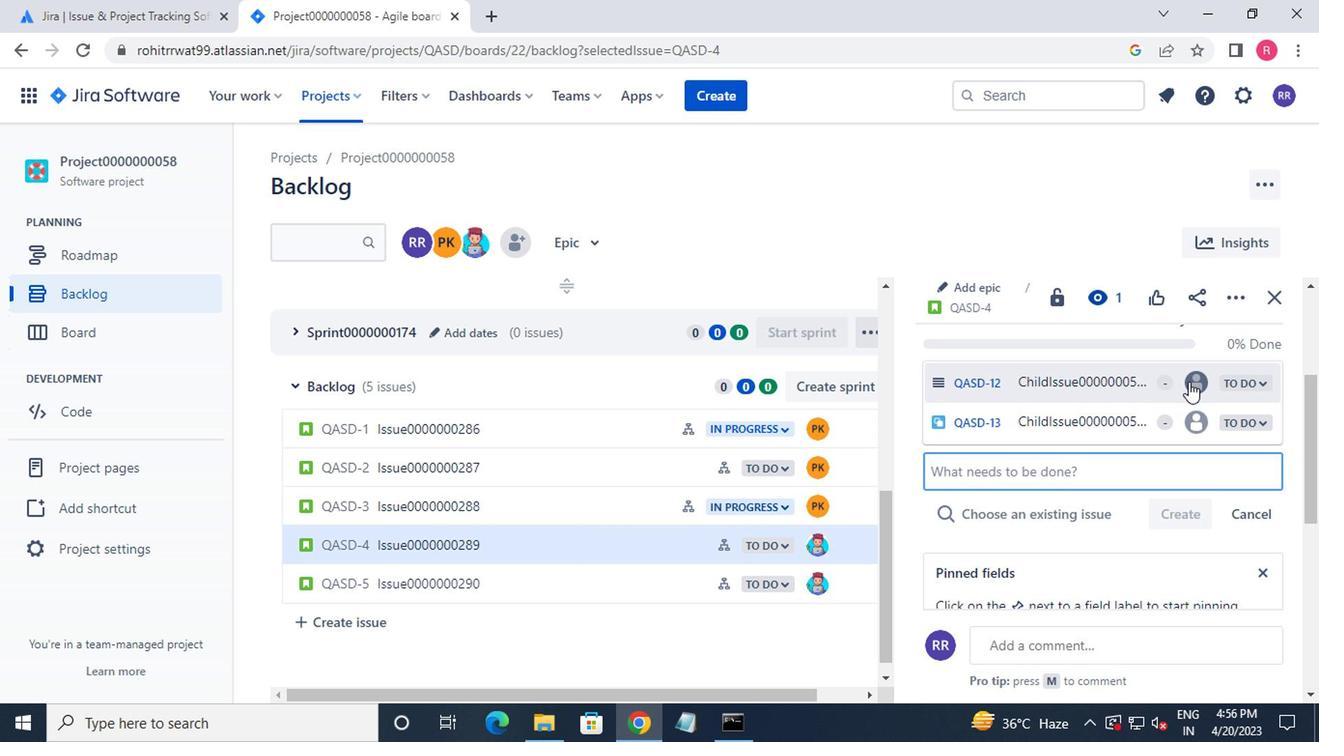 
Action: Mouse pressed left at (1187, 383)
Screenshot: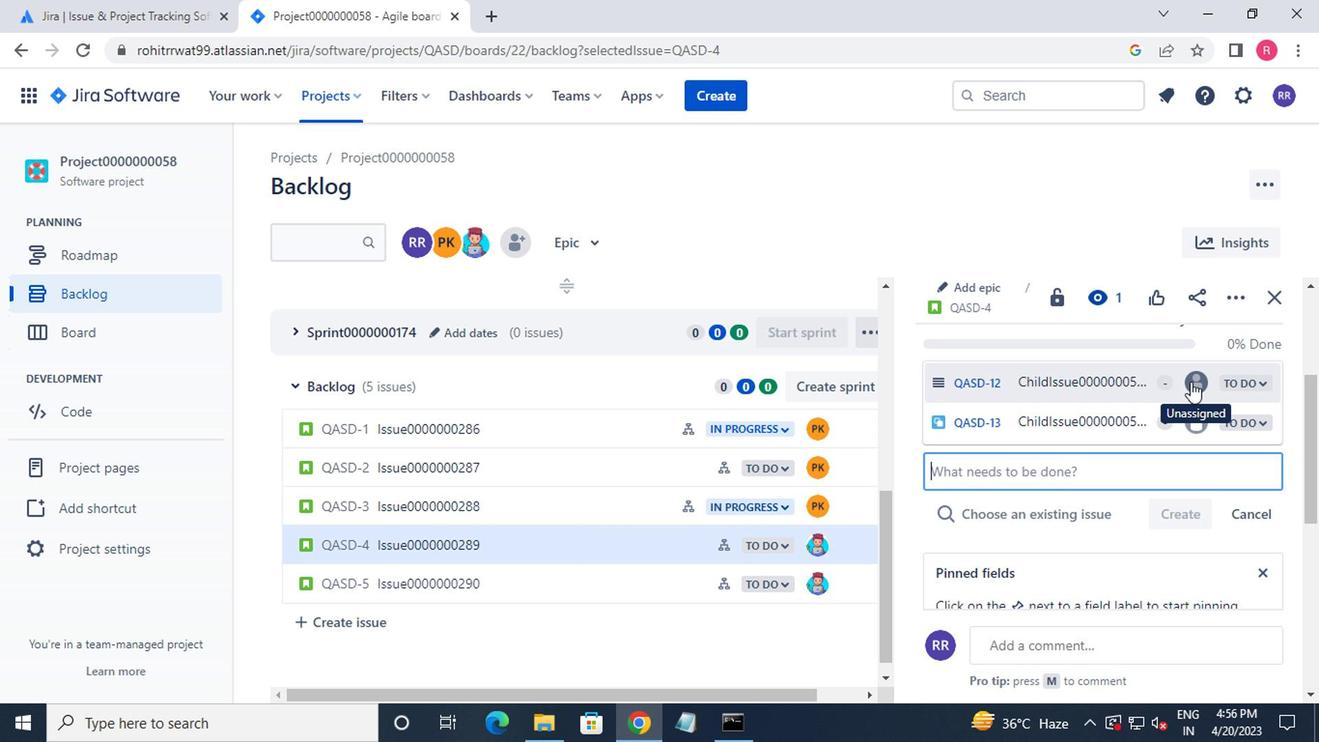 
Action: Mouse moved to (1031, 435)
Screenshot: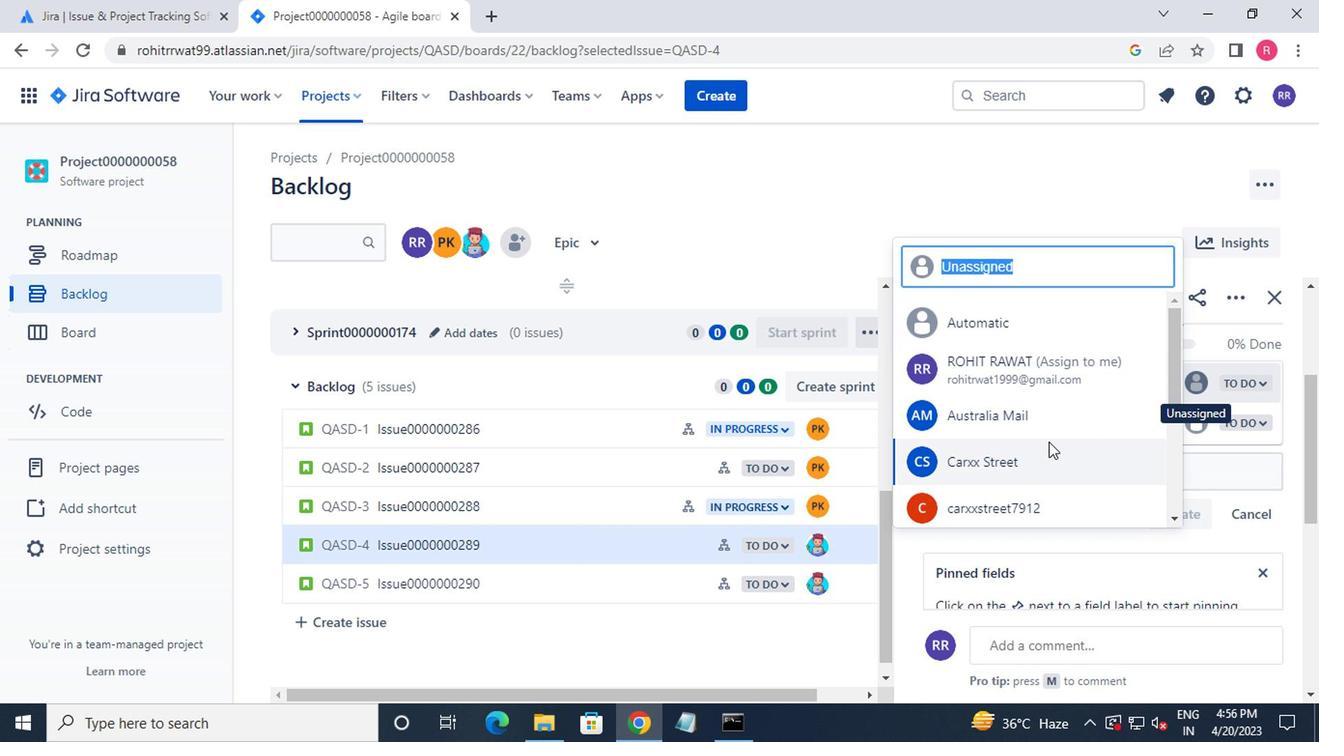 
Action: Mouse scrolled (1031, 434) with delta (0, 0)
Screenshot: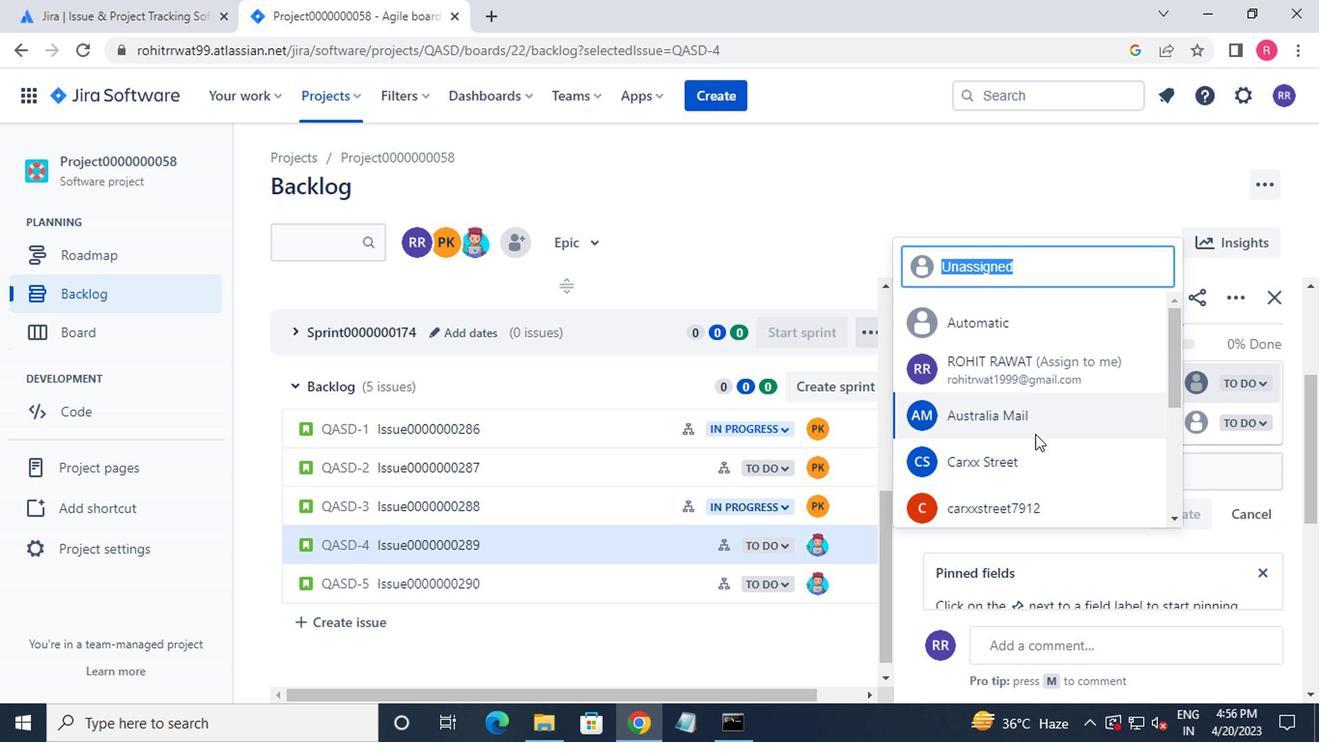 
Action: Mouse scrolled (1031, 434) with delta (0, 0)
Screenshot: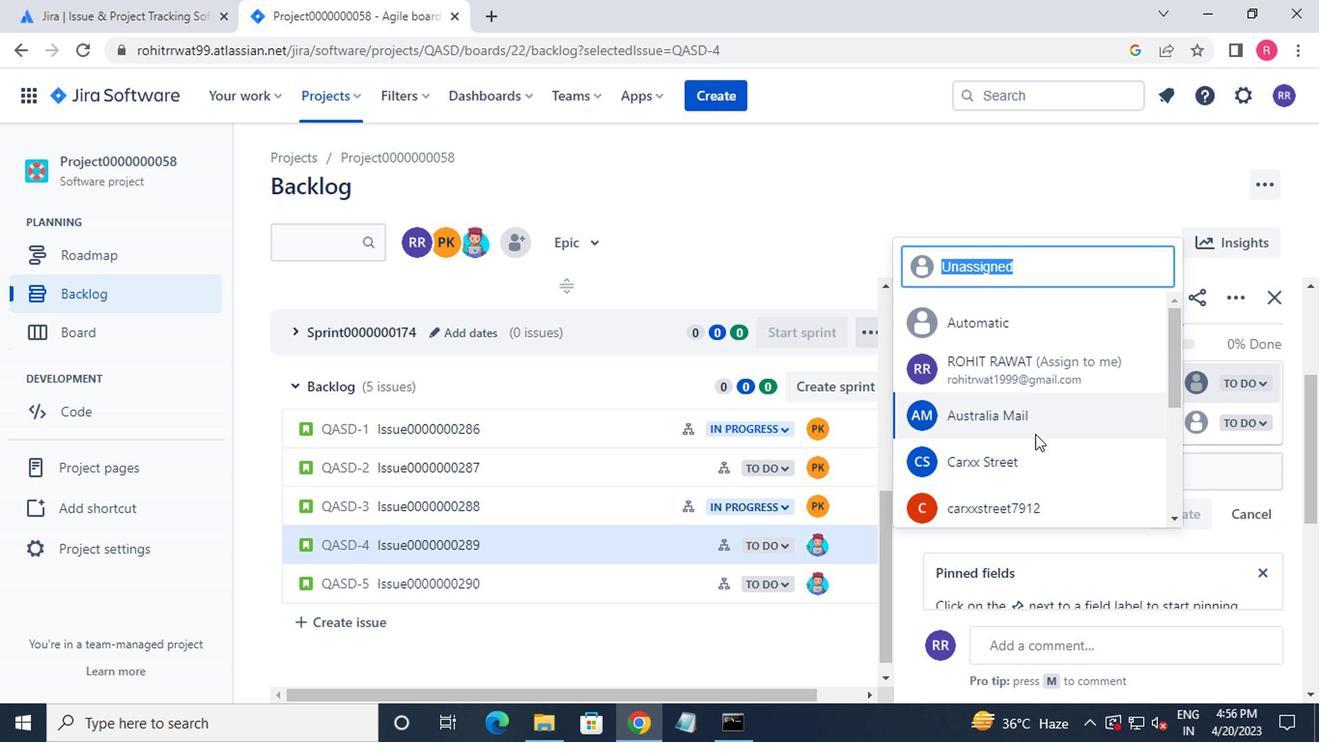 
Action: Mouse scrolled (1031, 434) with delta (0, 0)
Screenshot: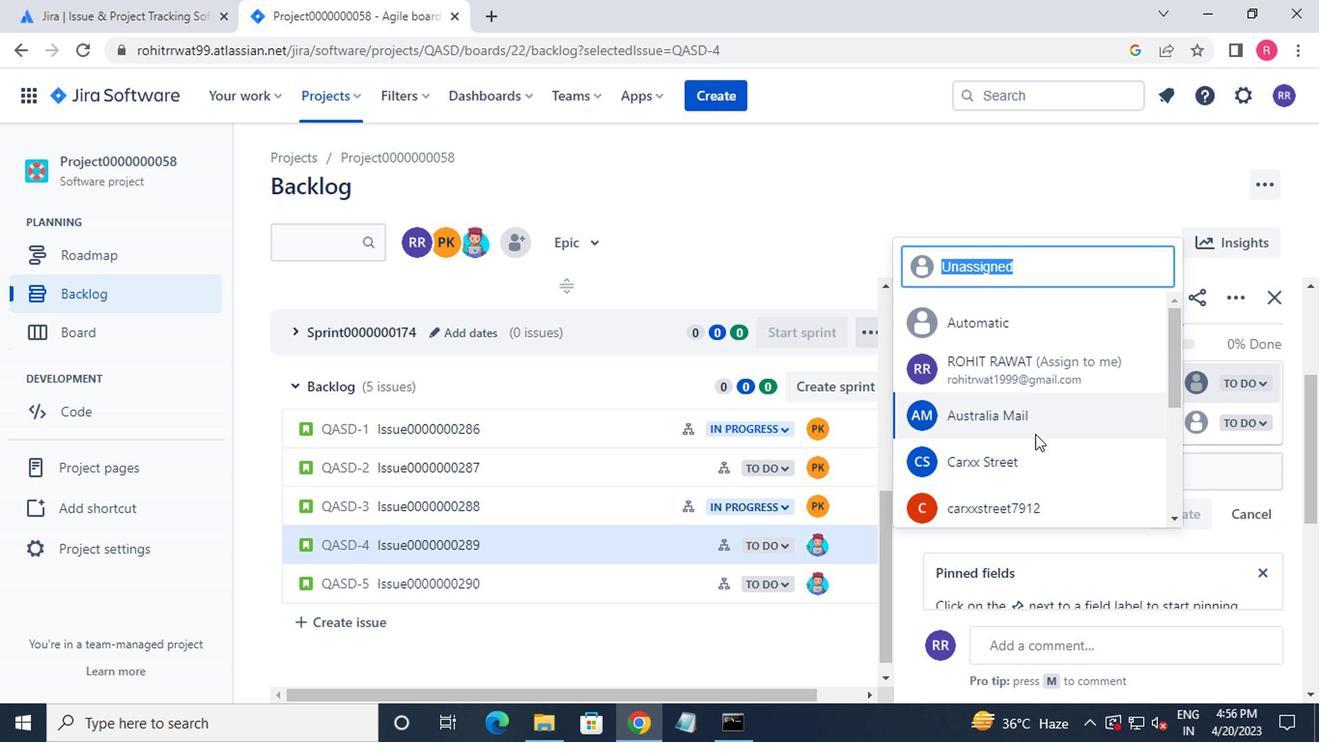 
Action: Mouse scrolled (1031, 434) with delta (0, 0)
Screenshot: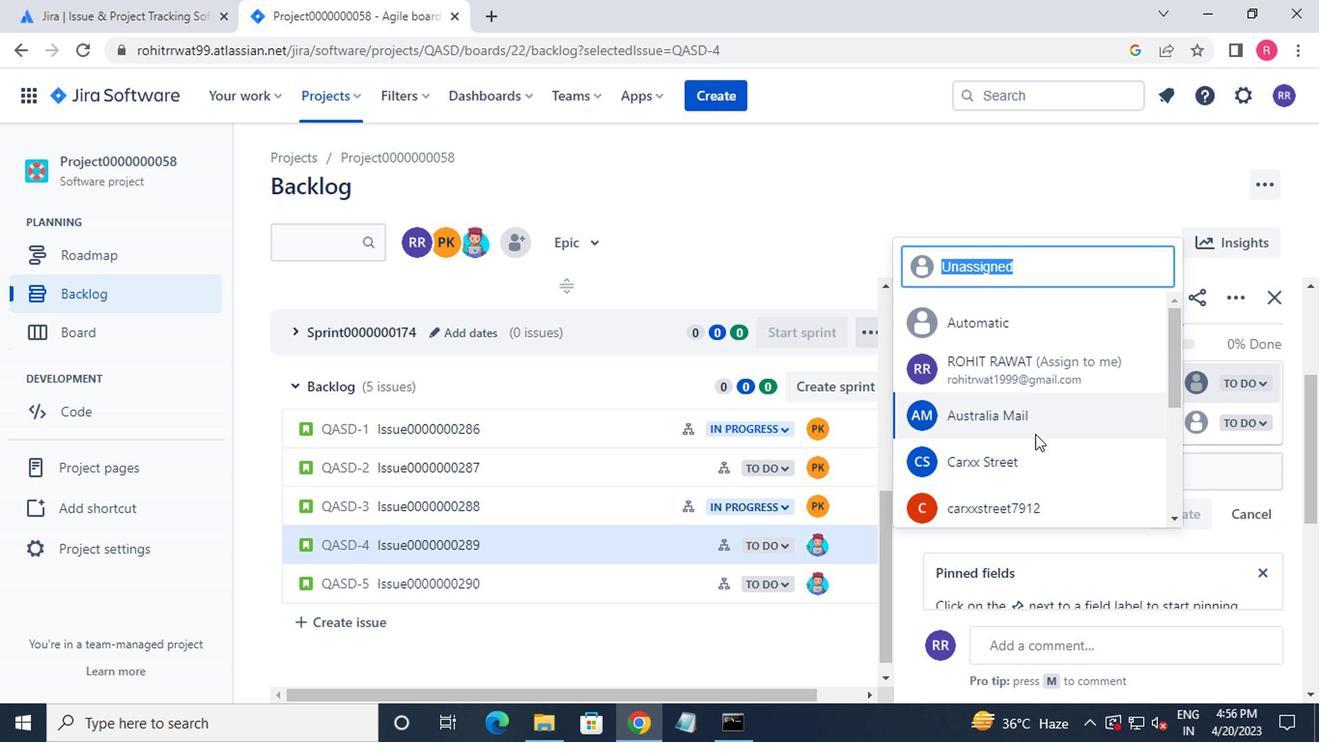 
Action: Mouse scrolled (1031, 434) with delta (0, 0)
Screenshot: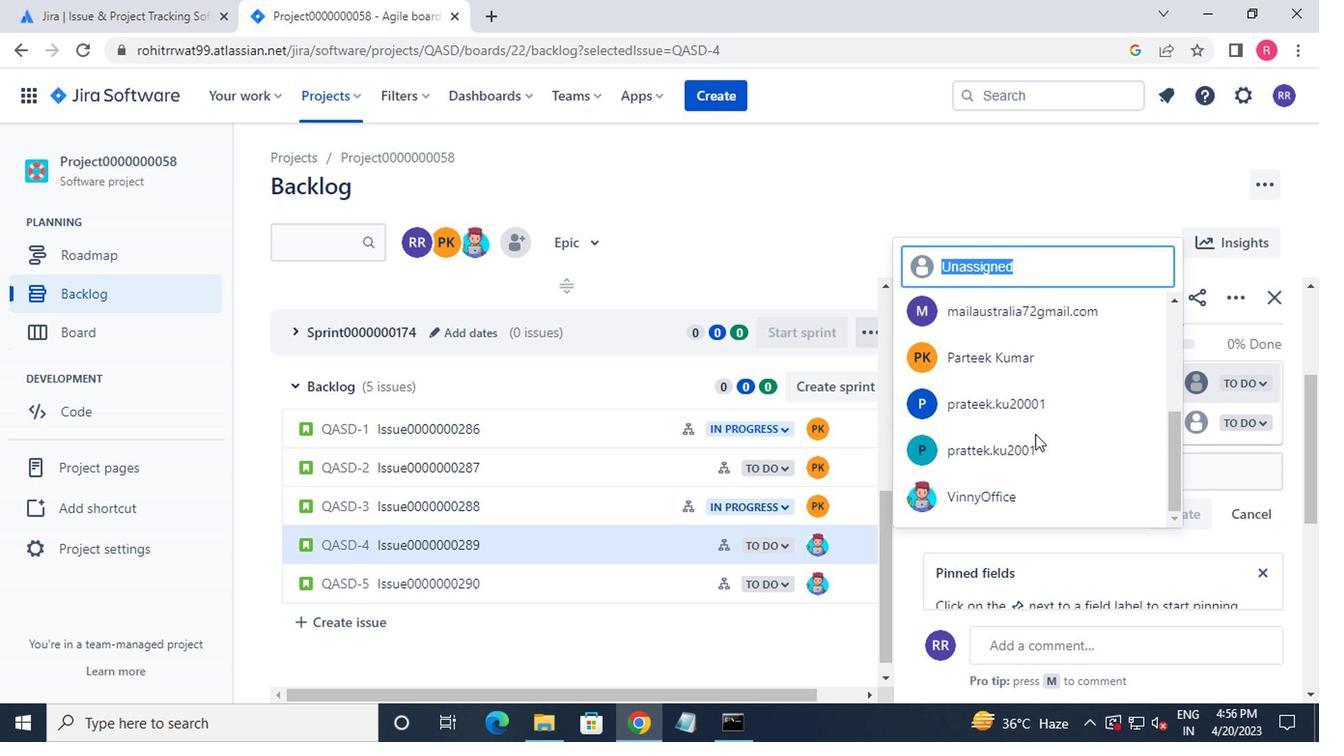 
Action: Mouse scrolled (1031, 434) with delta (0, 0)
Screenshot: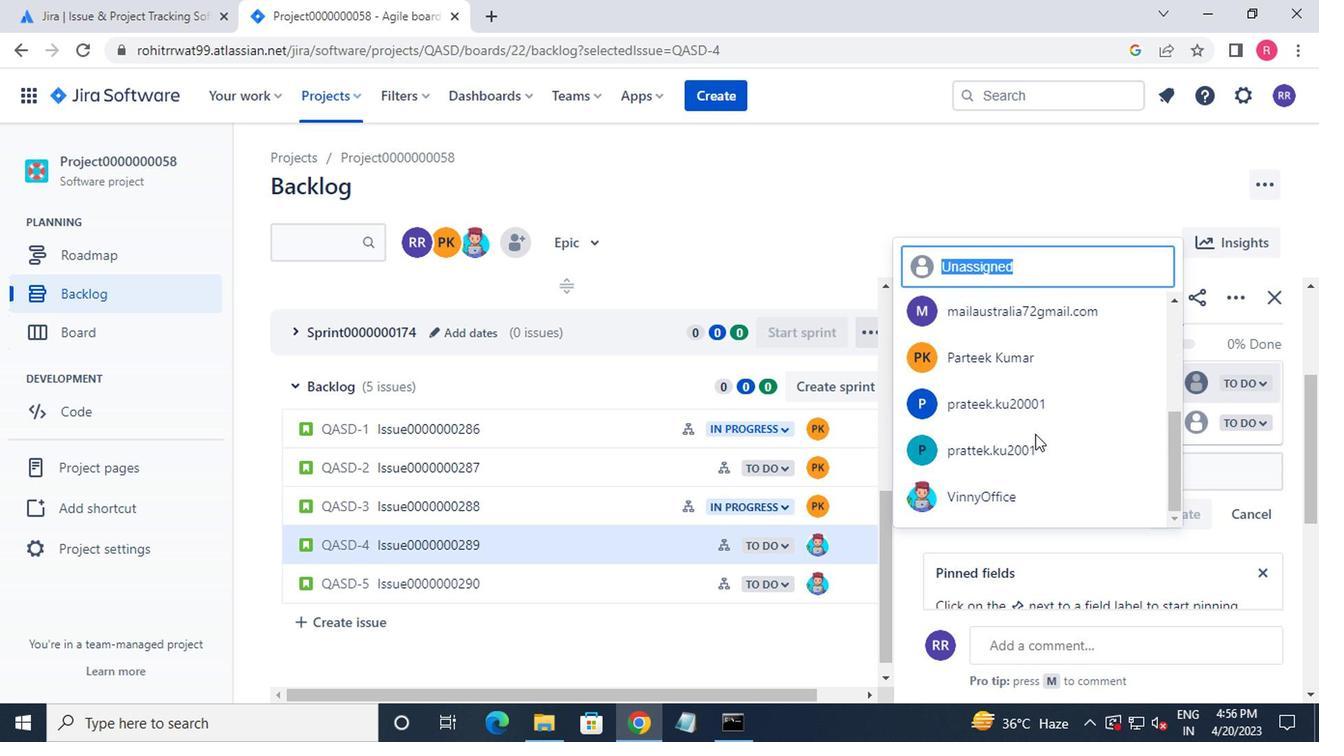 
Action: Mouse scrolled (1031, 434) with delta (0, 0)
Screenshot: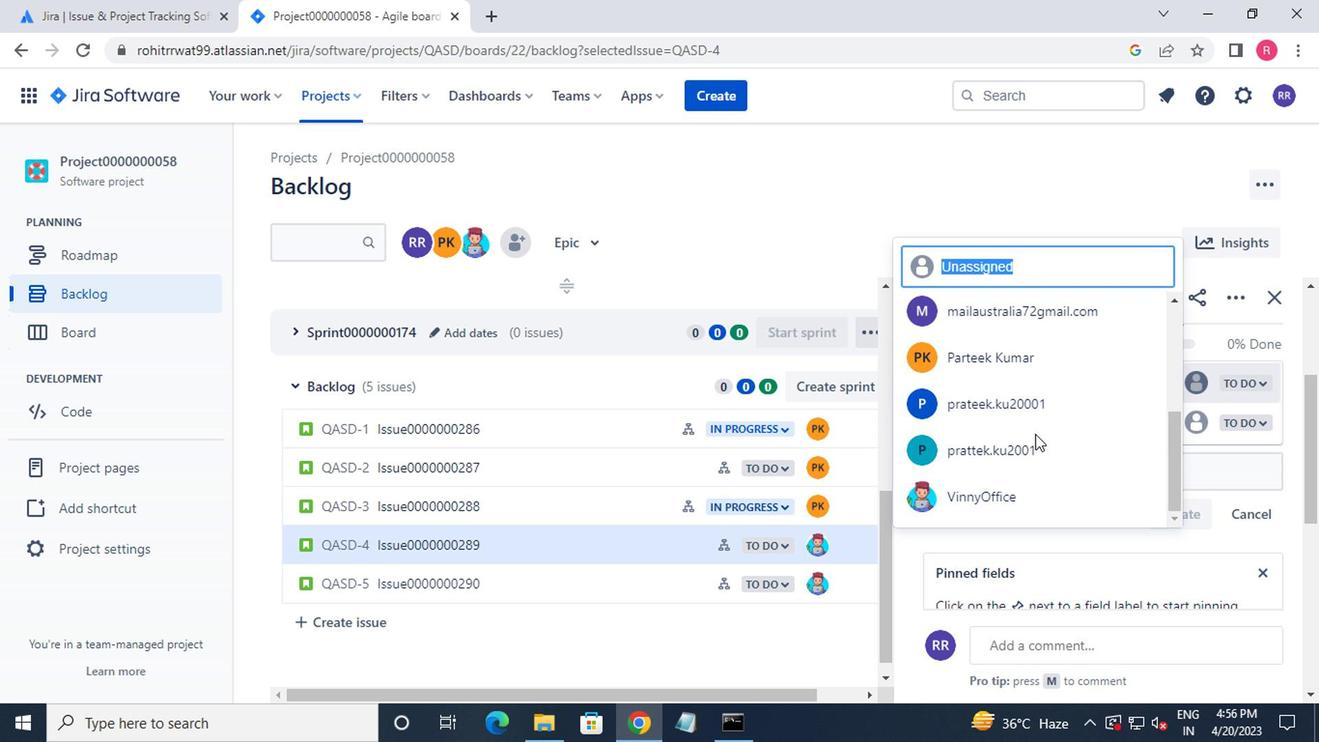 
Action: Mouse moved to (1020, 481)
Screenshot: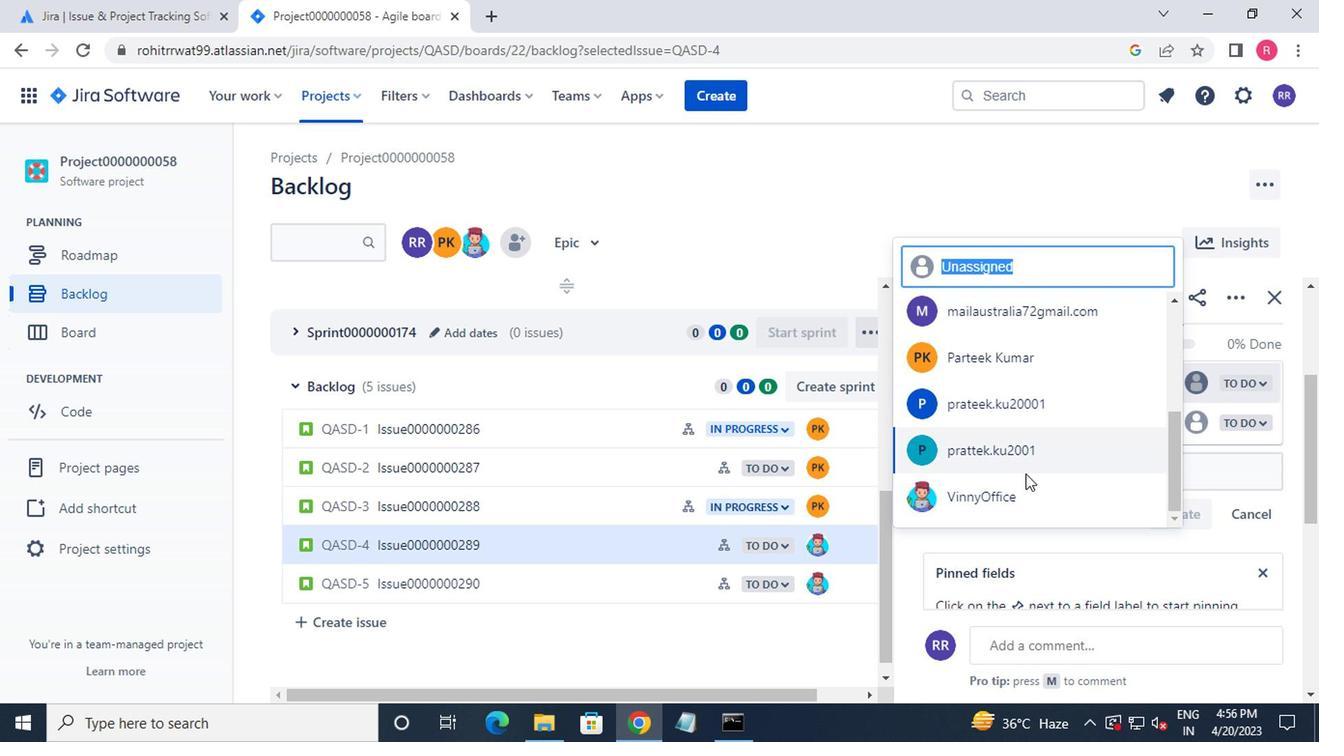 
Action: Mouse pressed left at (1020, 481)
Screenshot: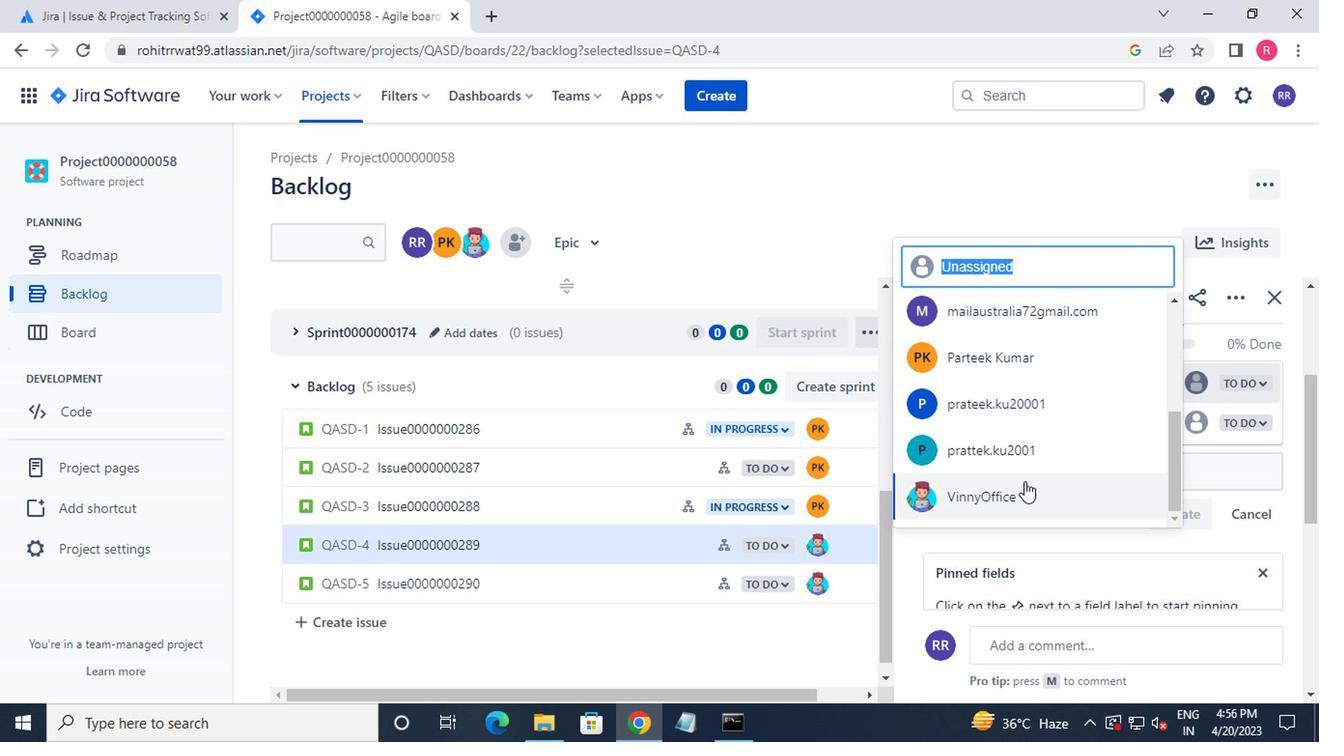 
Action: Mouse moved to (1025, 490)
Screenshot: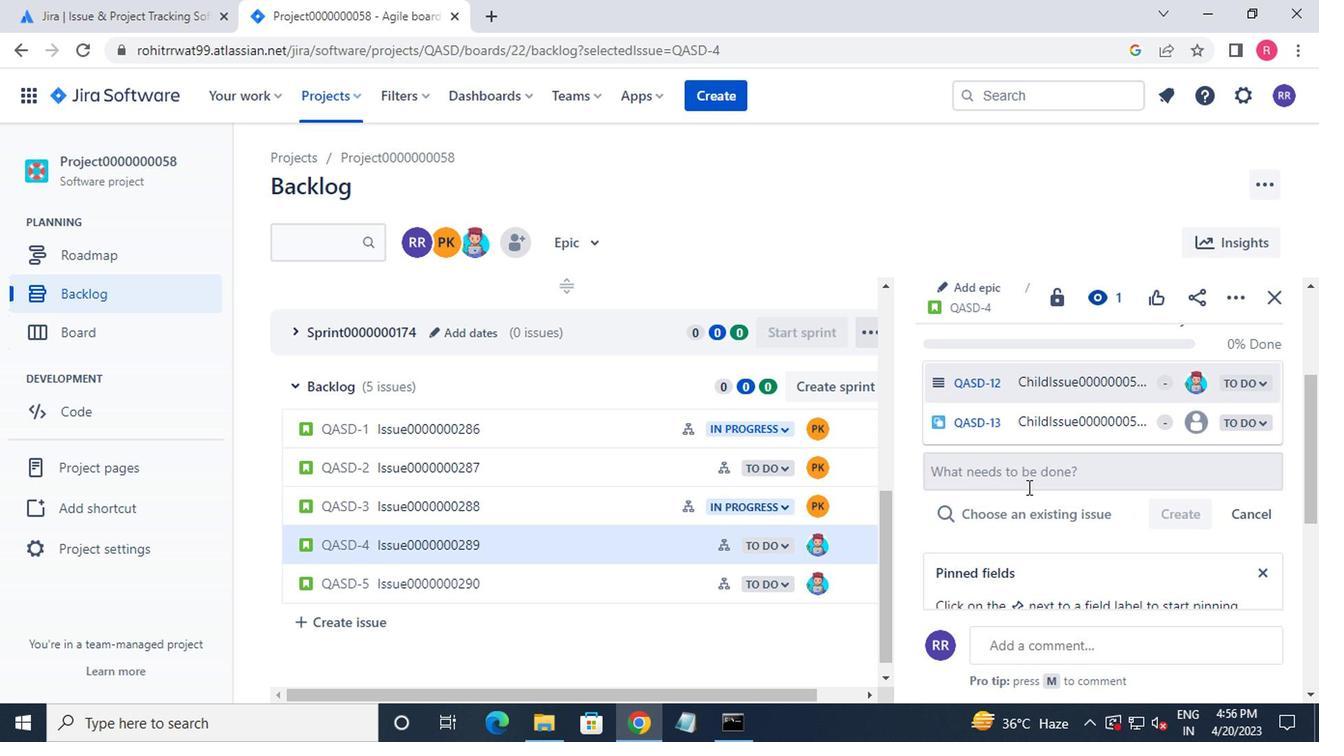 
